 Task: Change  the formatting of the data to Which is Greater than 10.In conditional formating, put the option 'Chart 5 colour.'In the sheet  Alpha Sales log book
Action: Mouse pressed left at (42, 51)
Screenshot: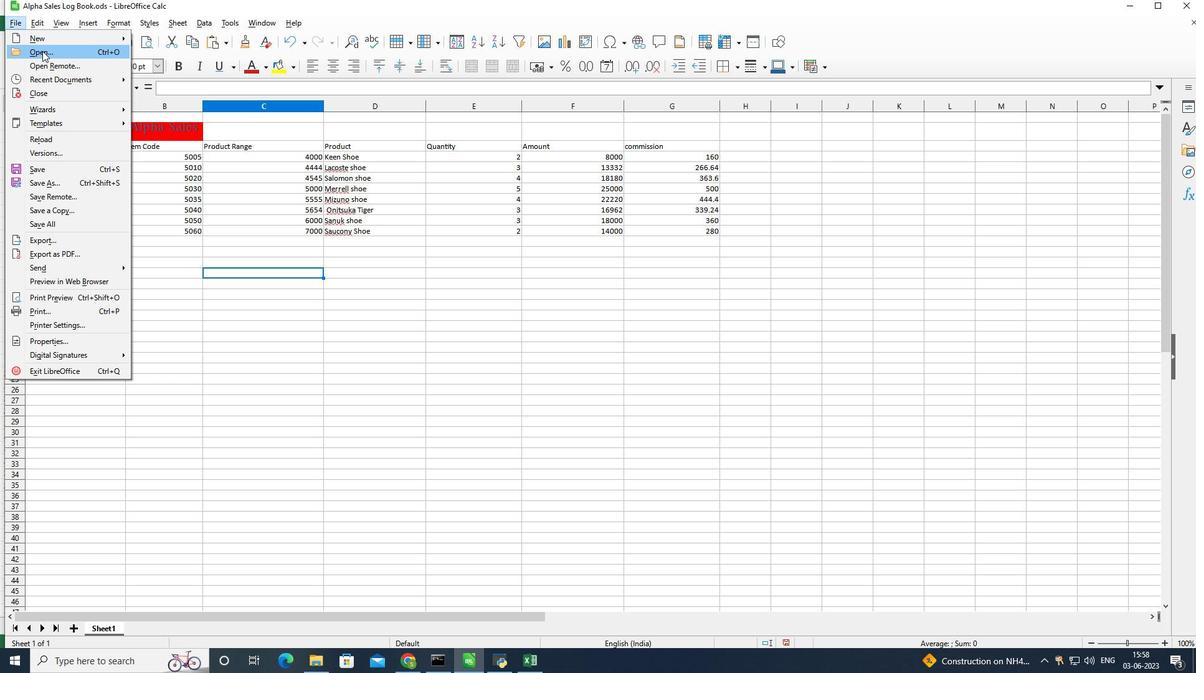 
Action: Mouse moved to (213, 253)
Screenshot: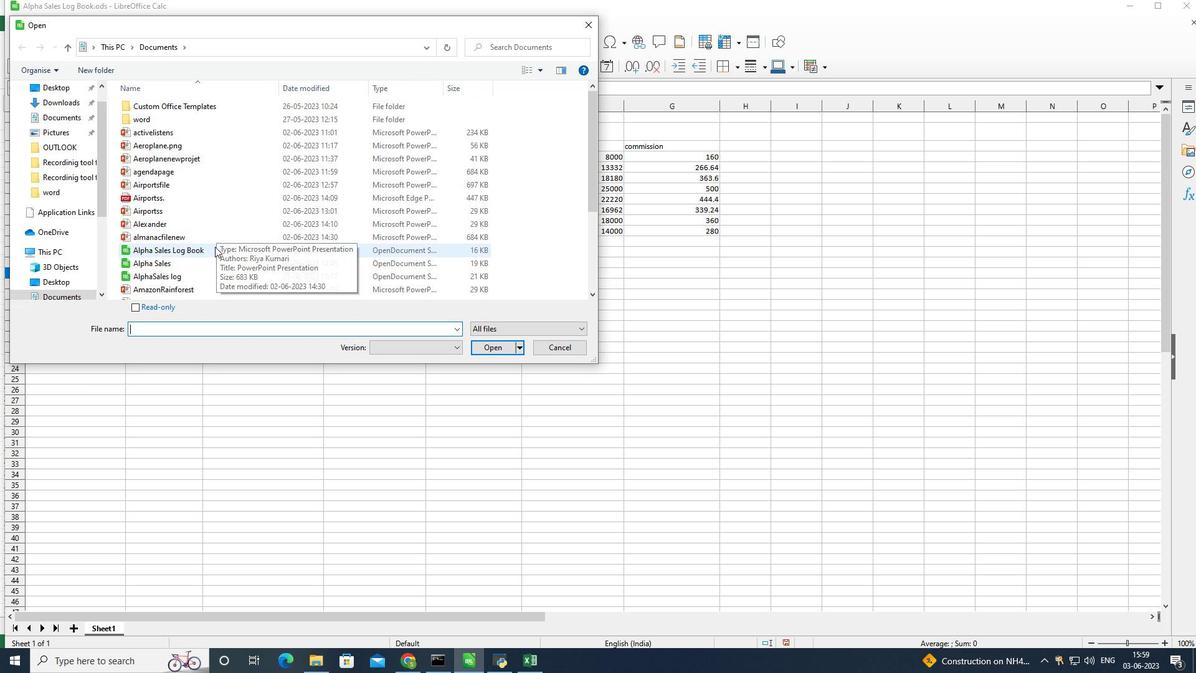 
Action: Mouse pressed left at (213, 253)
Screenshot: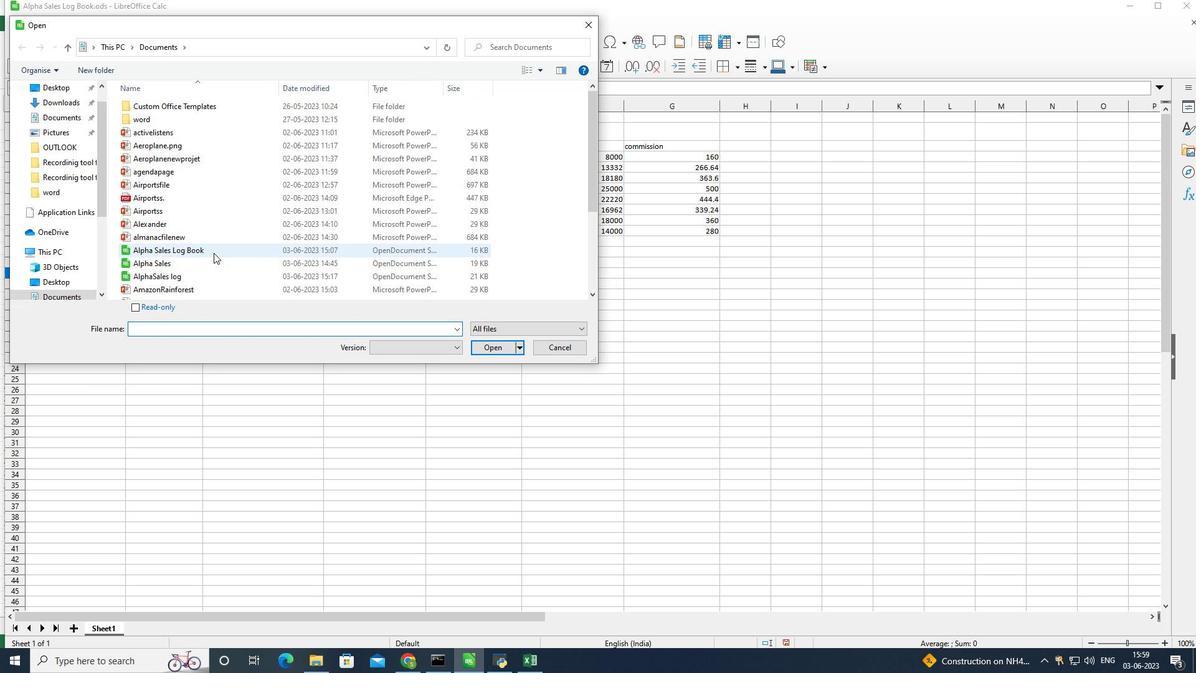 
Action: Mouse moved to (489, 345)
Screenshot: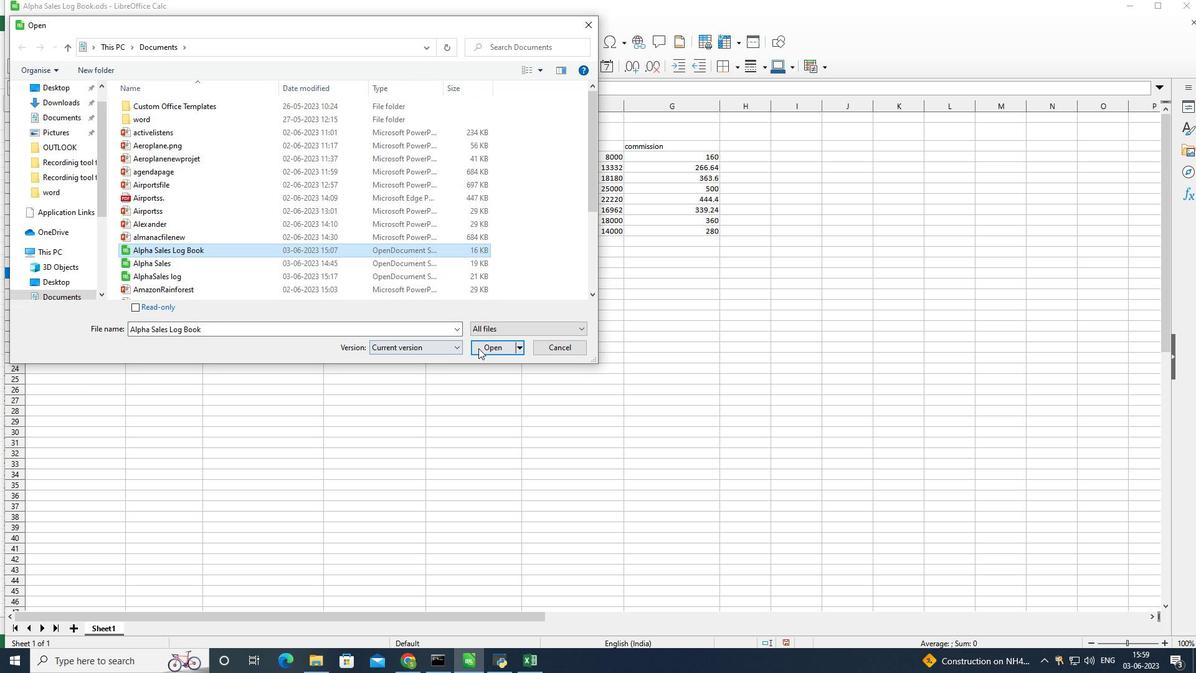 
Action: Mouse pressed left at (489, 345)
Screenshot: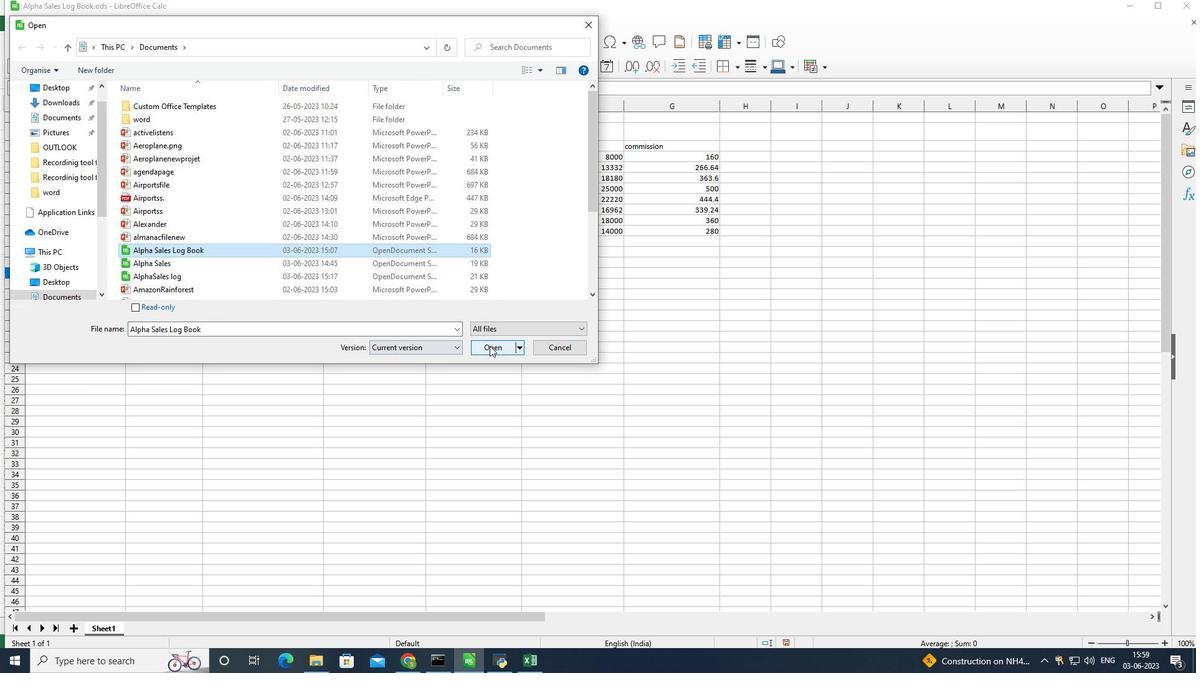
Action: Mouse moved to (29, 143)
Screenshot: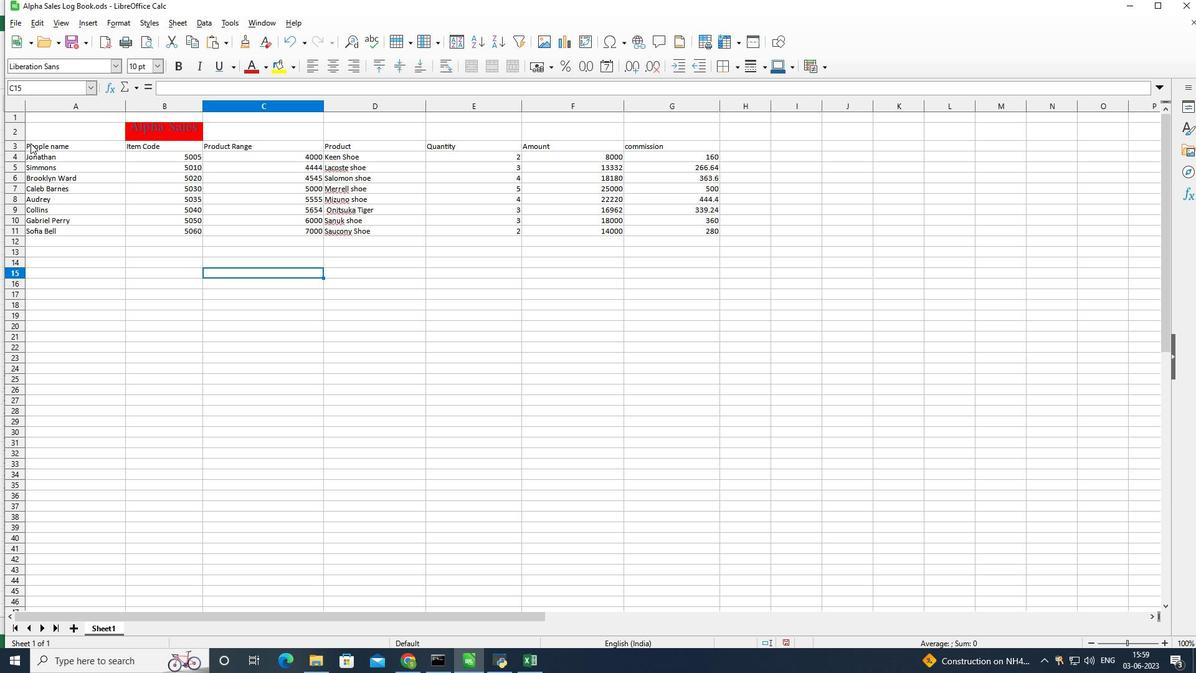 
Action: Mouse pressed left at (29, 143)
Screenshot: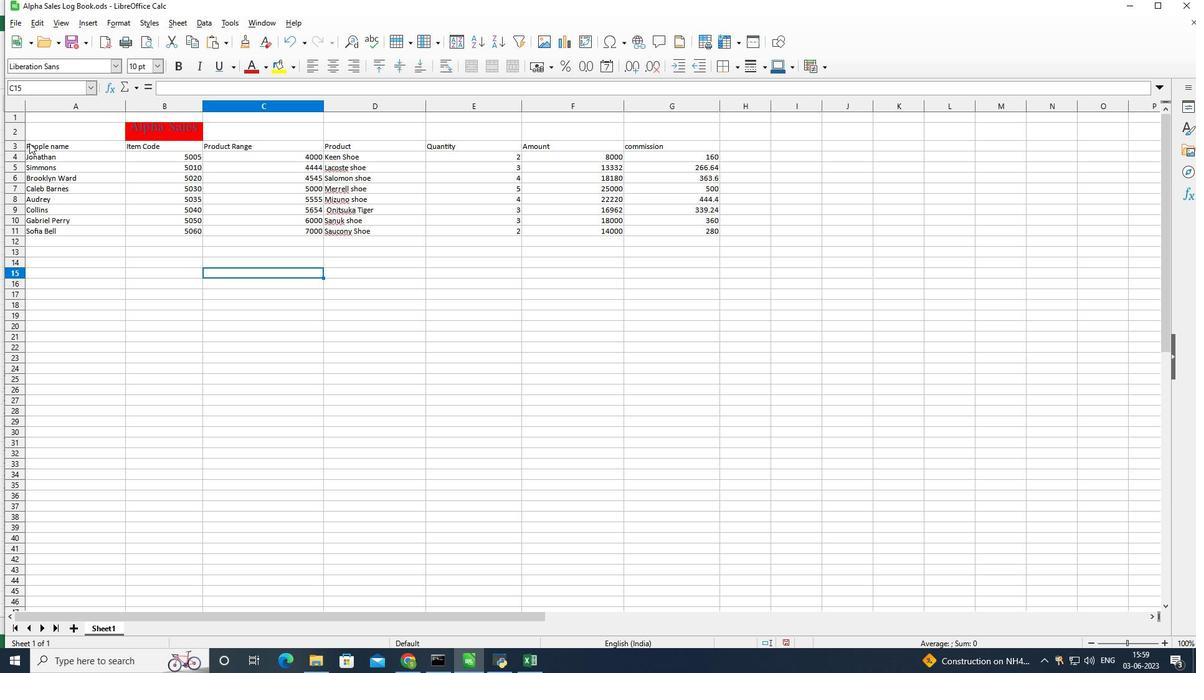 
Action: Mouse moved to (125, 23)
Screenshot: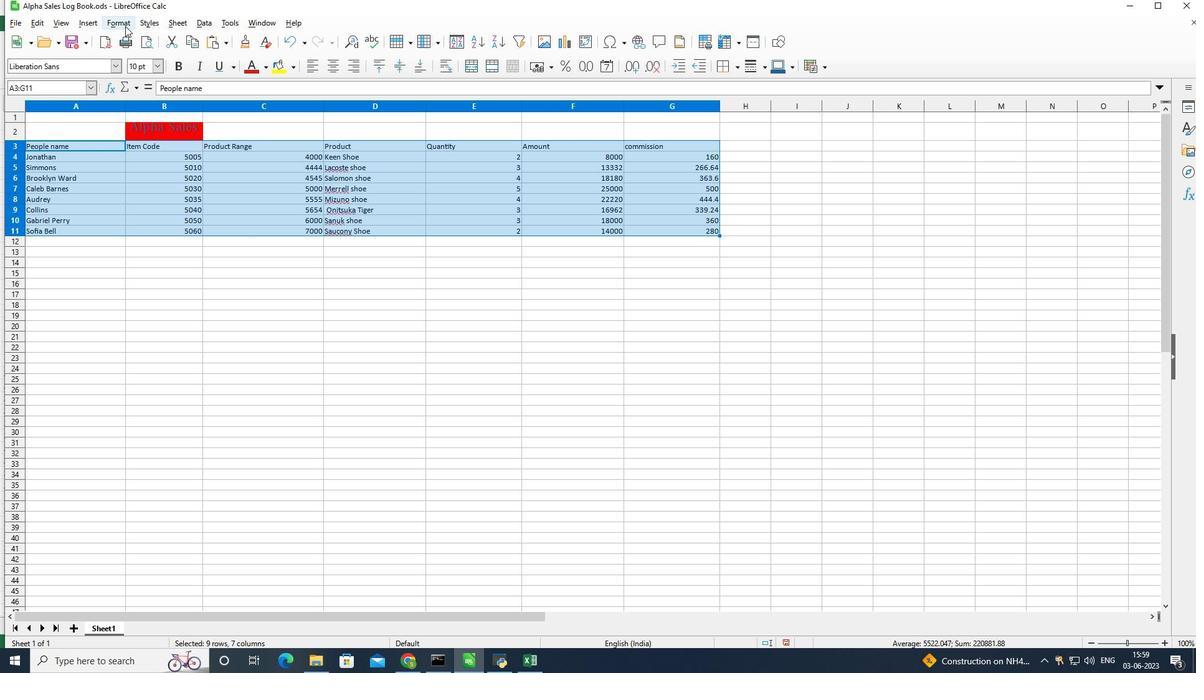 
Action: Mouse pressed left at (125, 23)
Screenshot: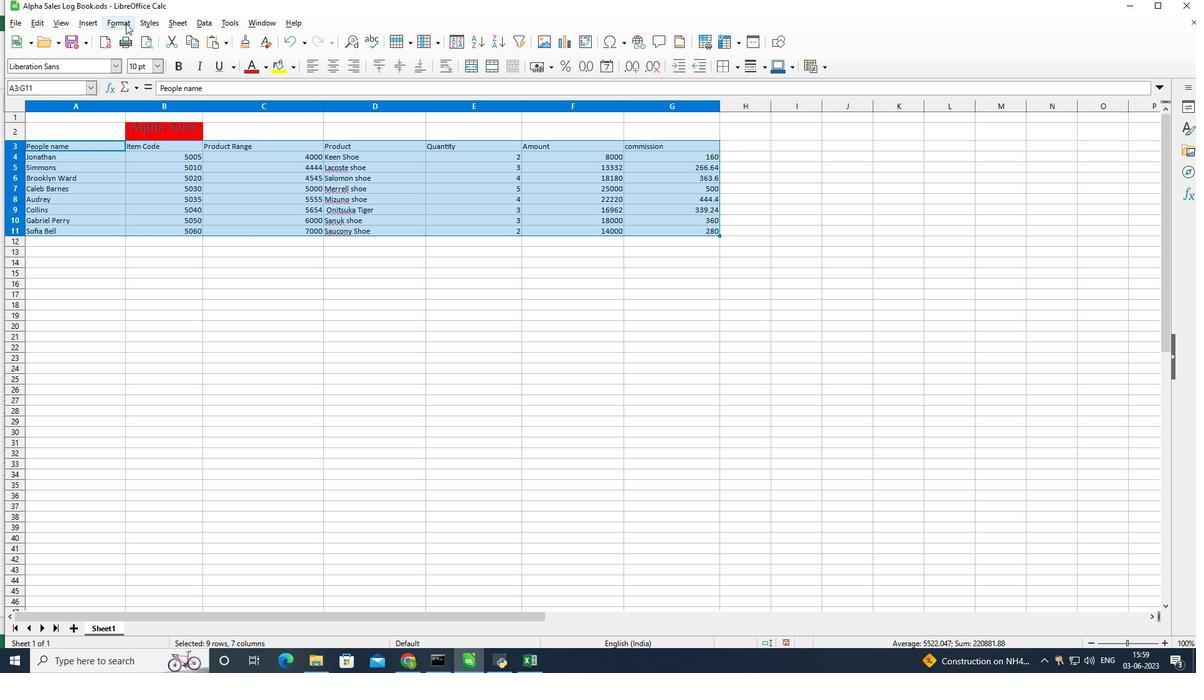 
Action: Mouse moved to (160, 223)
Screenshot: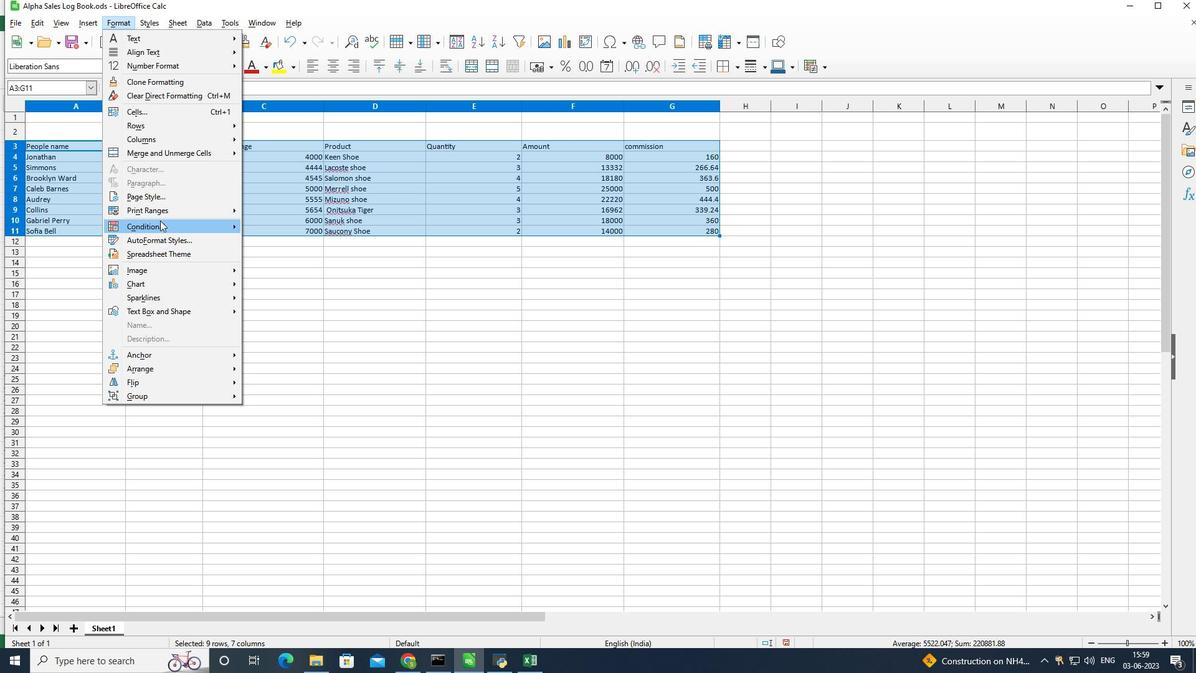 
Action: Mouse pressed left at (160, 223)
Screenshot: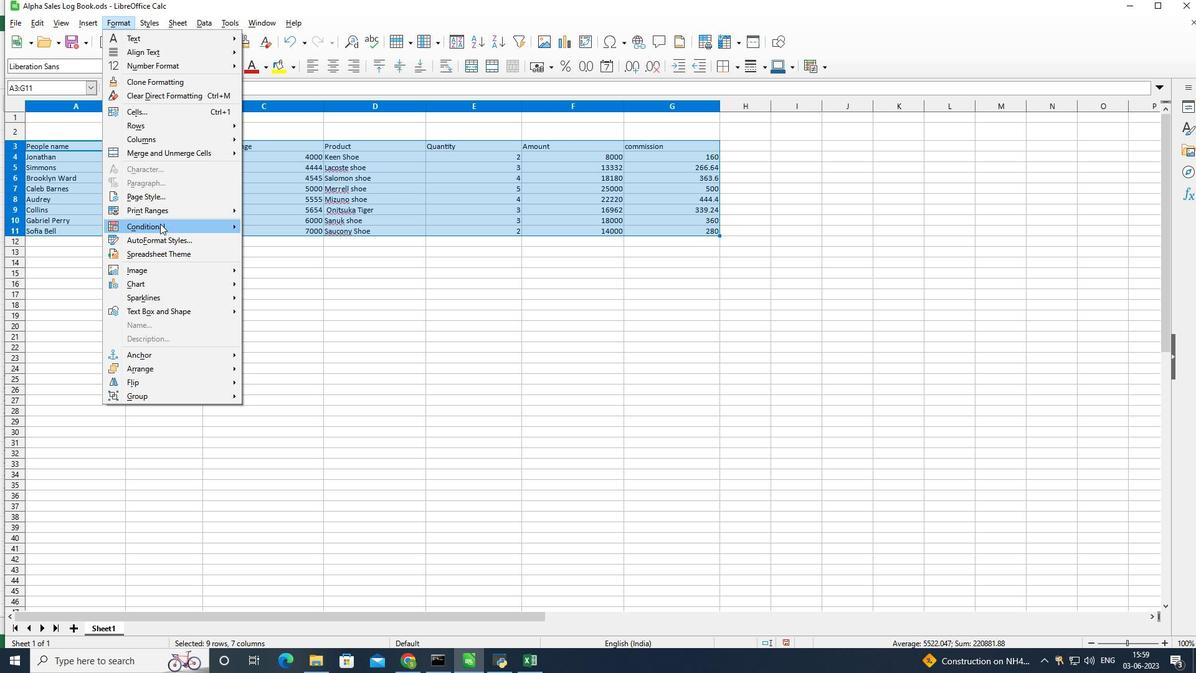 
Action: Mouse moved to (283, 224)
Screenshot: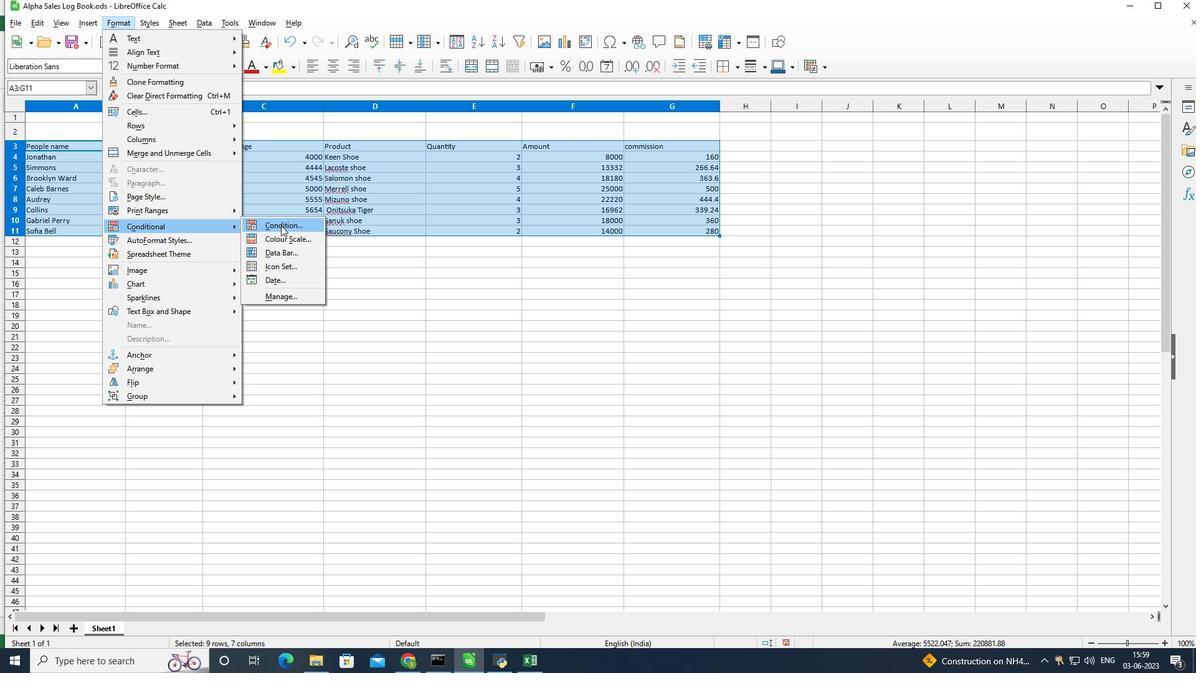 
Action: Mouse pressed left at (283, 224)
Screenshot: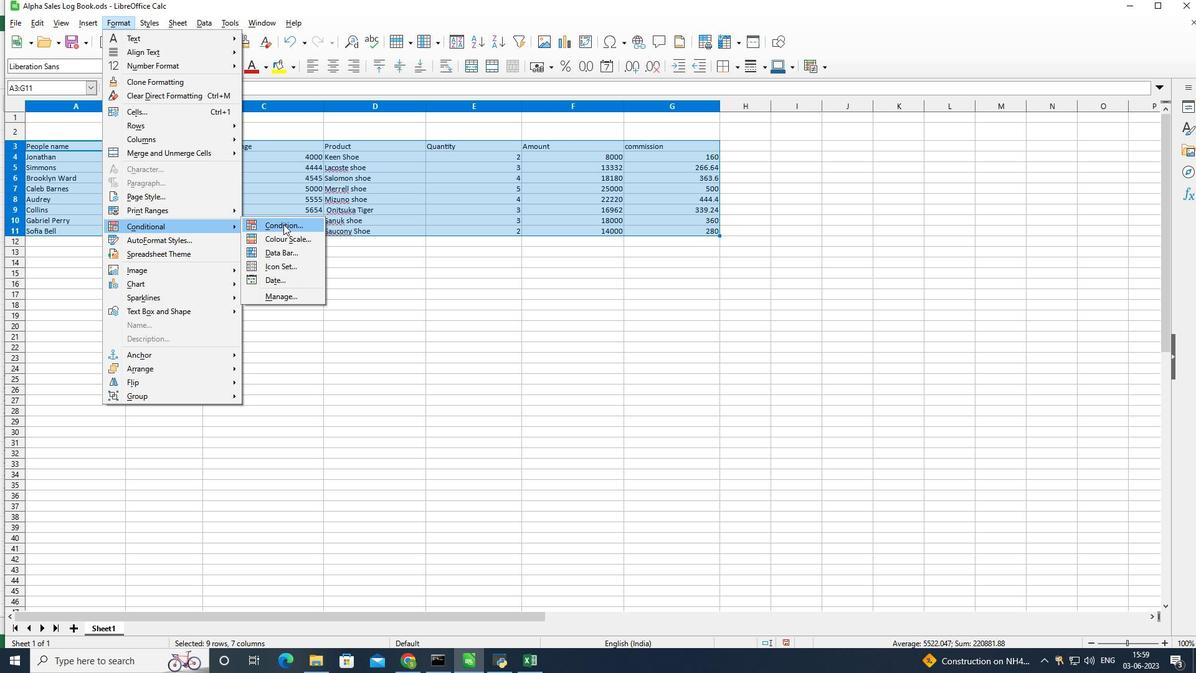 
Action: Mouse moved to (644, 200)
Screenshot: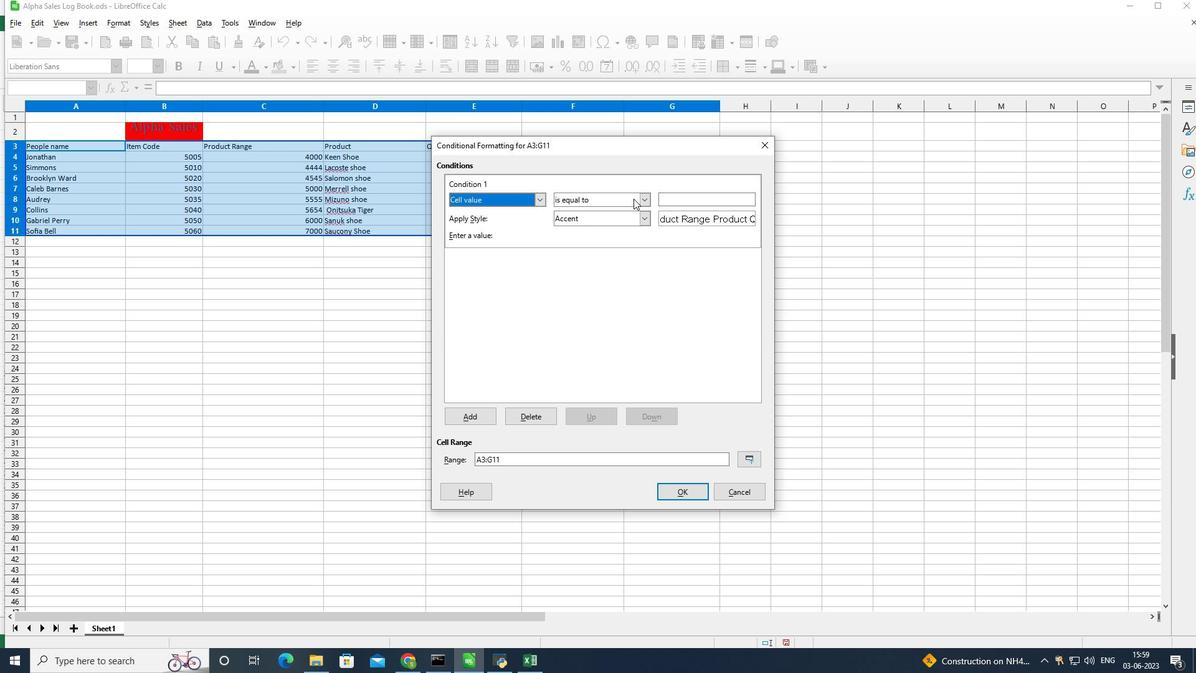 
Action: Mouse pressed left at (644, 200)
Screenshot: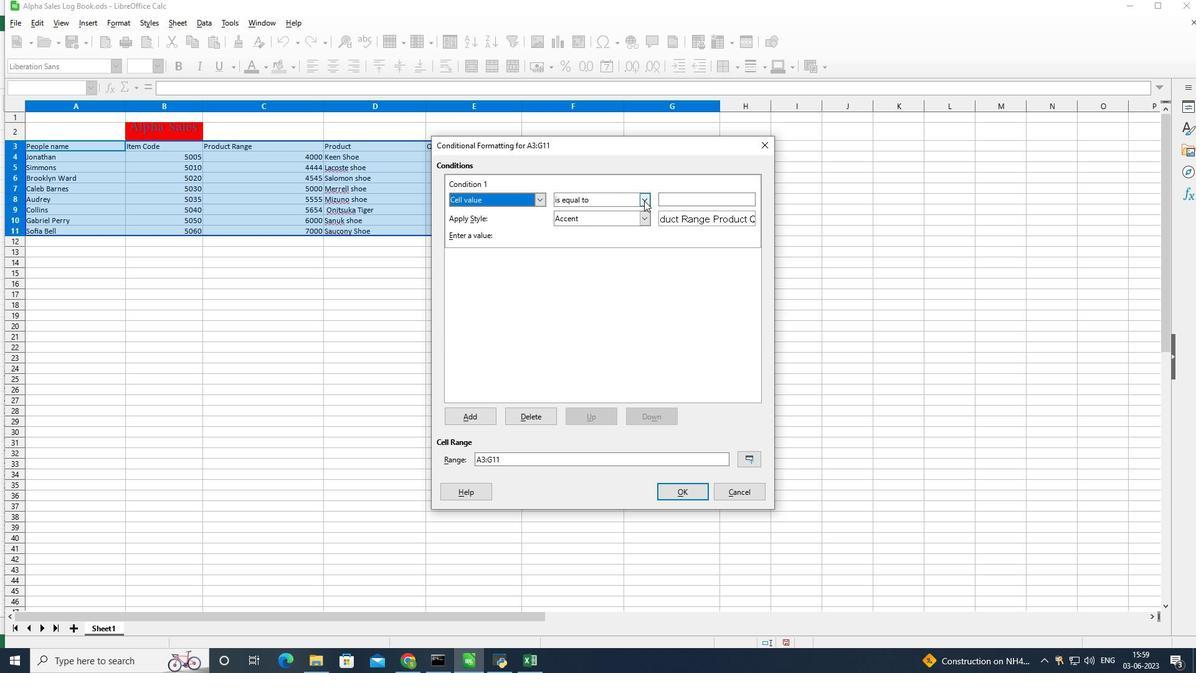 
Action: Mouse moved to (608, 230)
Screenshot: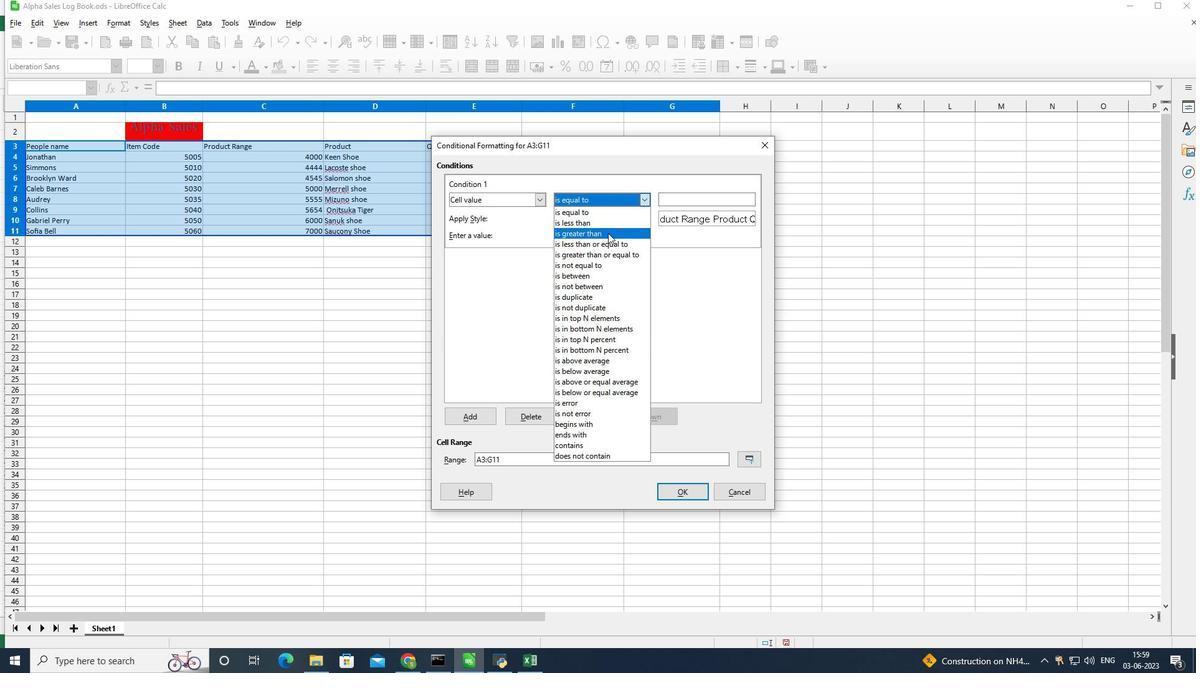 
Action: Mouse pressed left at (608, 230)
Screenshot: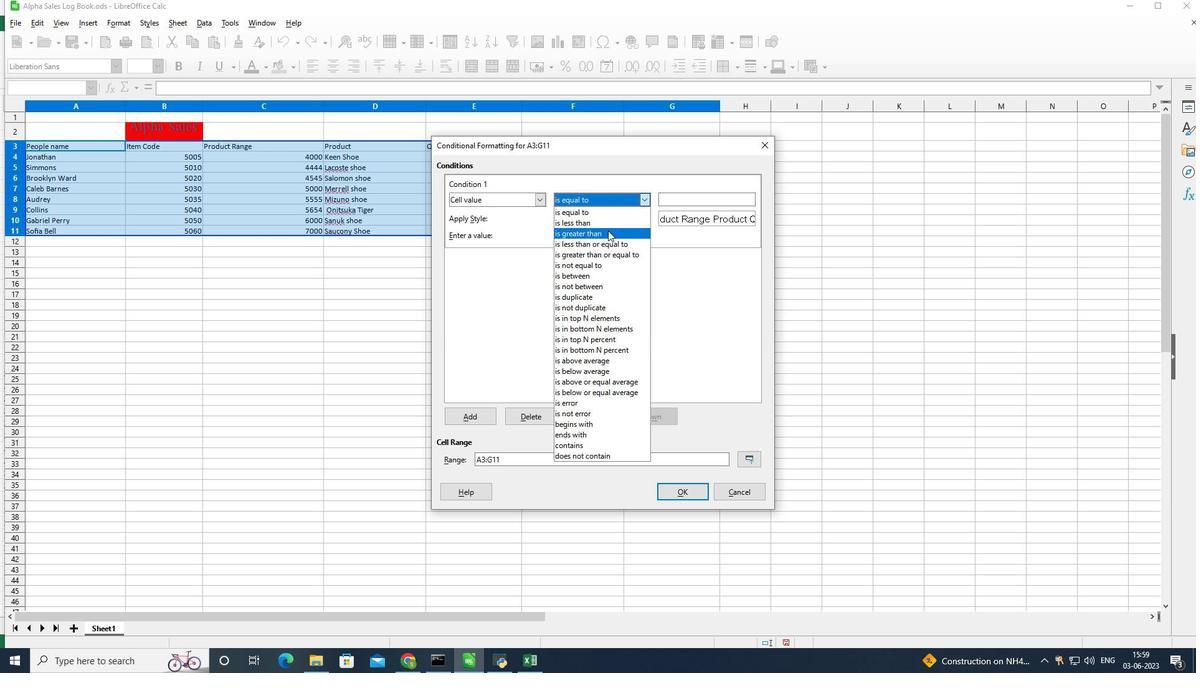 
Action: Mouse moved to (680, 196)
Screenshot: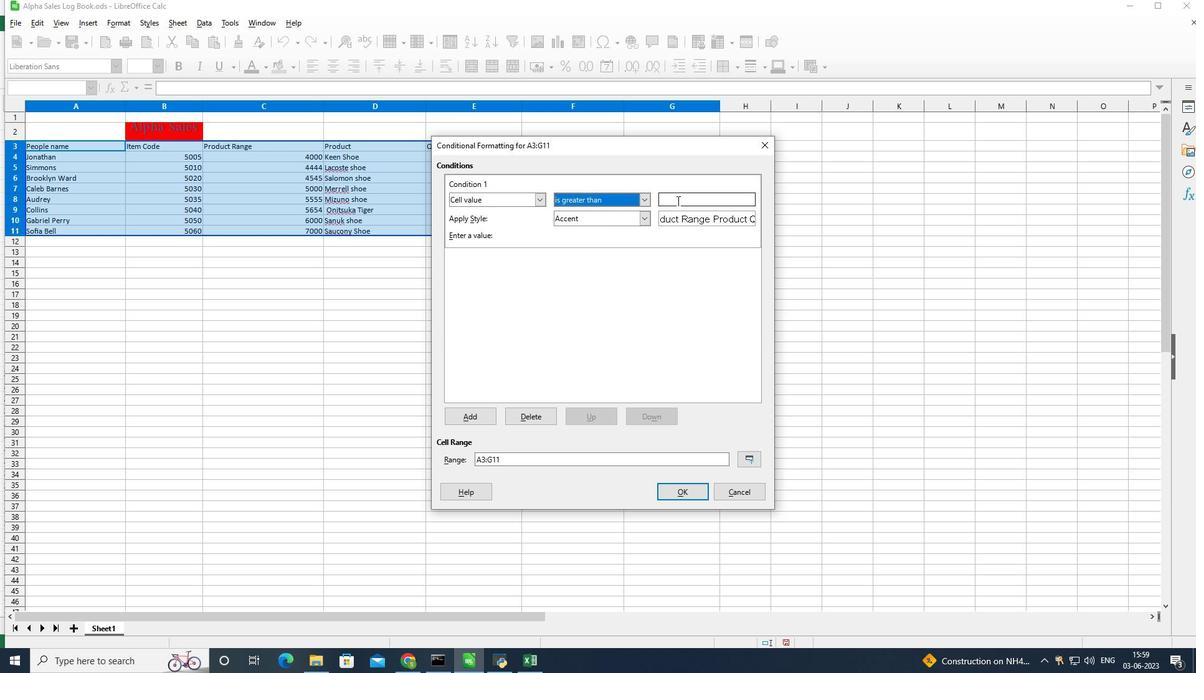 
Action: Mouse pressed left at (680, 196)
Screenshot: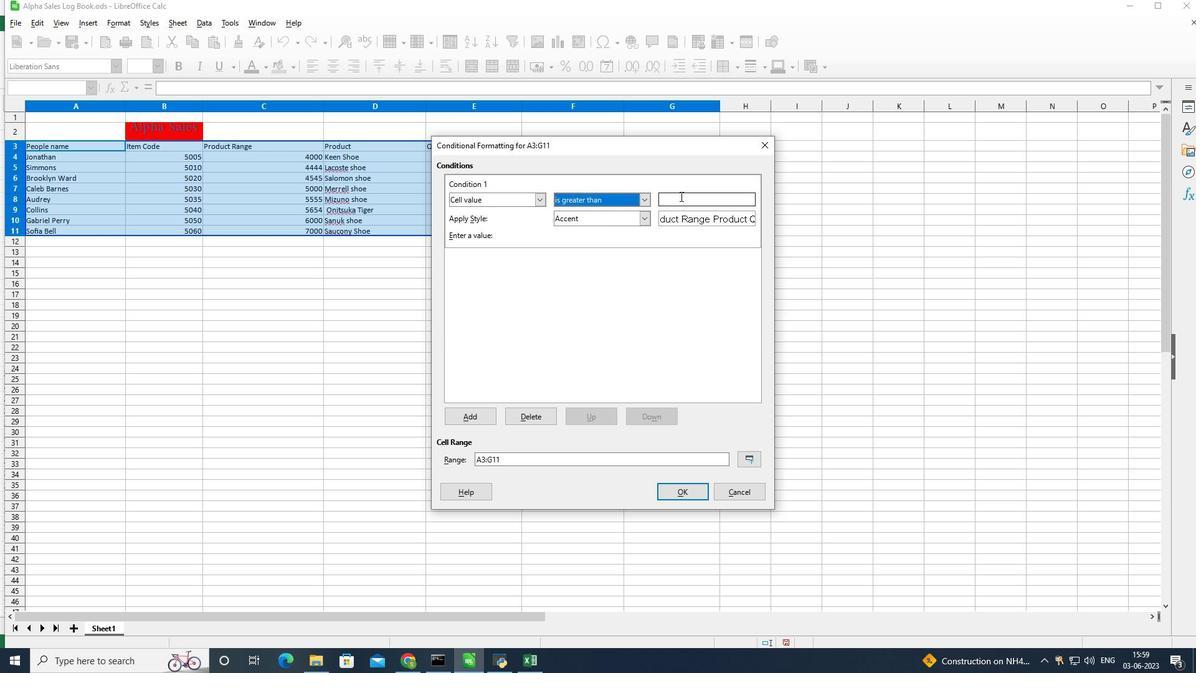 
Action: Mouse moved to (678, 196)
Screenshot: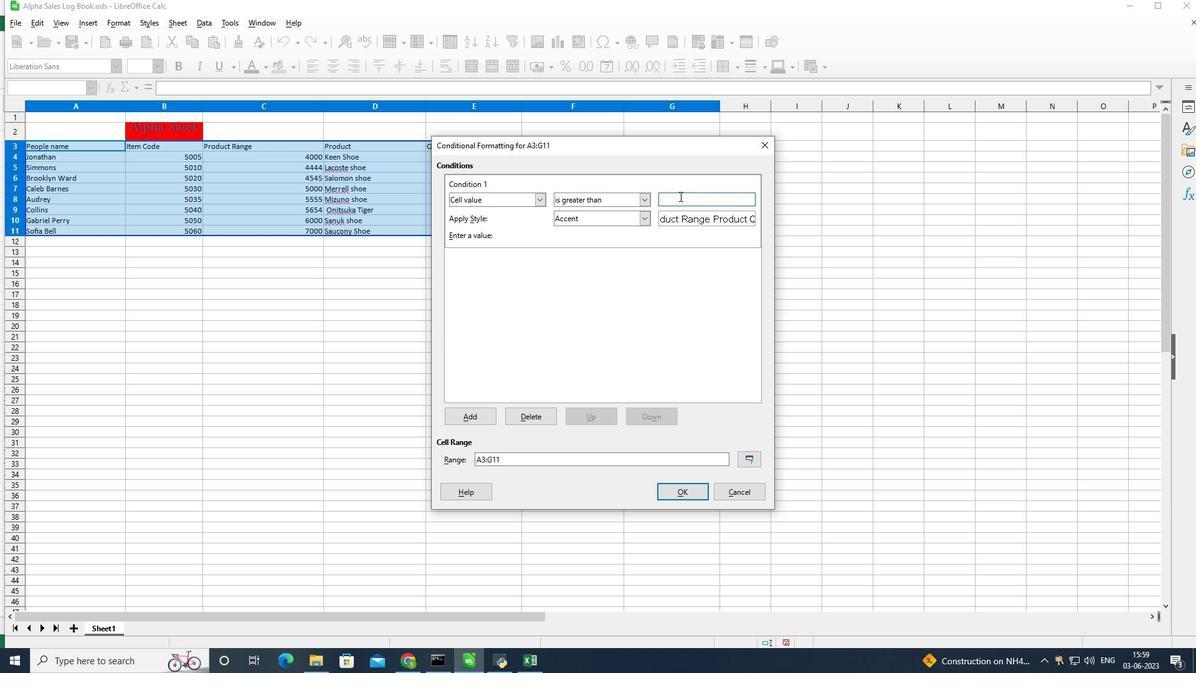 
Action: Key pressed 1
Screenshot: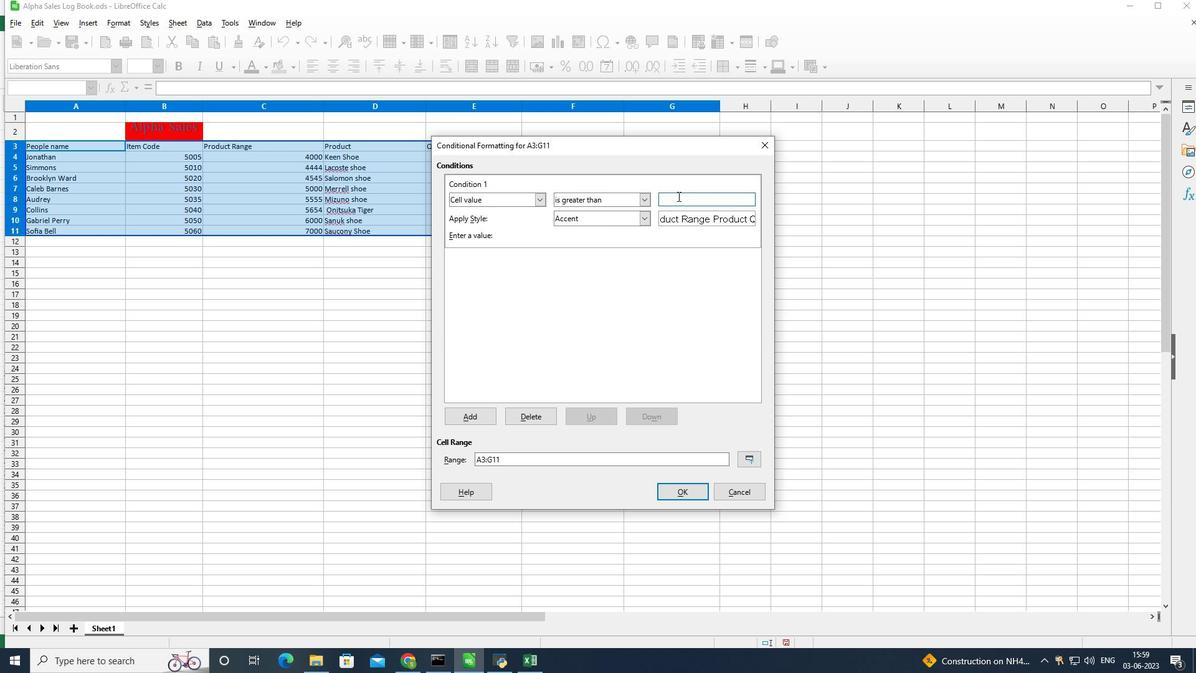 
Action: Mouse moved to (671, 199)
Screenshot: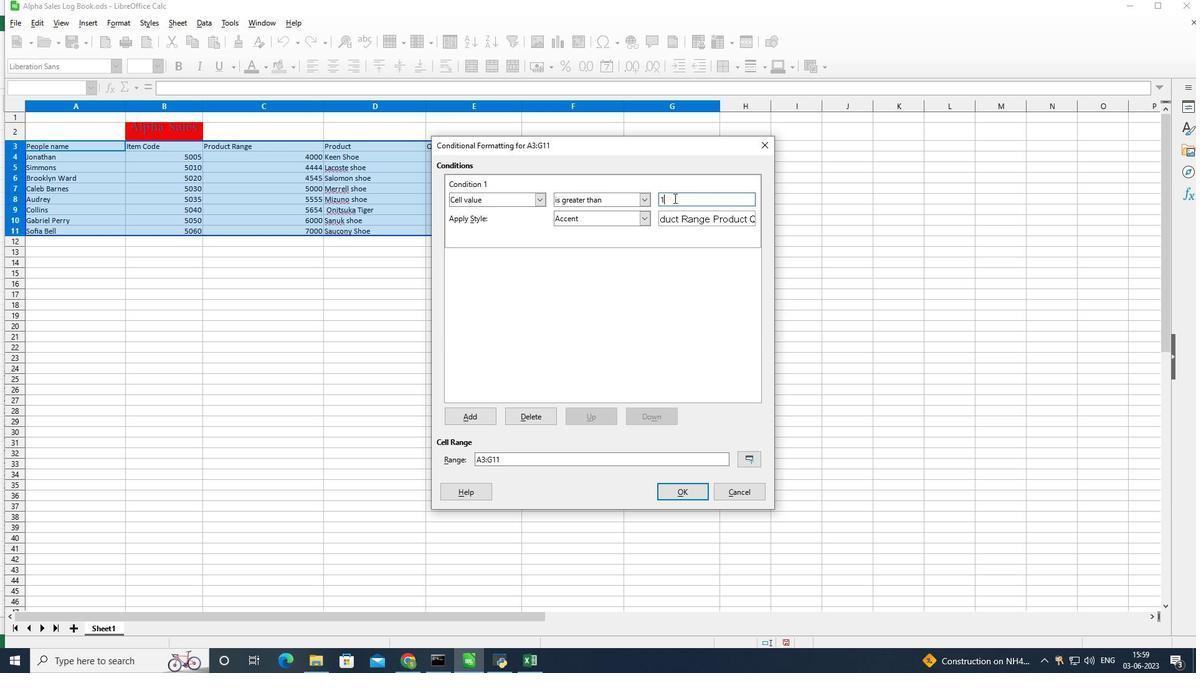 
Action: Key pressed 0
Screenshot: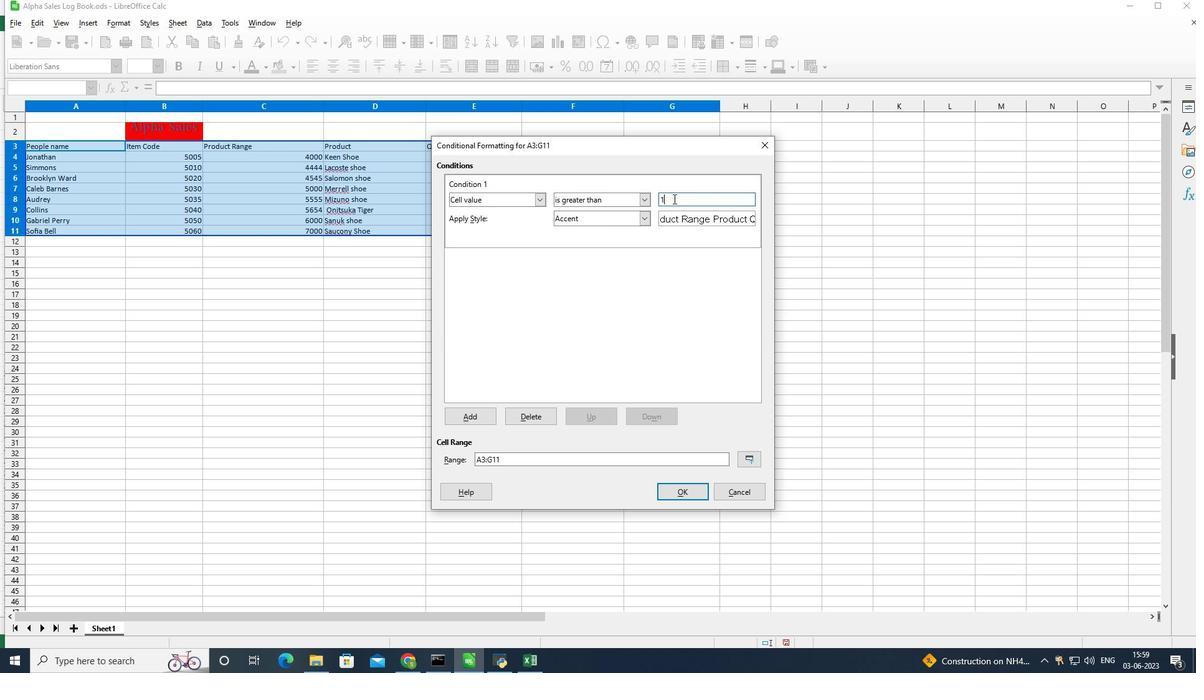 
Action: Mouse moved to (694, 493)
Screenshot: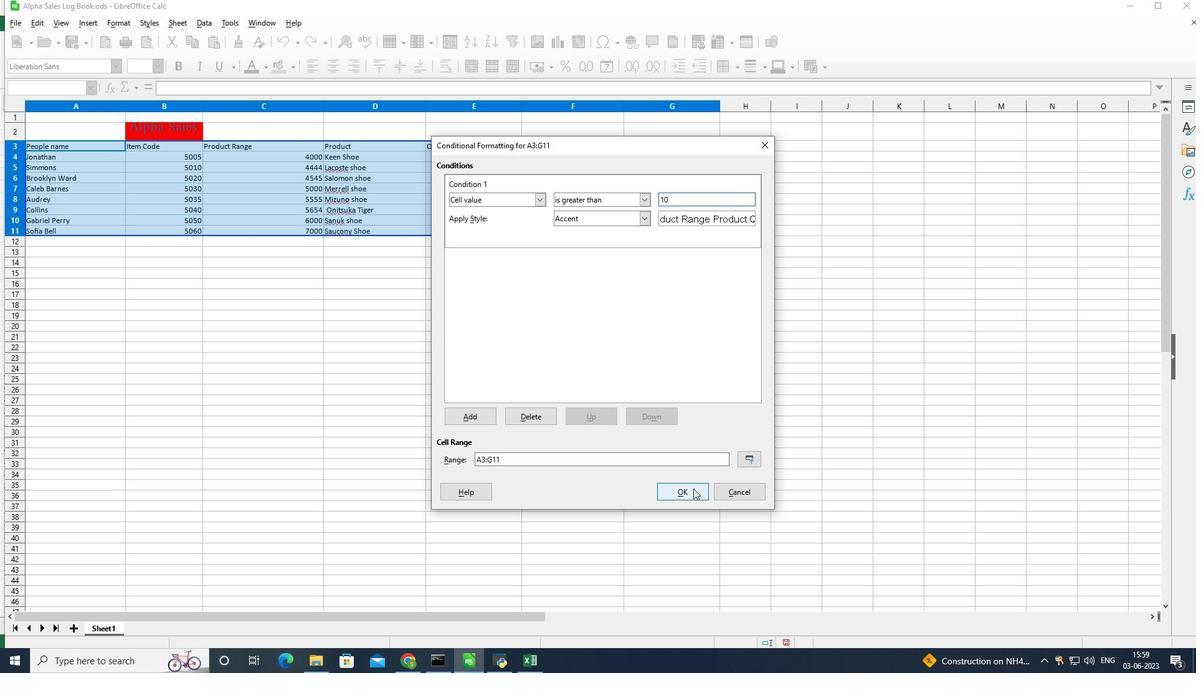 
Action: Mouse pressed left at (694, 493)
Screenshot: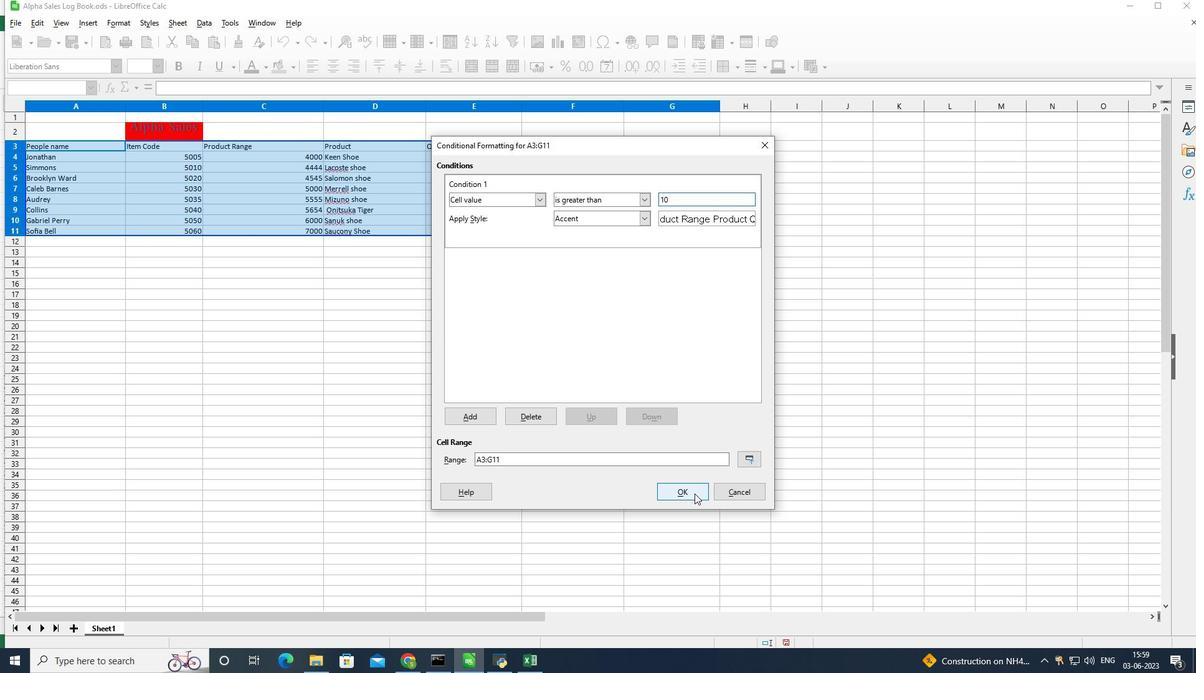 
Action: Mouse moved to (125, 24)
Screenshot: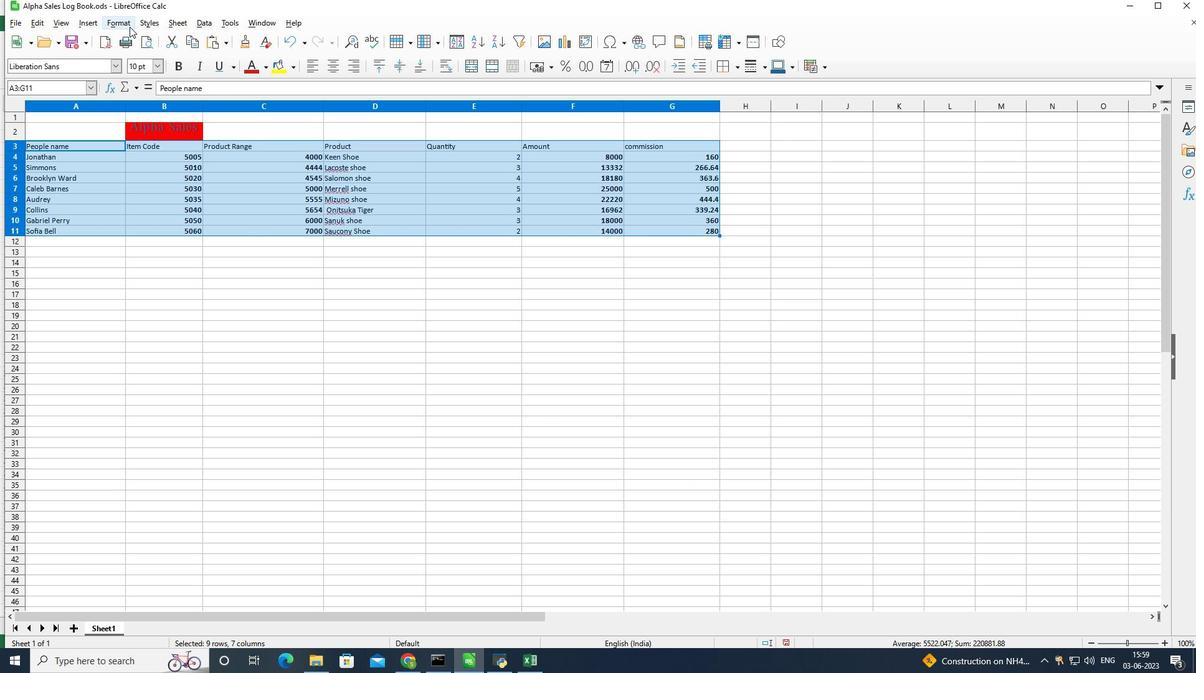 
Action: Mouse pressed left at (125, 24)
Screenshot: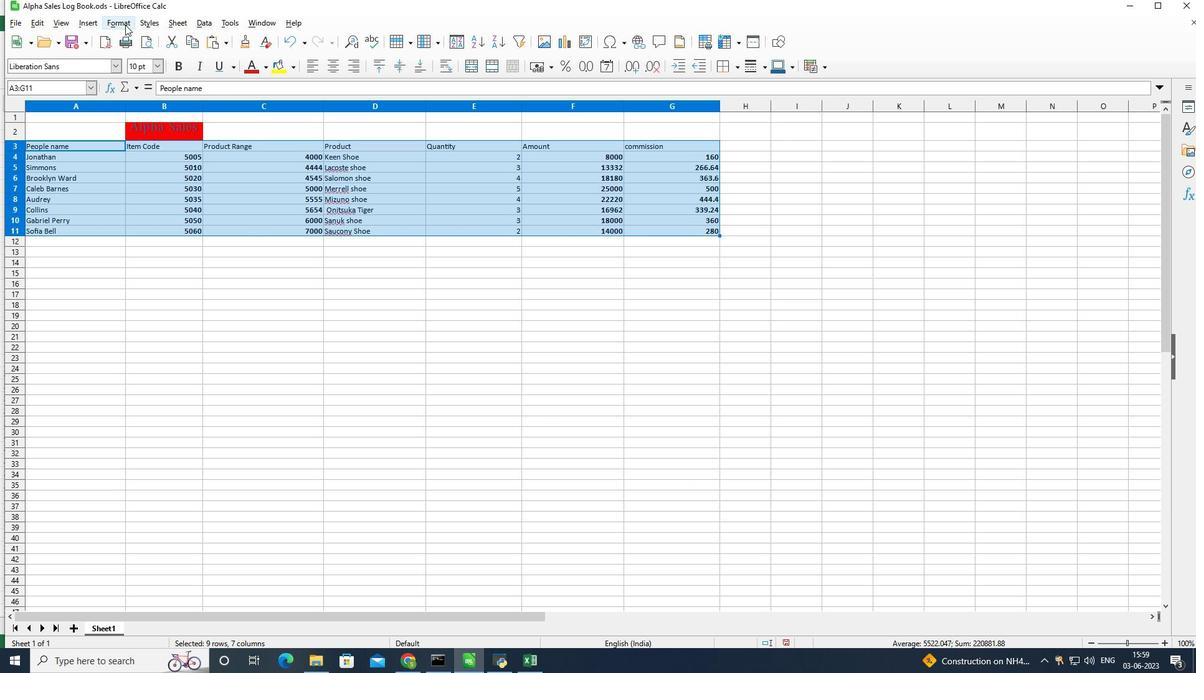 
Action: Mouse moved to (138, 224)
Screenshot: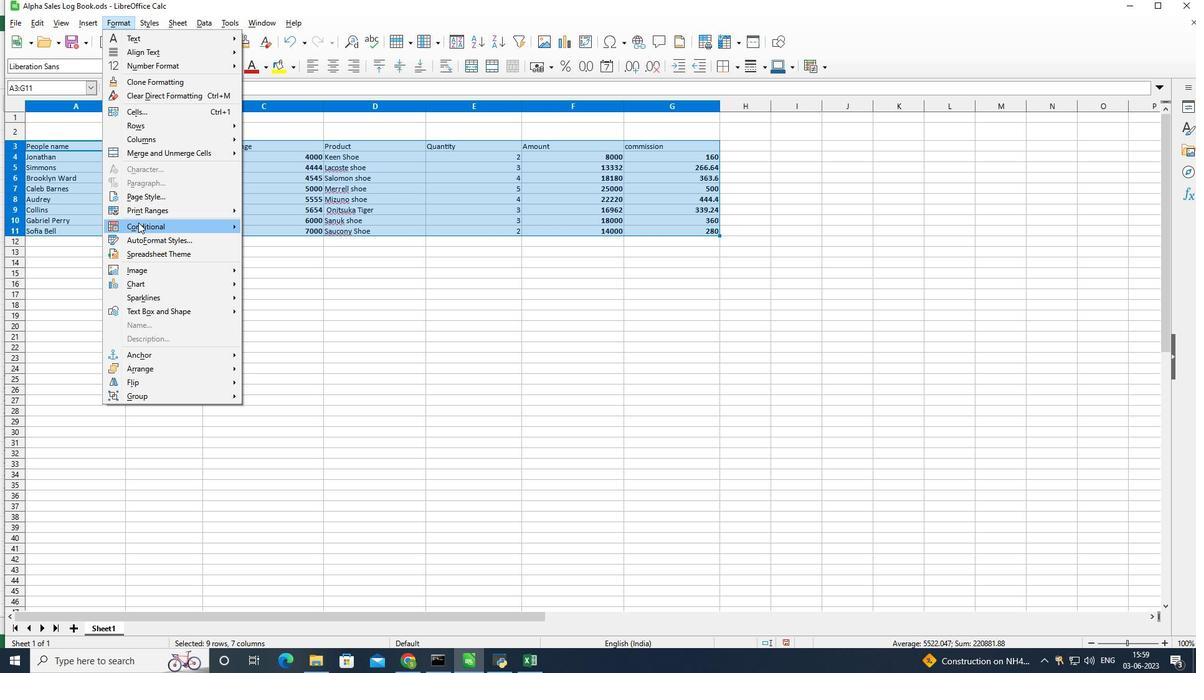 
Action: Mouse pressed left at (138, 224)
Screenshot: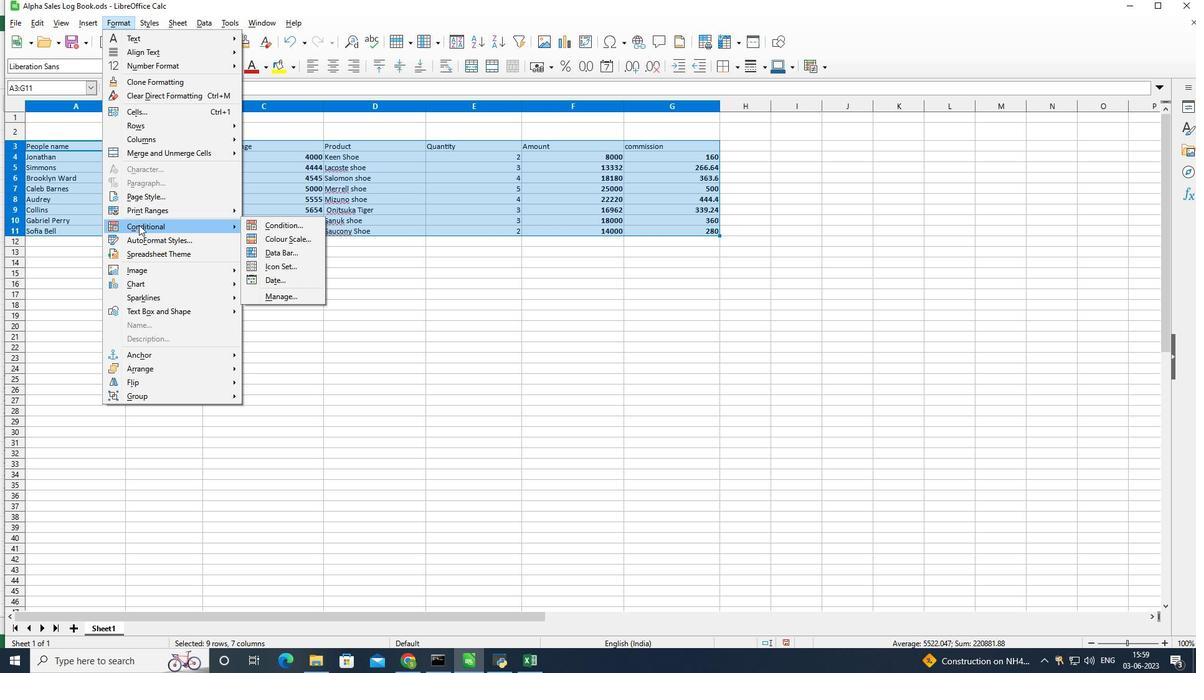 
Action: Mouse moved to (285, 239)
Screenshot: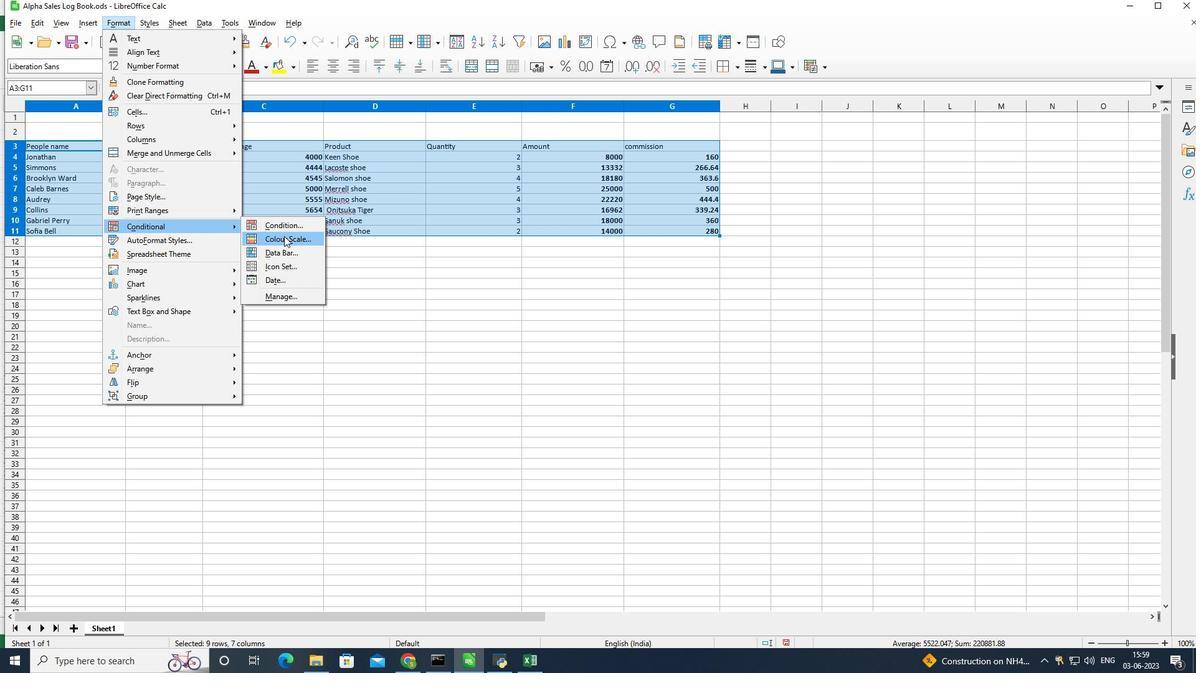 
Action: Mouse pressed left at (285, 239)
Screenshot: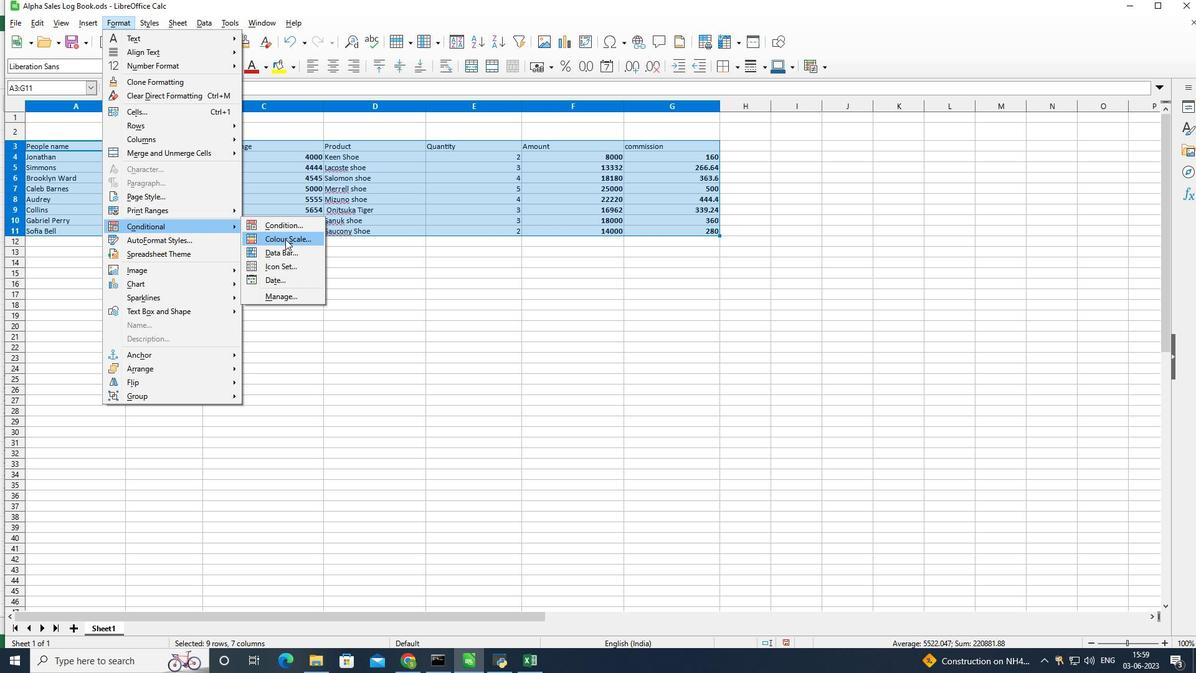 
Action: Mouse moved to (768, 144)
Screenshot: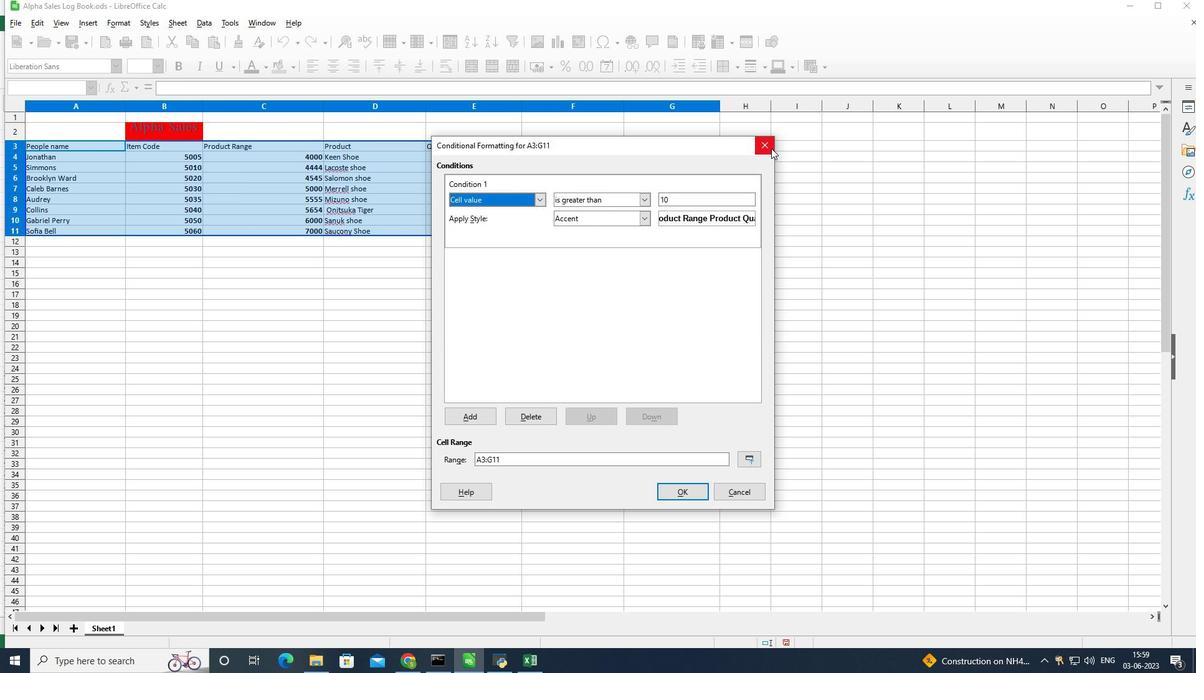 
Action: Mouse pressed left at (768, 144)
Screenshot: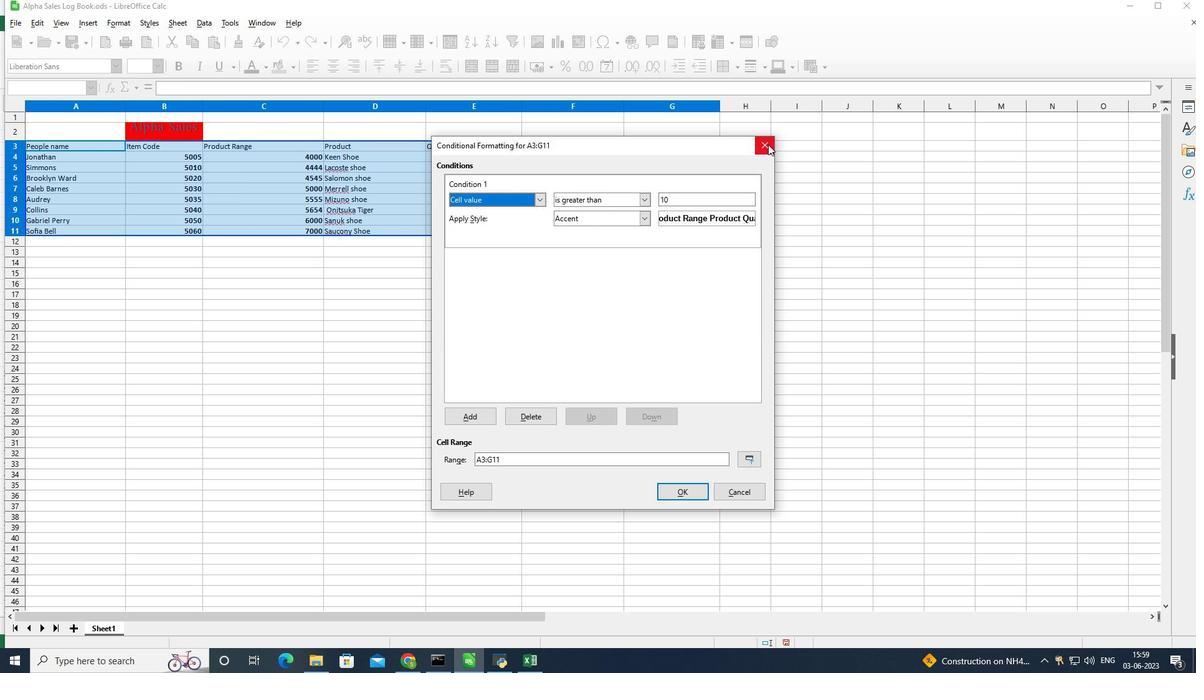 
Action: Mouse moved to (119, 24)
Screenshot: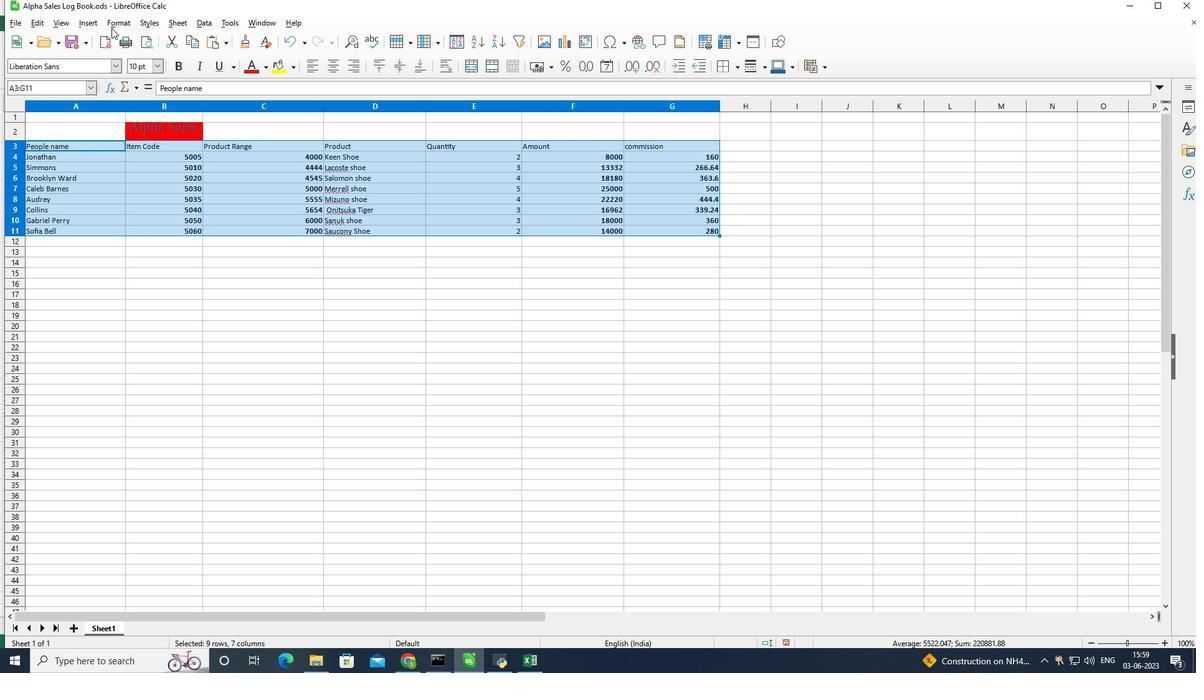 
Action: Mouse pressed left at (119, 24)
Screenshot: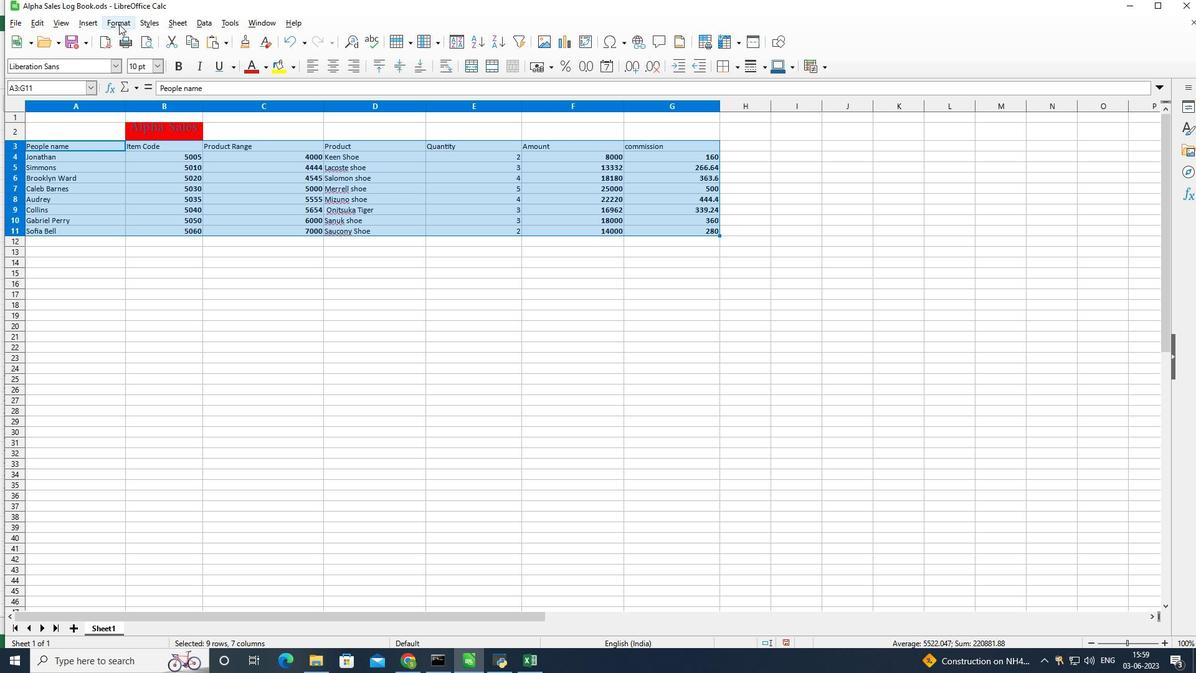 
Action: Mouse moved to (158, 223)
Screenshot: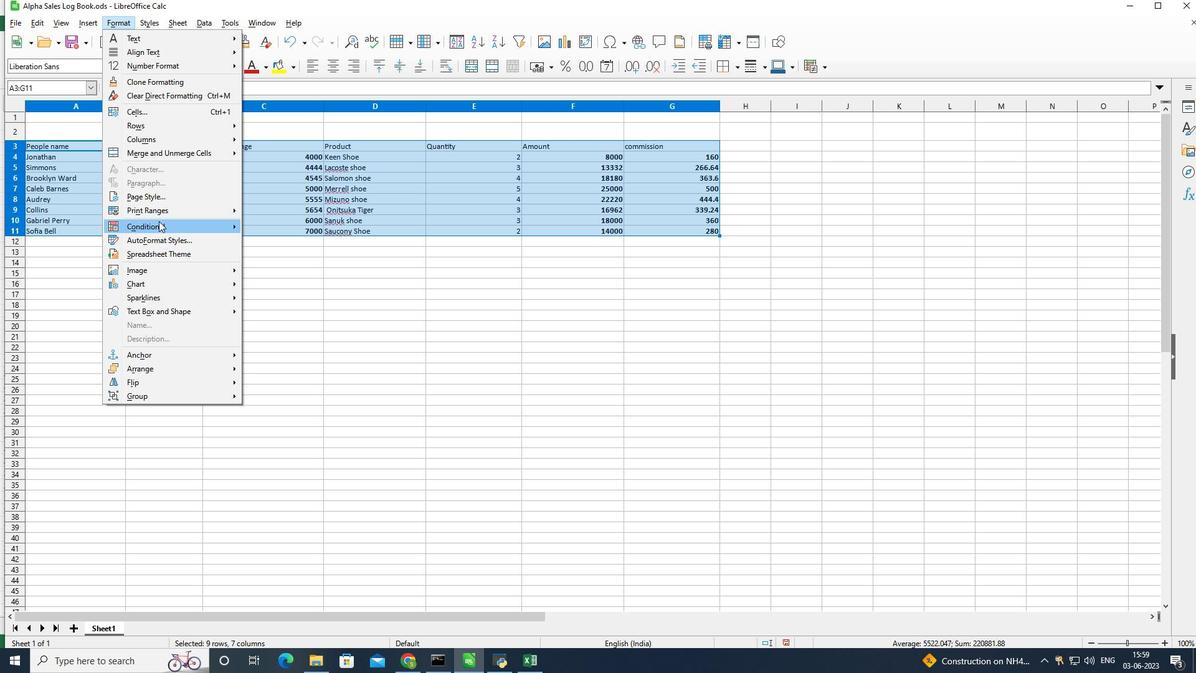 
Action: Mouse pressed left at (158, 223)
Screenshot: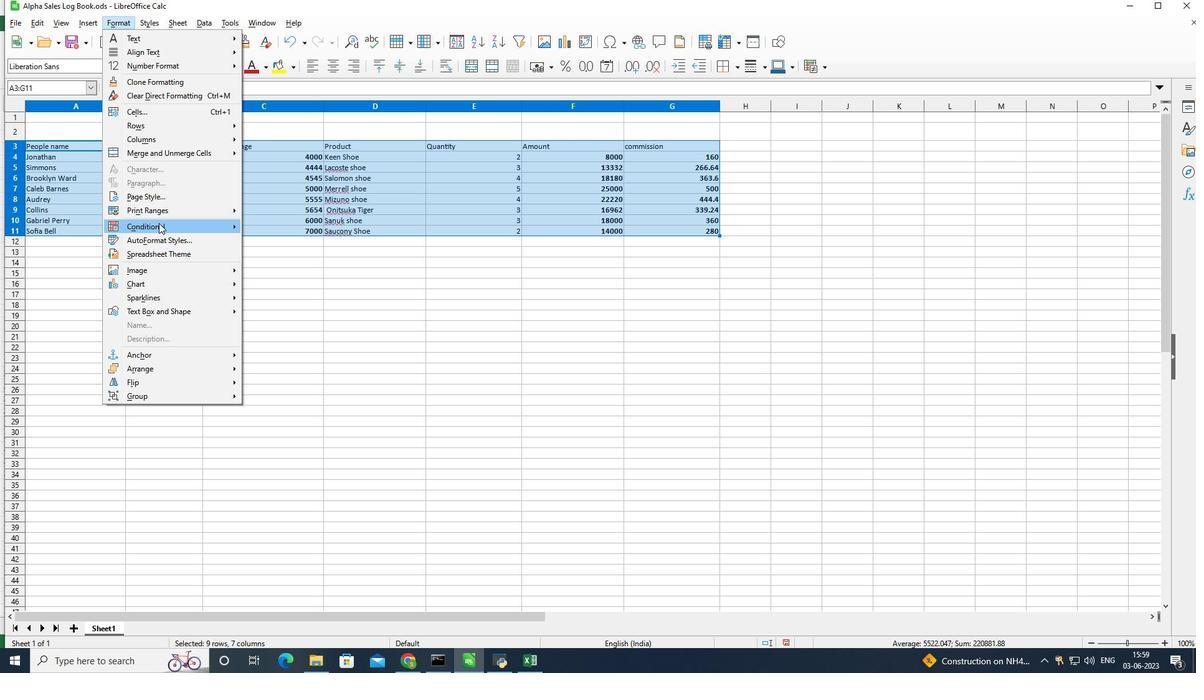 
Action: Mouse moved to (291, 236)
Screenshot: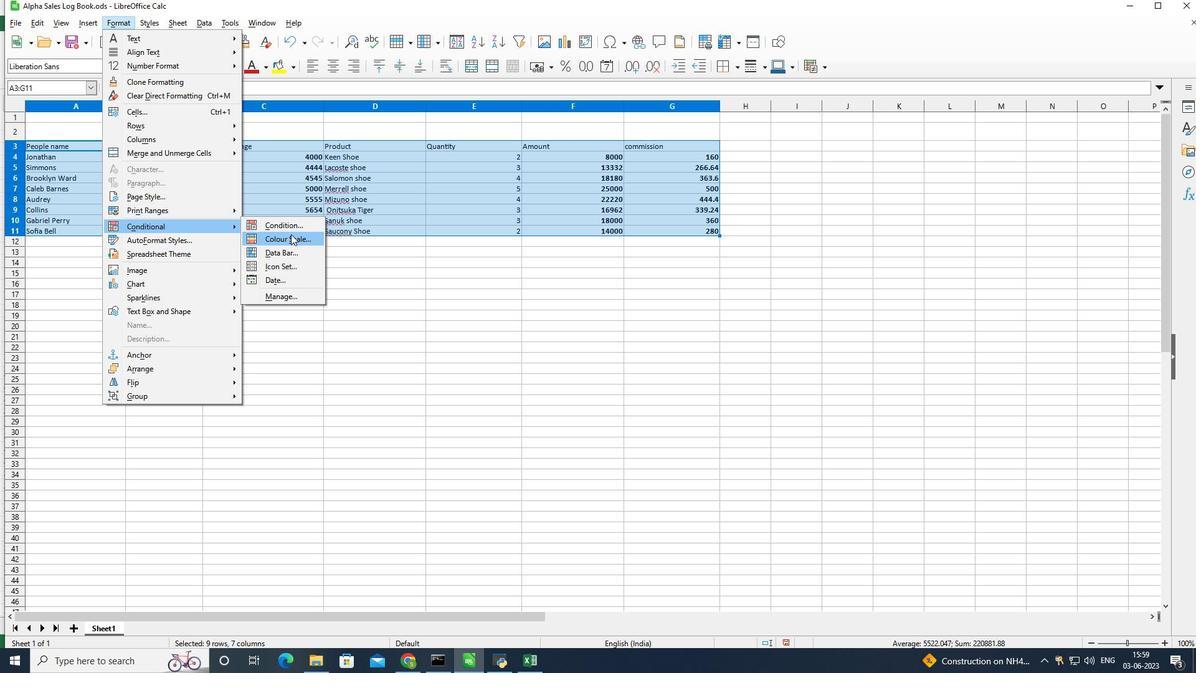 
Action: Mouse pressed left at (291, 236)
Screenshot: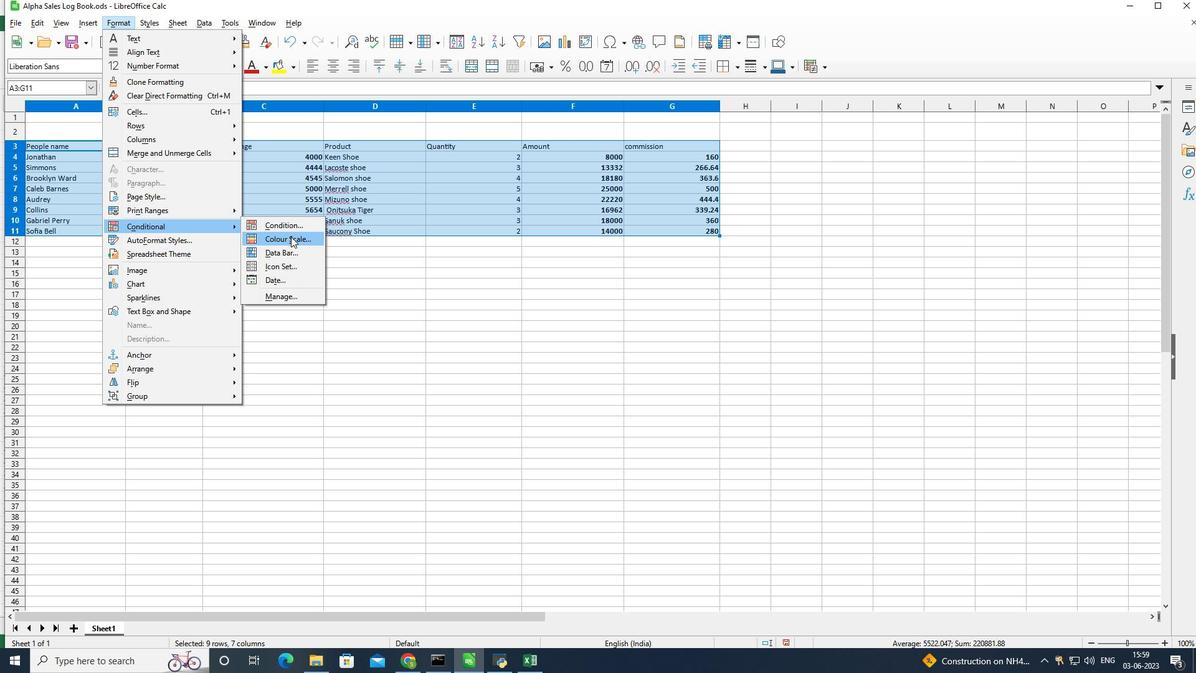 
Action: Mouse moved to (378, 273)
Screenshot: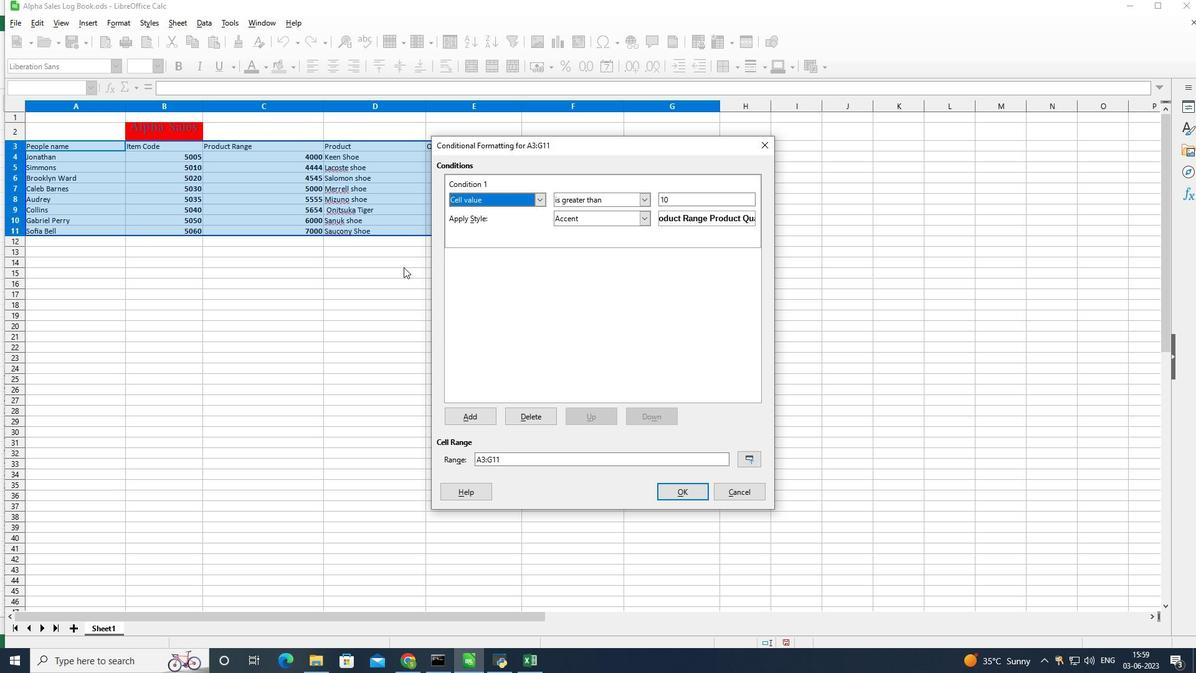 
Action: Mouse pressed left at (378, 273)
Screenshot: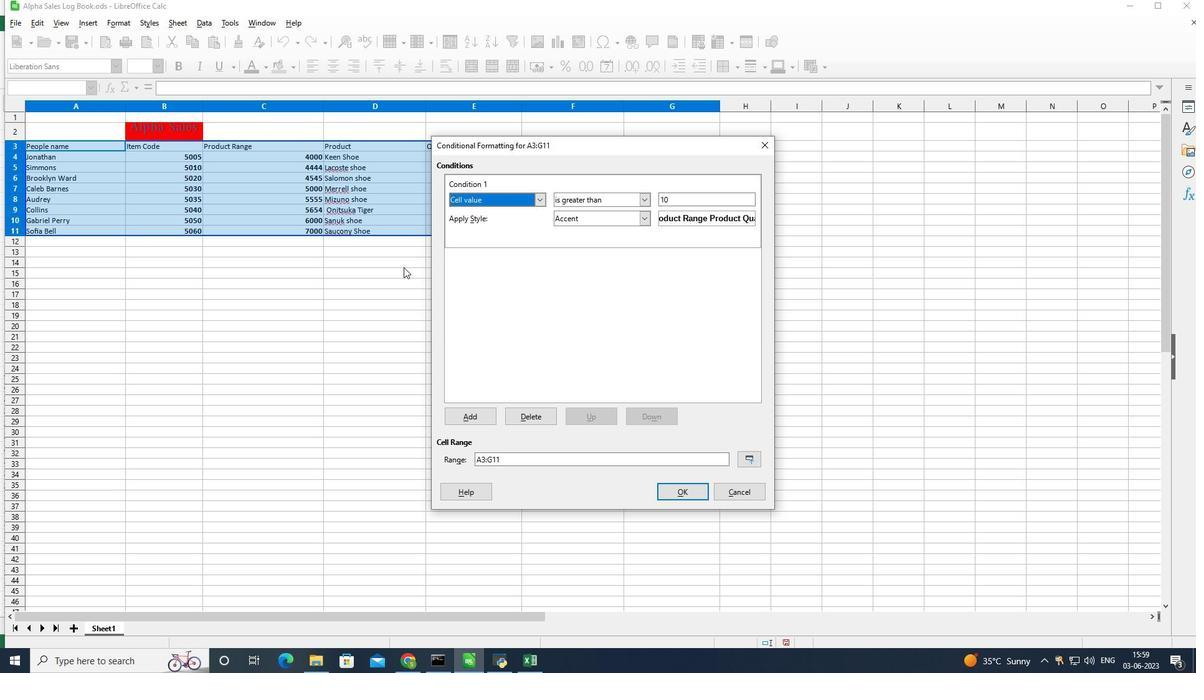 
Action: Mouse moved to (347, 245)
Screenshot: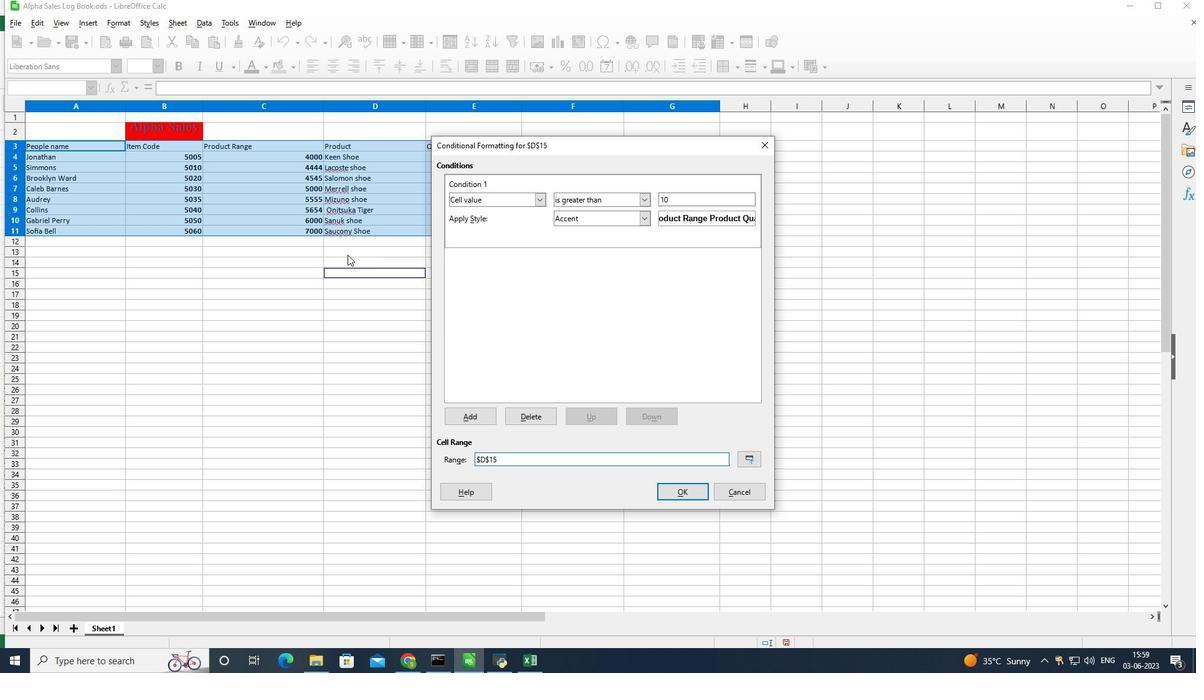
Action: Mouse pressed left at (347, 245)
Screenshot: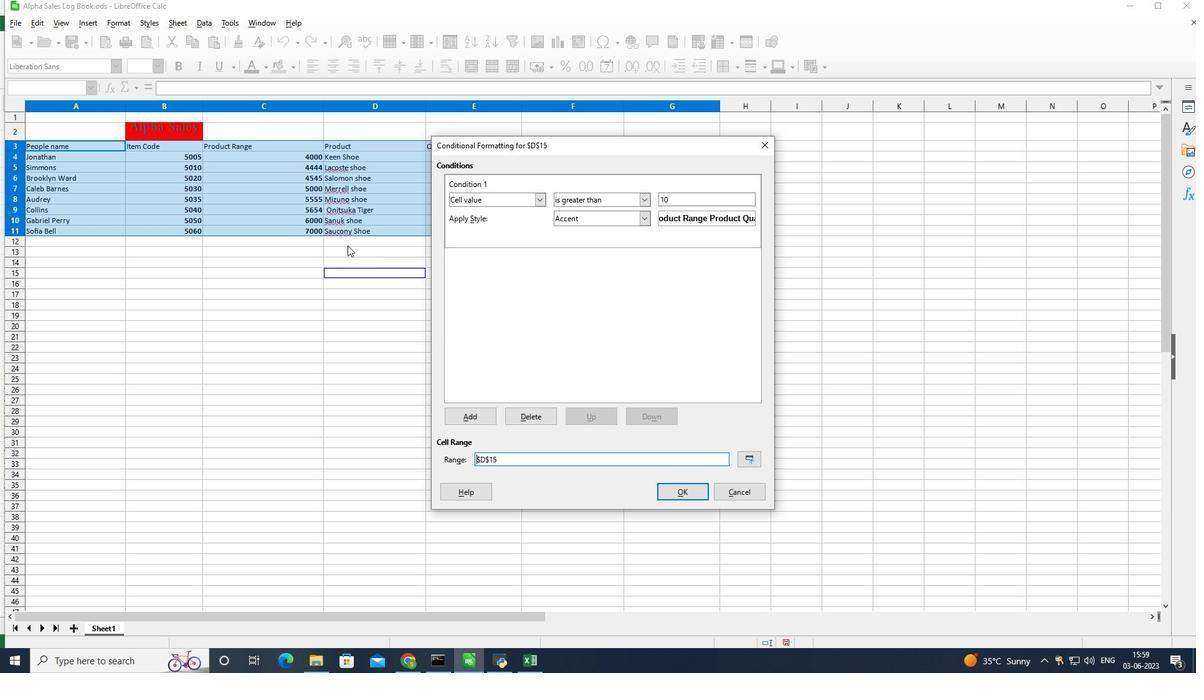 
Action: Mouse moved to (768, 142)
Screenshot: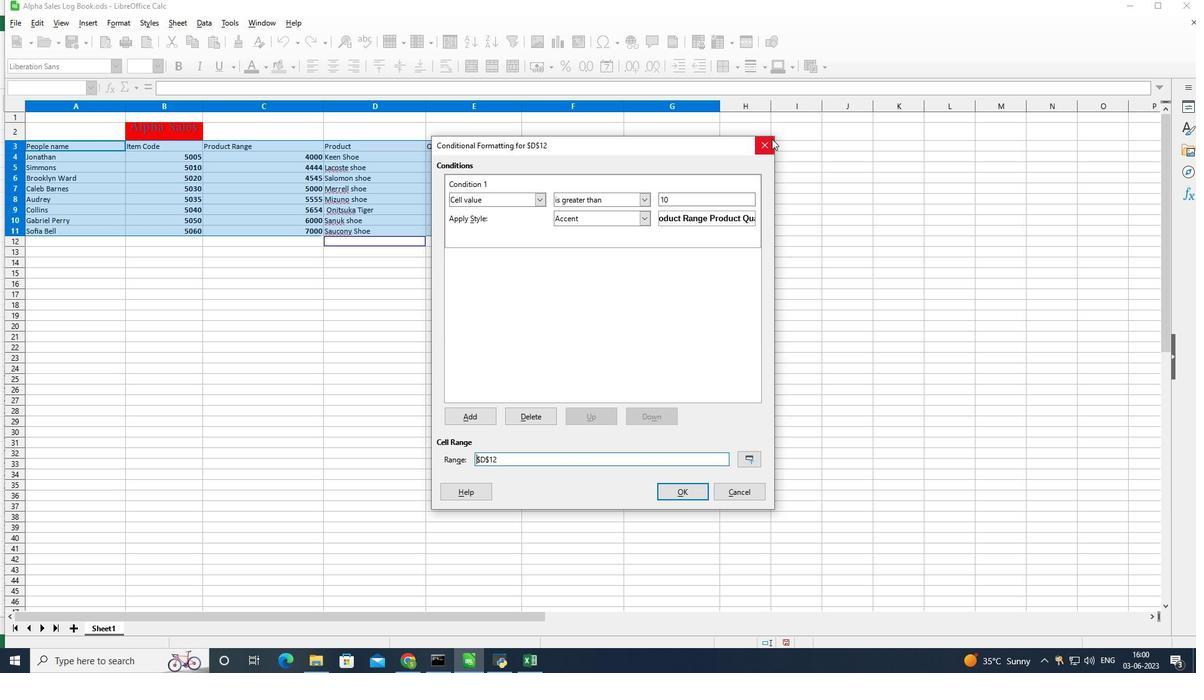 
Action: Mouse pressed left at (768, 142)
Screenshot: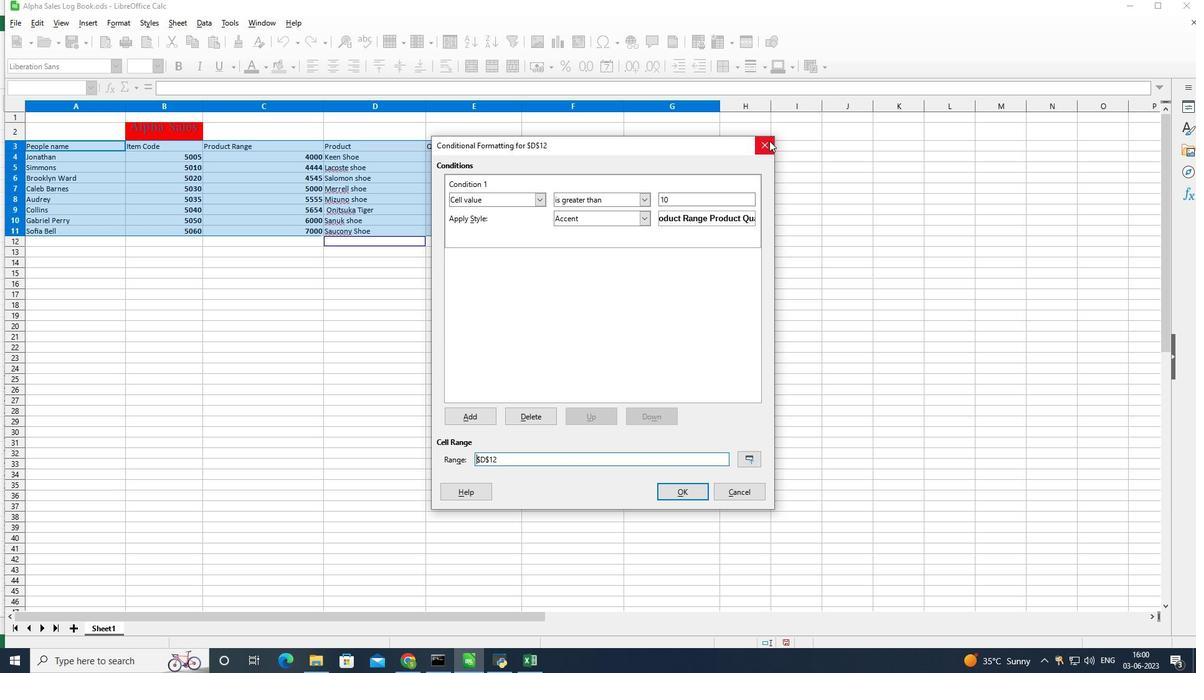 
Action: Mouse moved to (423, 287)
Screenshot: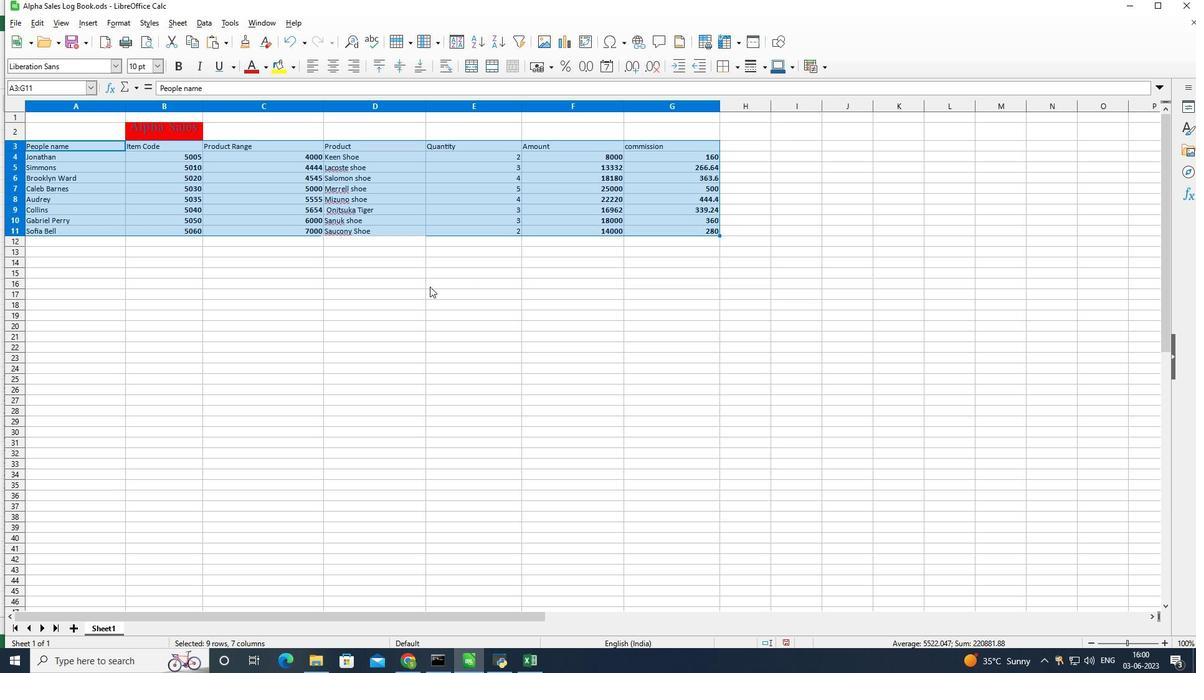
Action: Mouse pressed left at (423, 287)
Screenshot: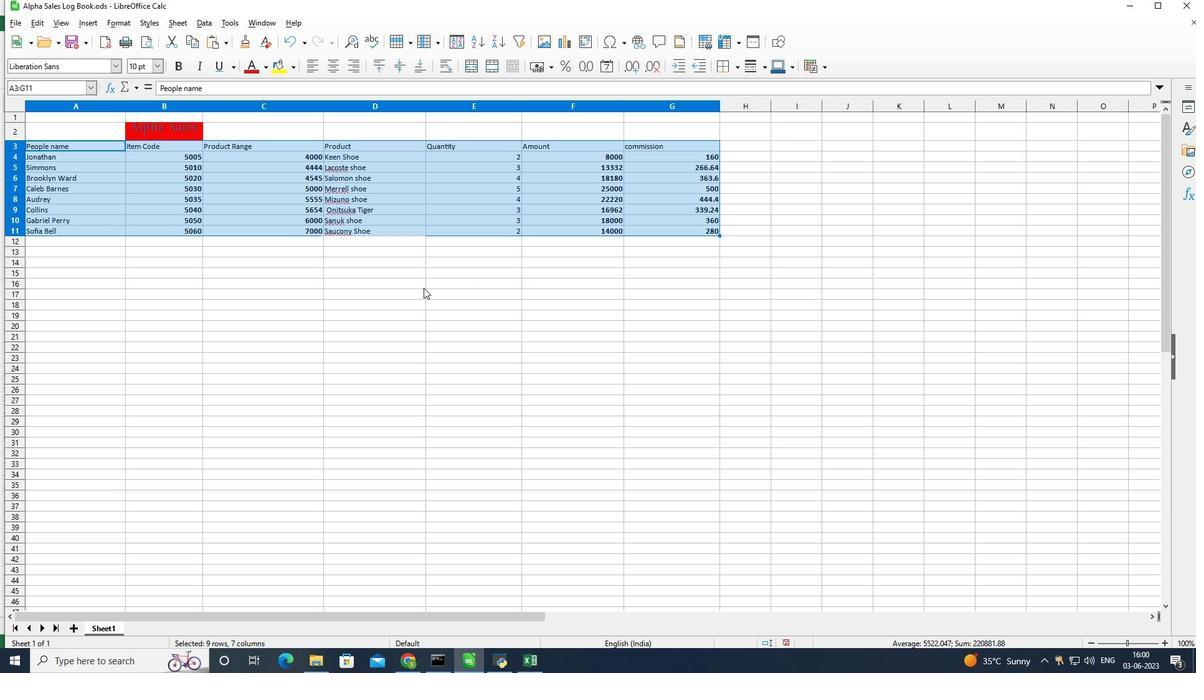 
Action: Mouse moved to (593, 145)
Screenshot: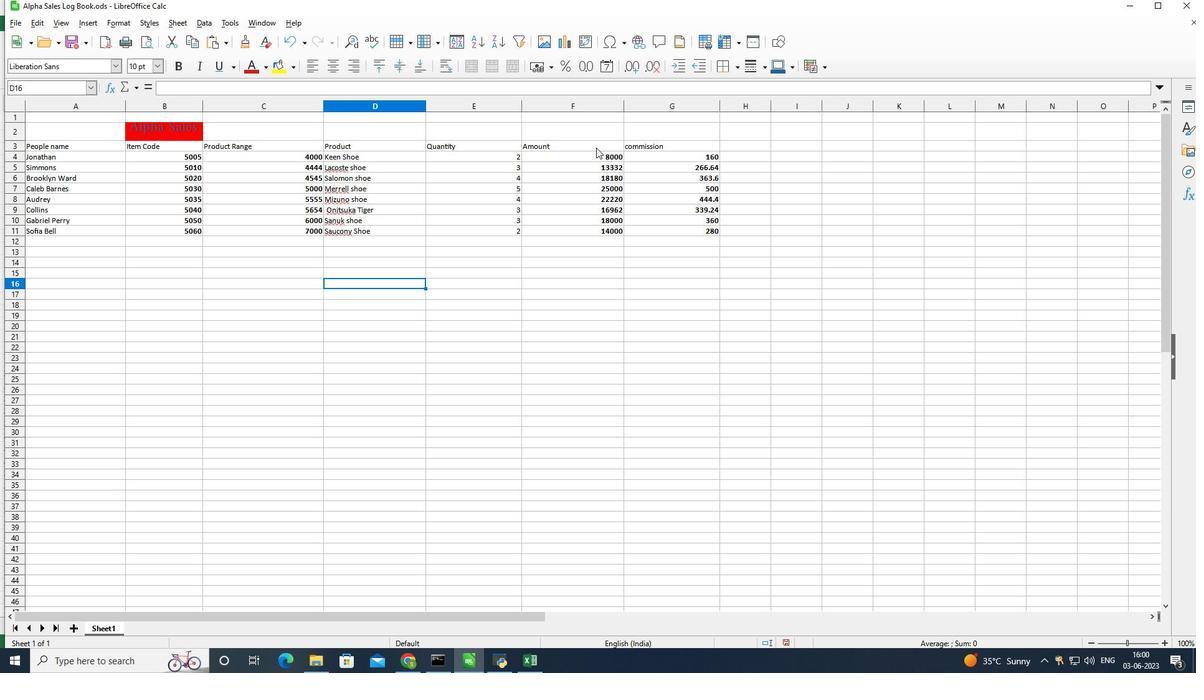 
Action: Mouse pressed left at (593, 145)
Screenshot: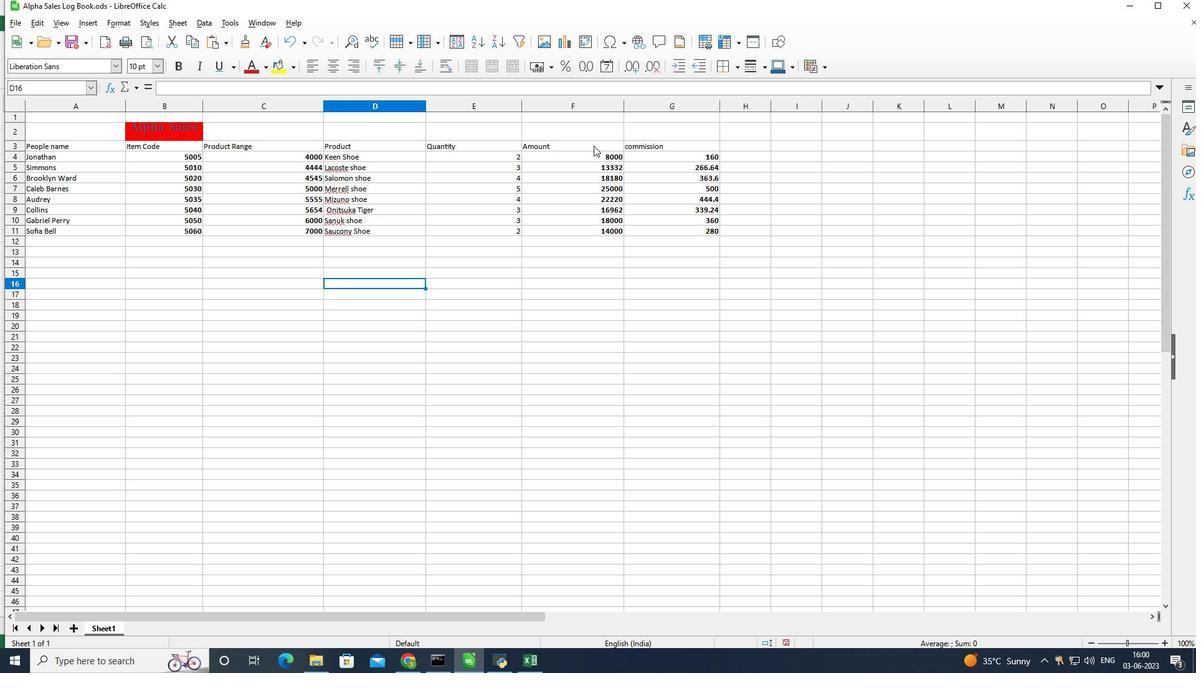 
Action: Mouse moved to (597, 147)
Screenshot: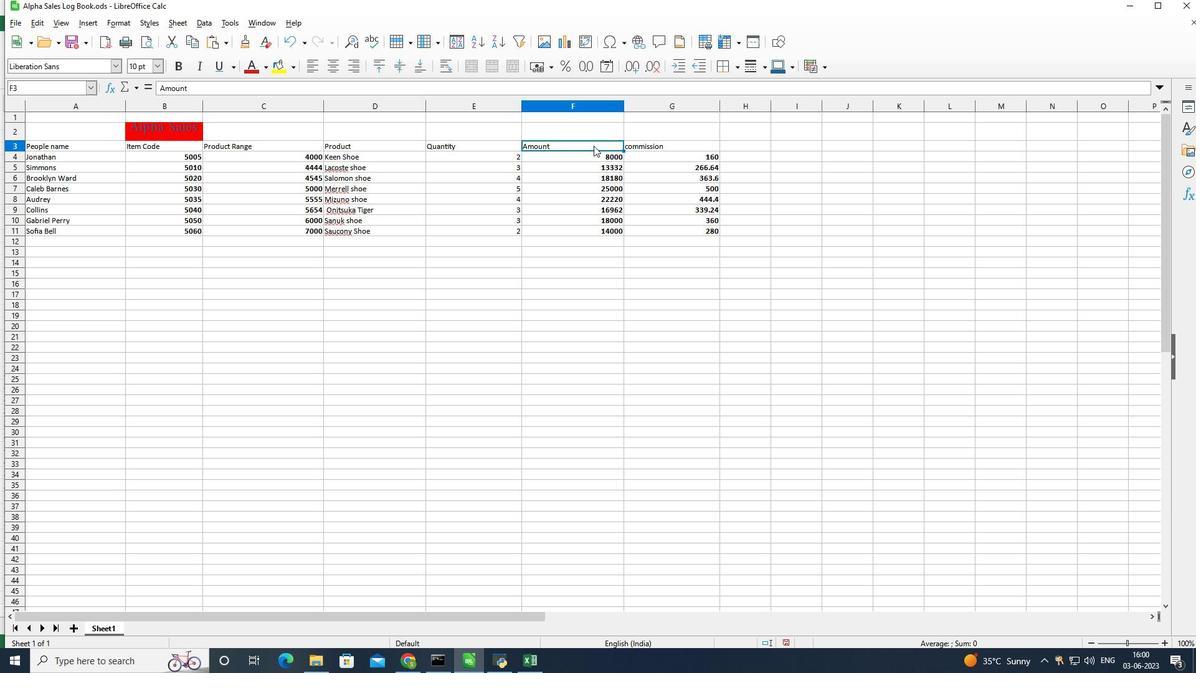 
Action: Mouse pressed left at (597, 147)
Screenshot: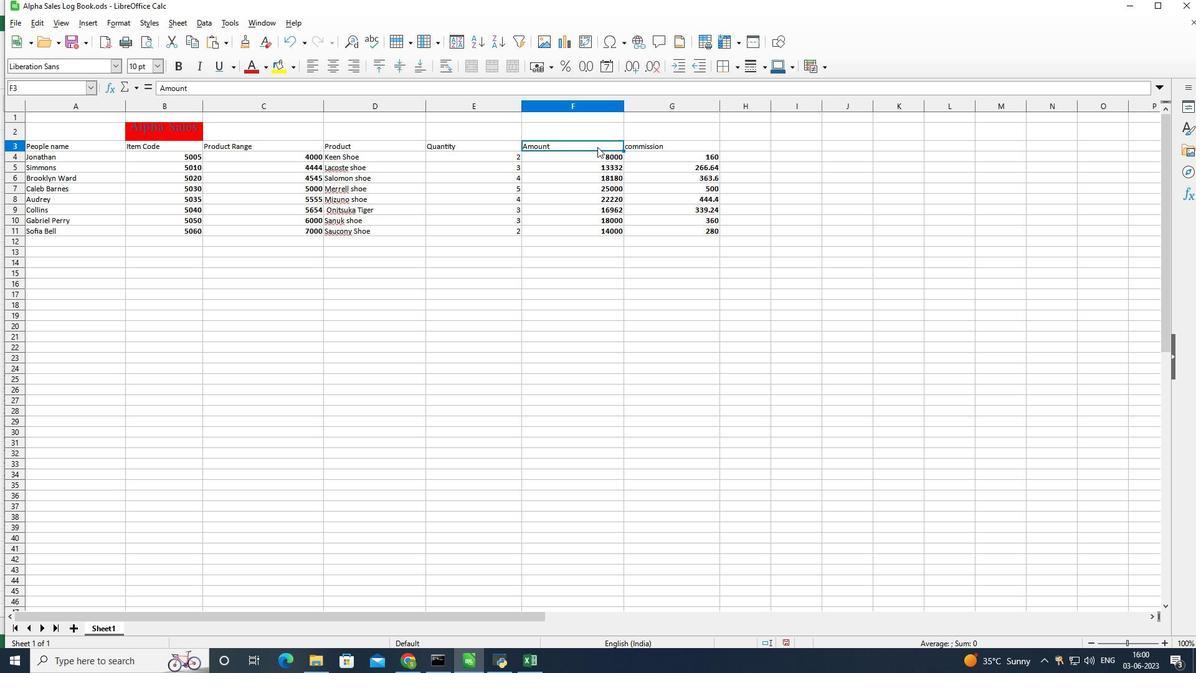 
Action: Mouse moved to (122, 17)
Screenshot: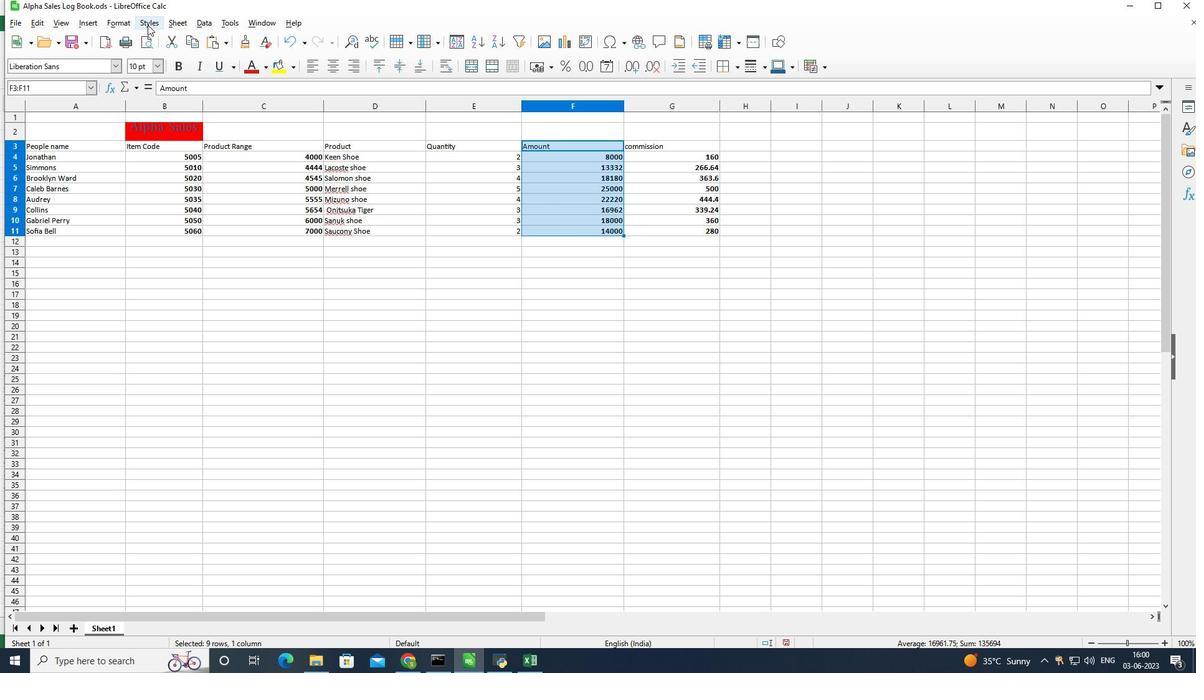 
Action: Mouse pressed left at (122, 17)
Screenshot: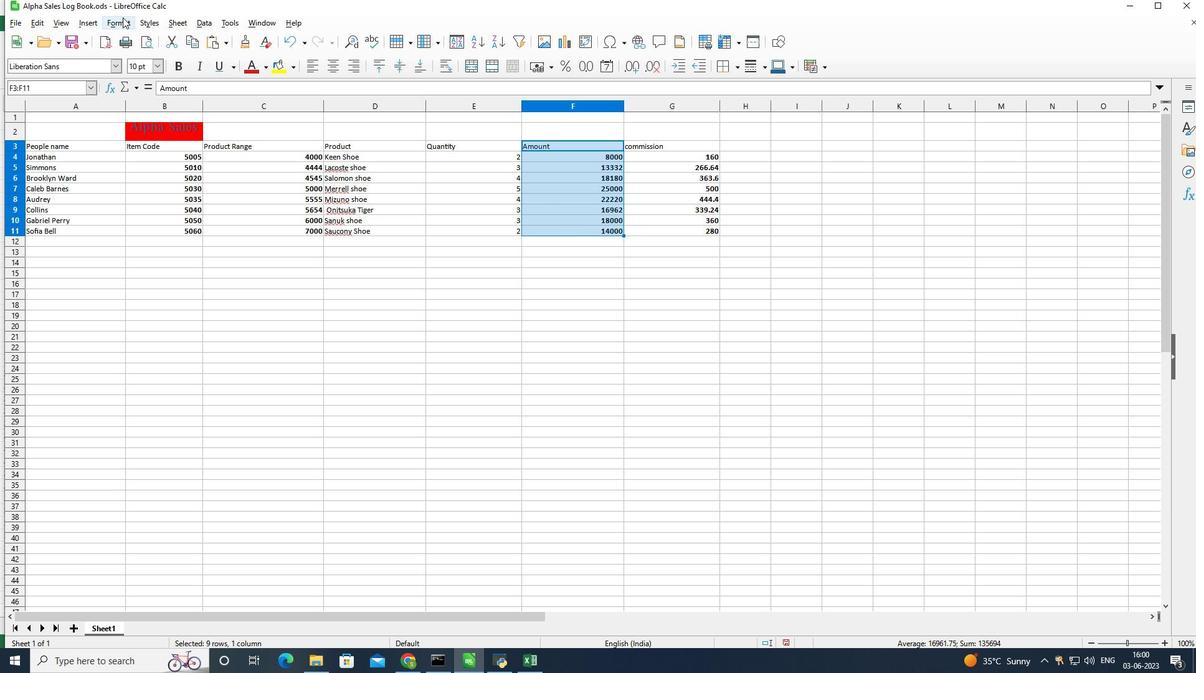 
Action: Mouse moved to (147, 225)
Screenshot: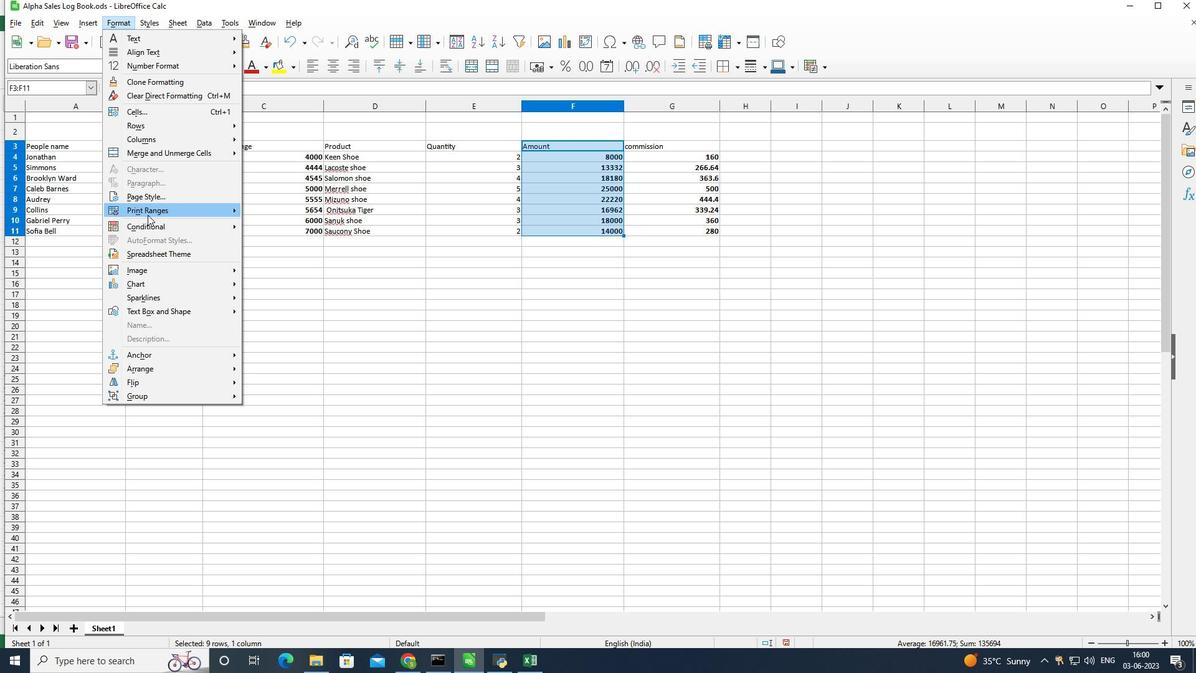 
Action: Mouse pressed left at (147, 225)
Screenshot: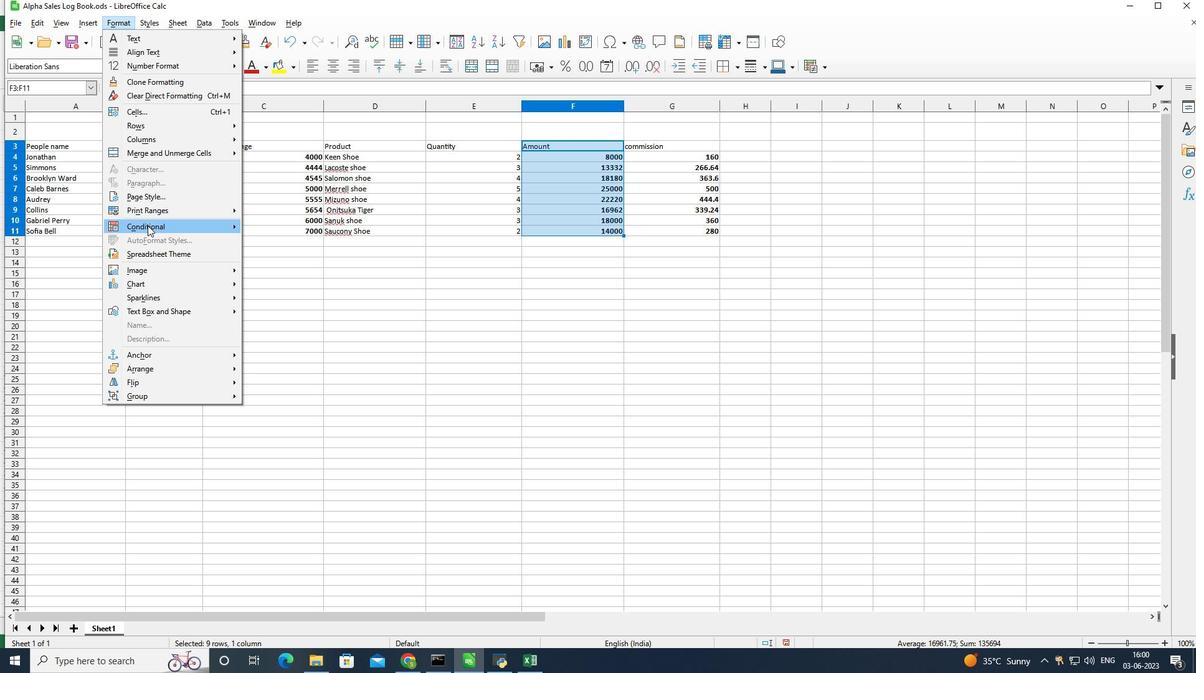 
Action: Mouse moved to (294, 239)
Screenshot: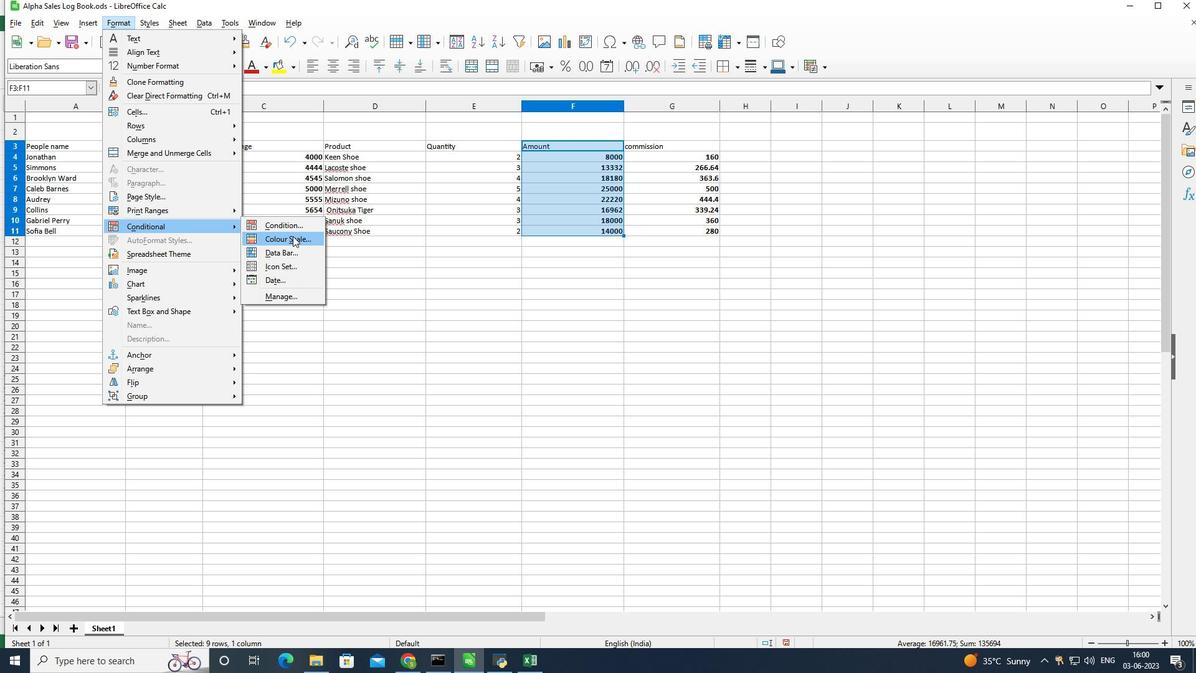 
Action: Mouse pressed left at (294, 239)
Screenshot: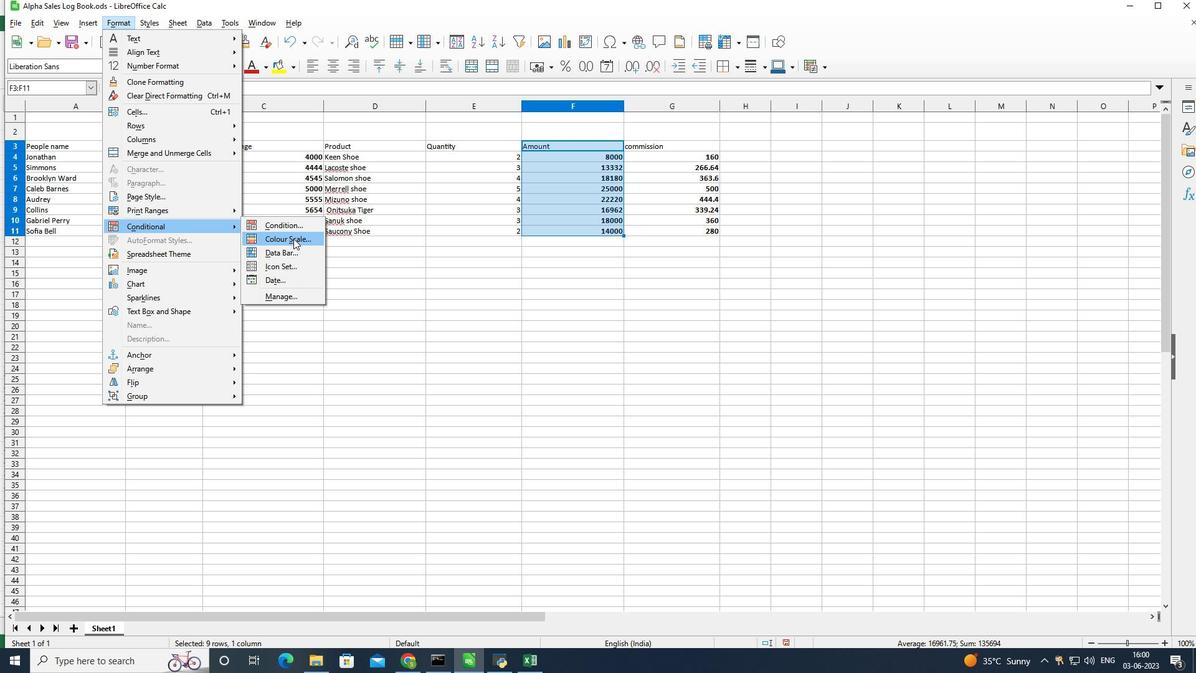 
Action: Mouse moved to (739, 276)
Screenshot: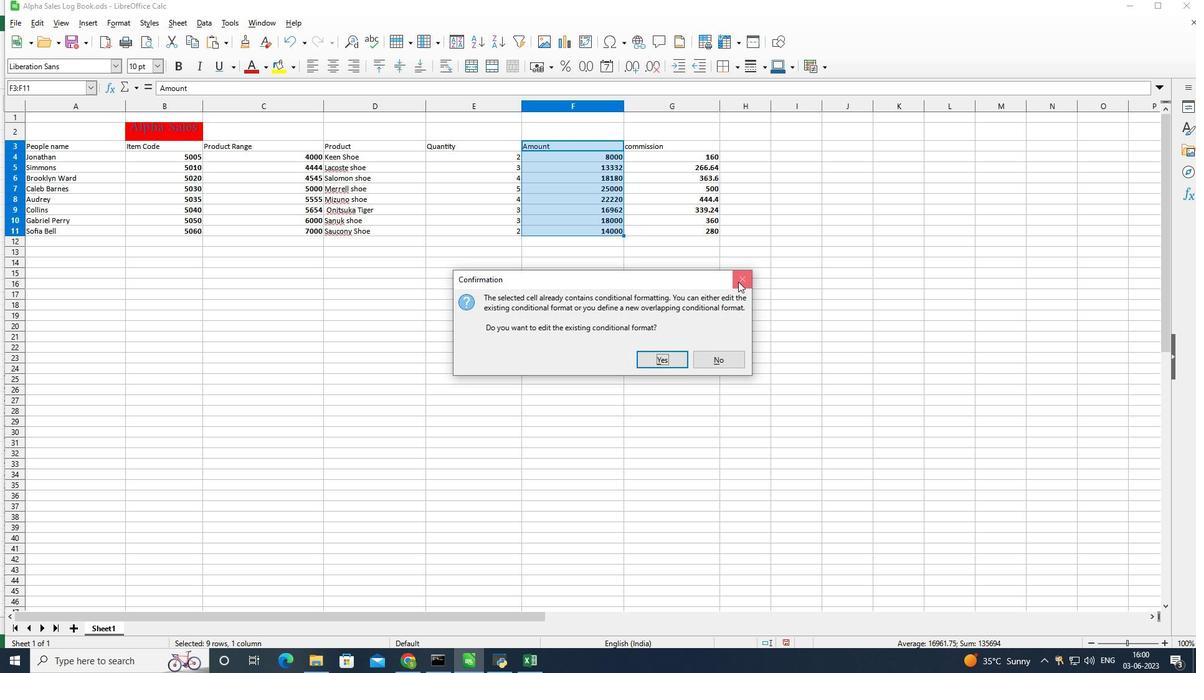 
Action: Mouse pressed left at (739, 276)
Screenshot: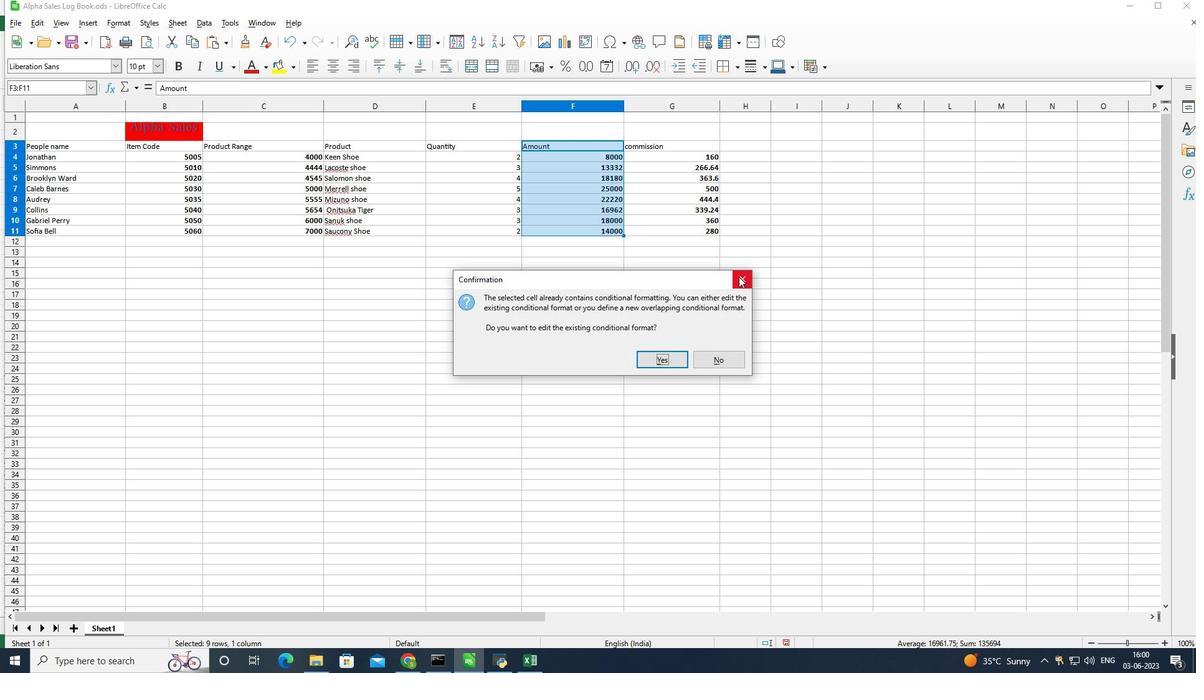 
Action: Mouse moved to (532, 268)
Screenshot: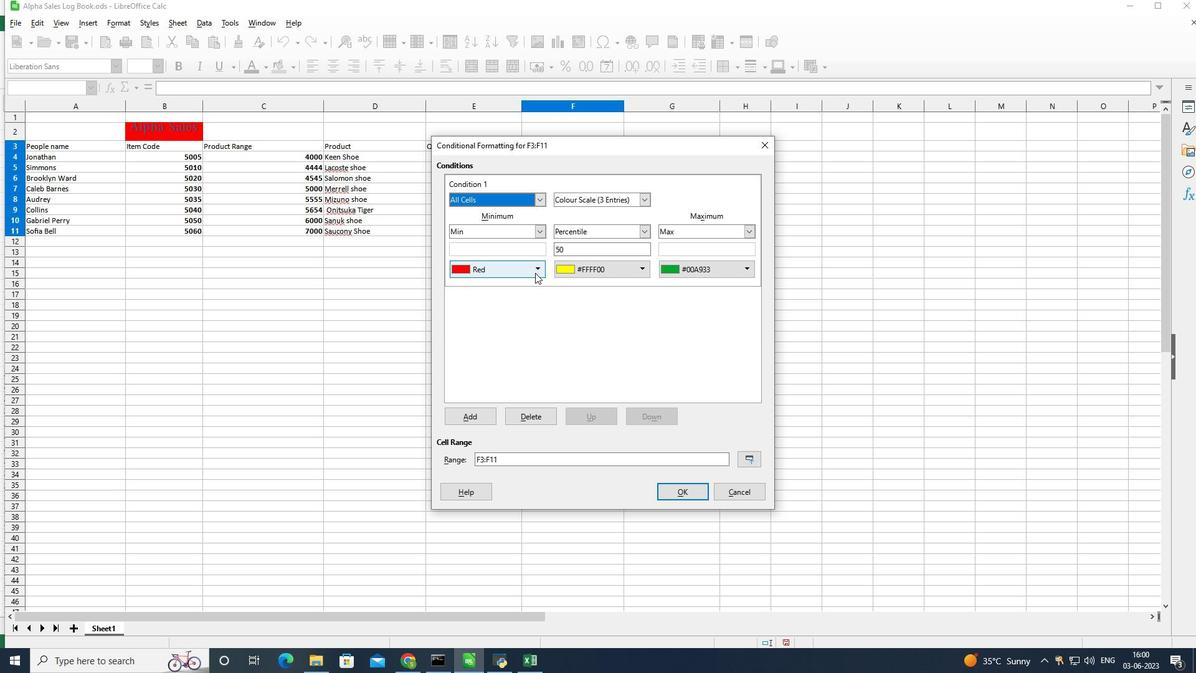 
Action: Mouse pressed left at (532, 268)
Screenshot: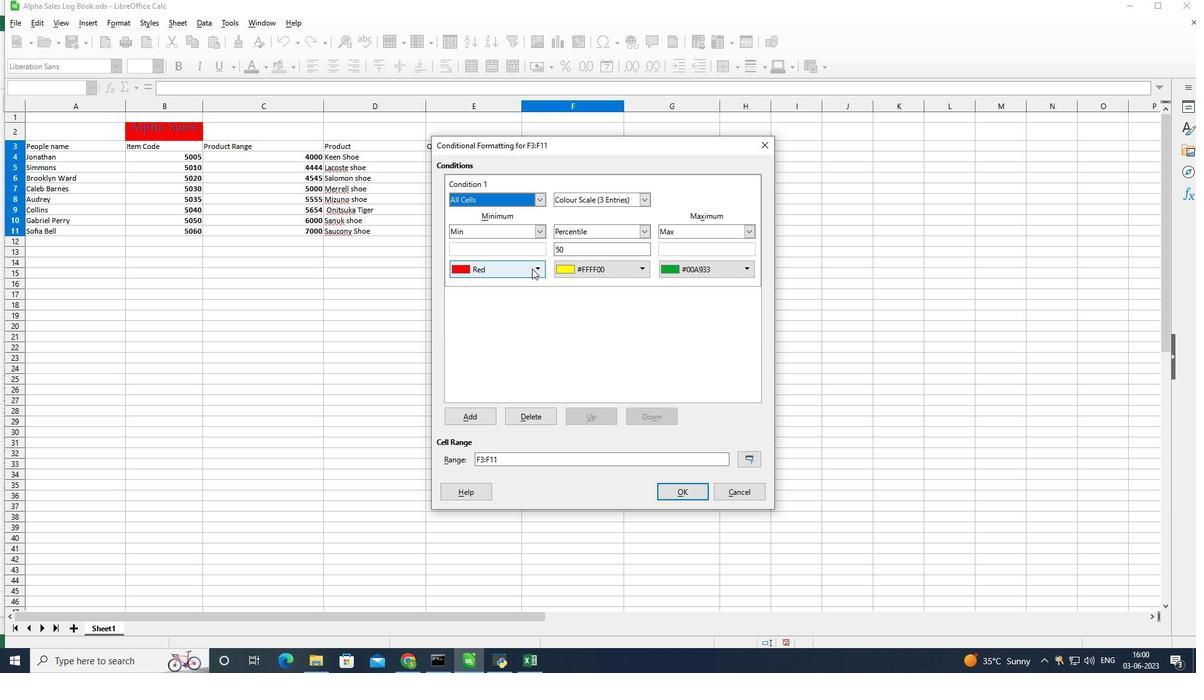 
Action: Mouse moved to (499, 302)
Screenshot: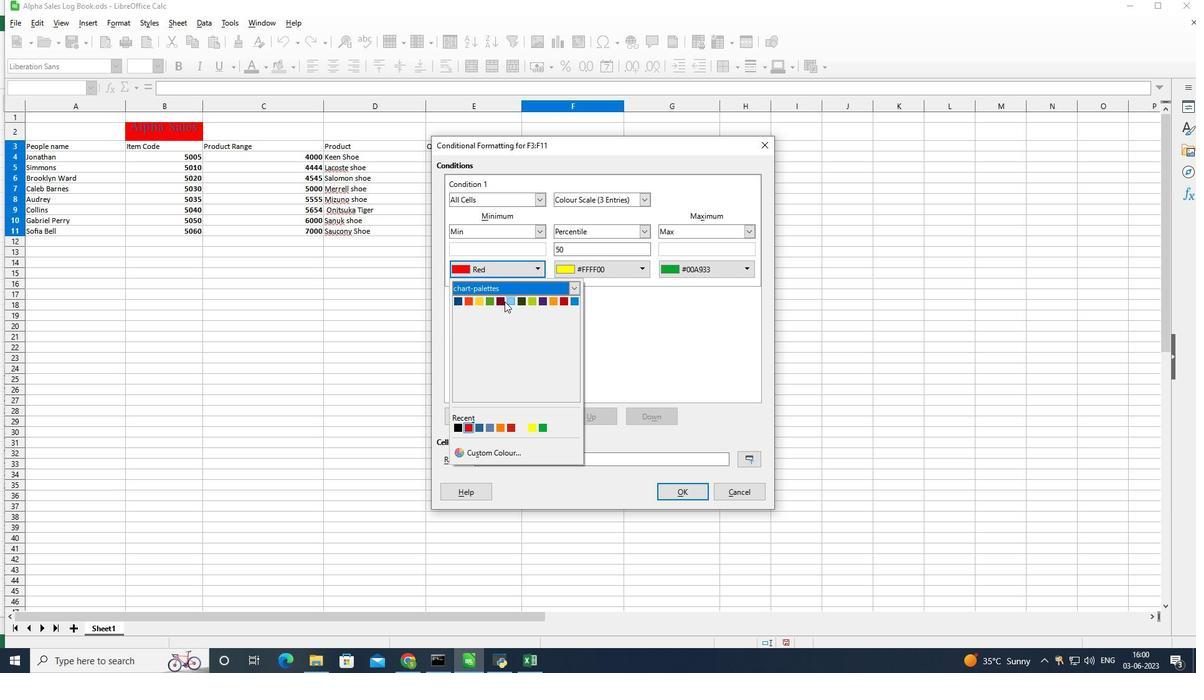 
Action: Mouse pressed left at (499, 302)
Screenshot: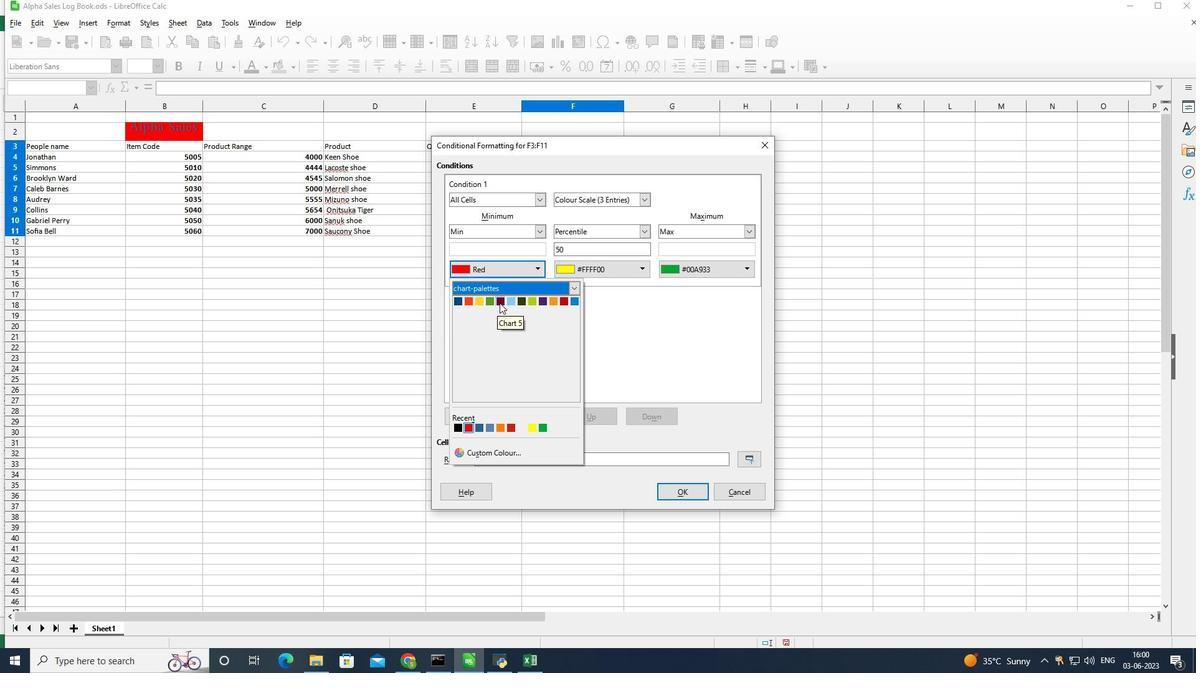 
Action: Mouse moved to (693, 491)
Screenshot: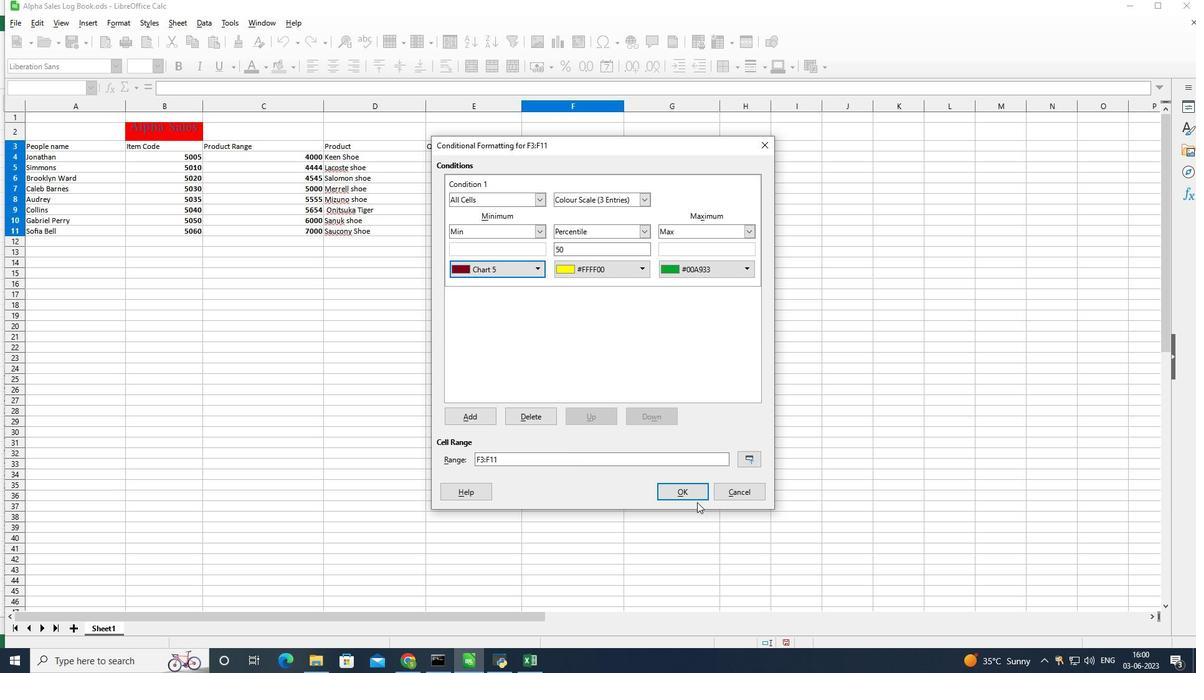 
Action: Mouse pressed left at (693, 491)
Screenshot: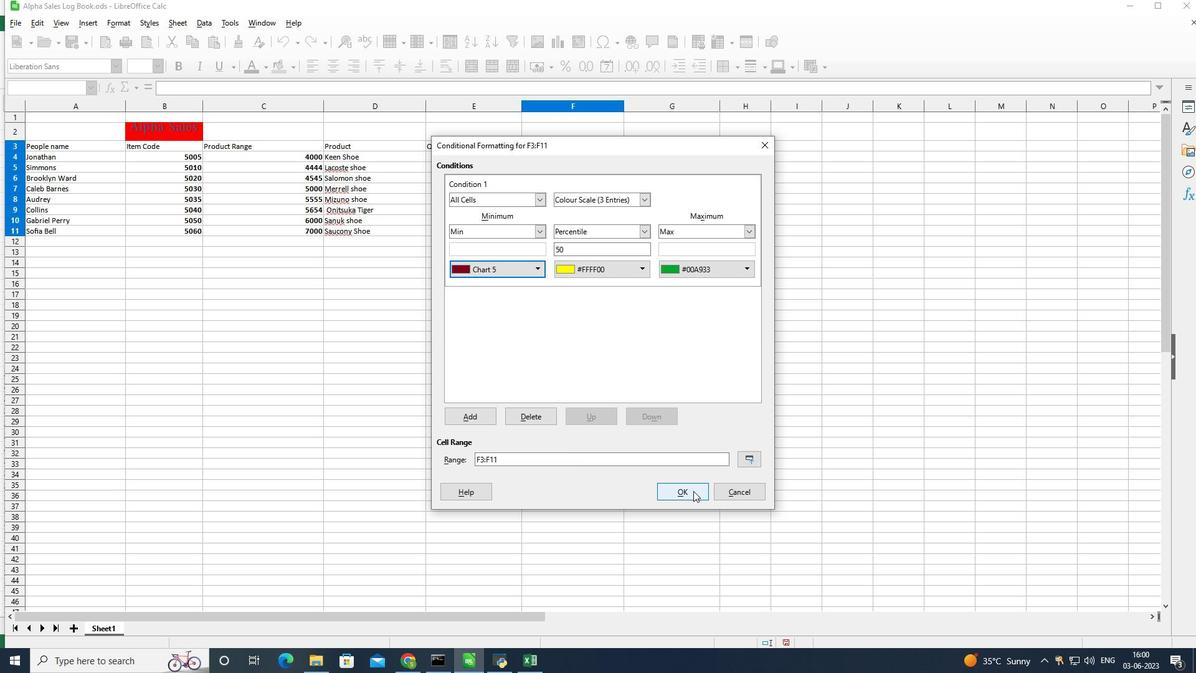 
Action: Mouse moved to (592, 236)
Screenshot: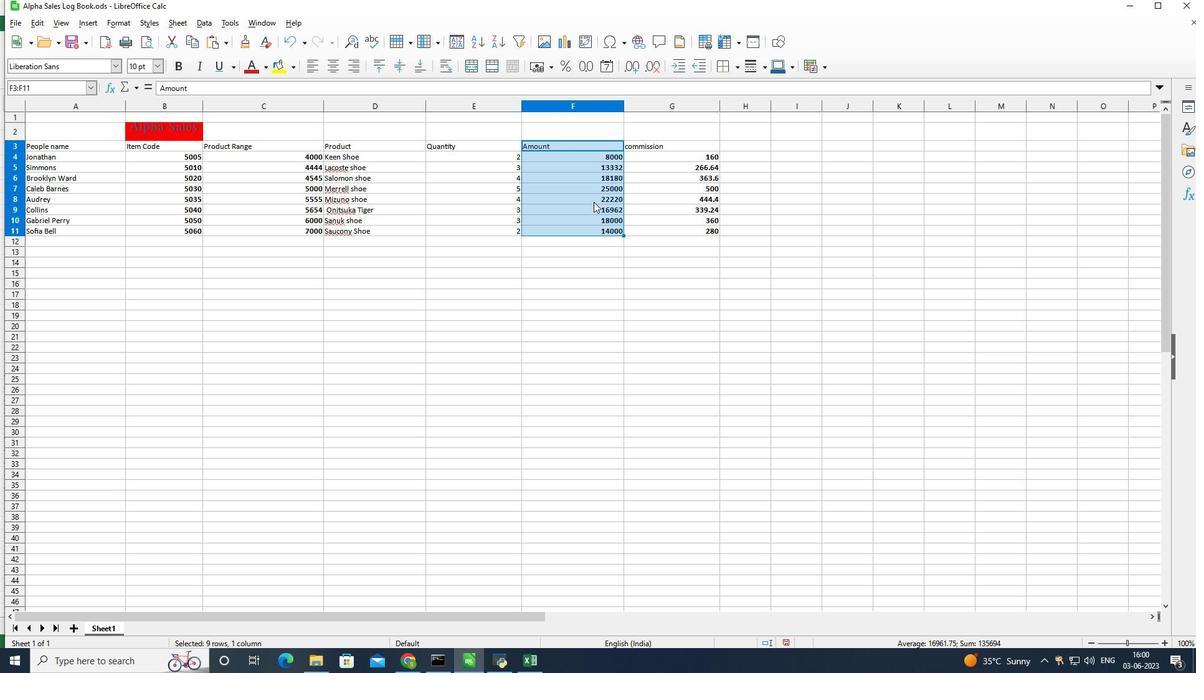 
Action: Mouse pressed left at (592, 236)
Screenshot: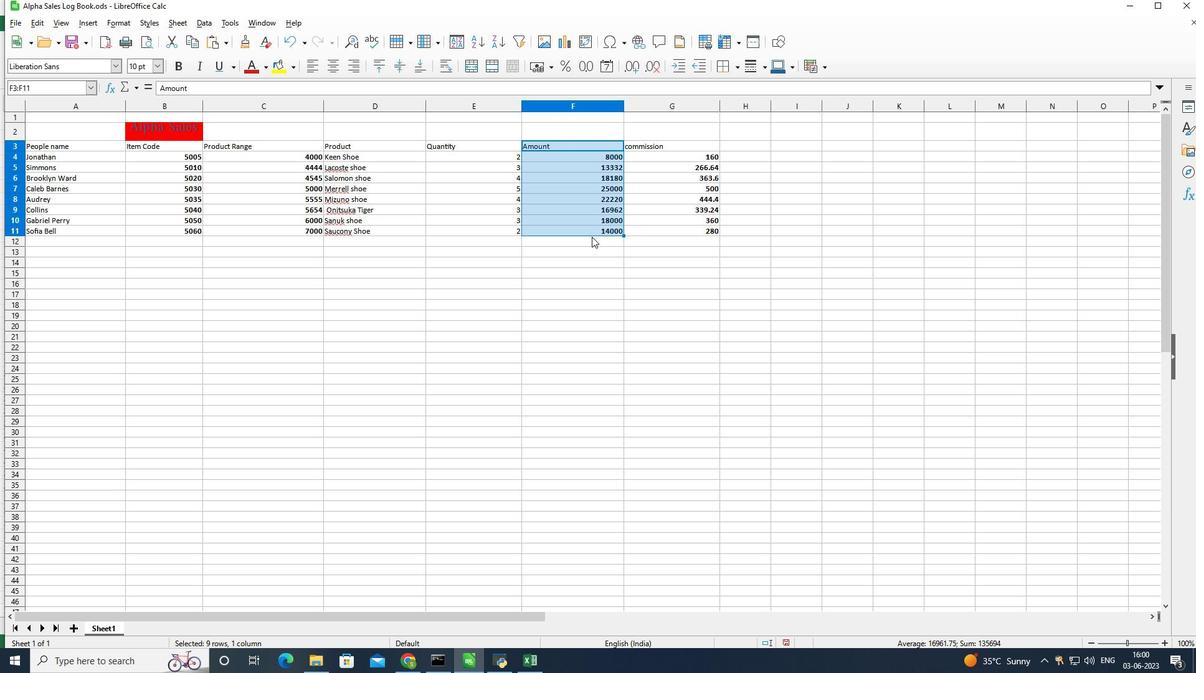 
Action: Mouse moved to (564, 145)
Screenshot: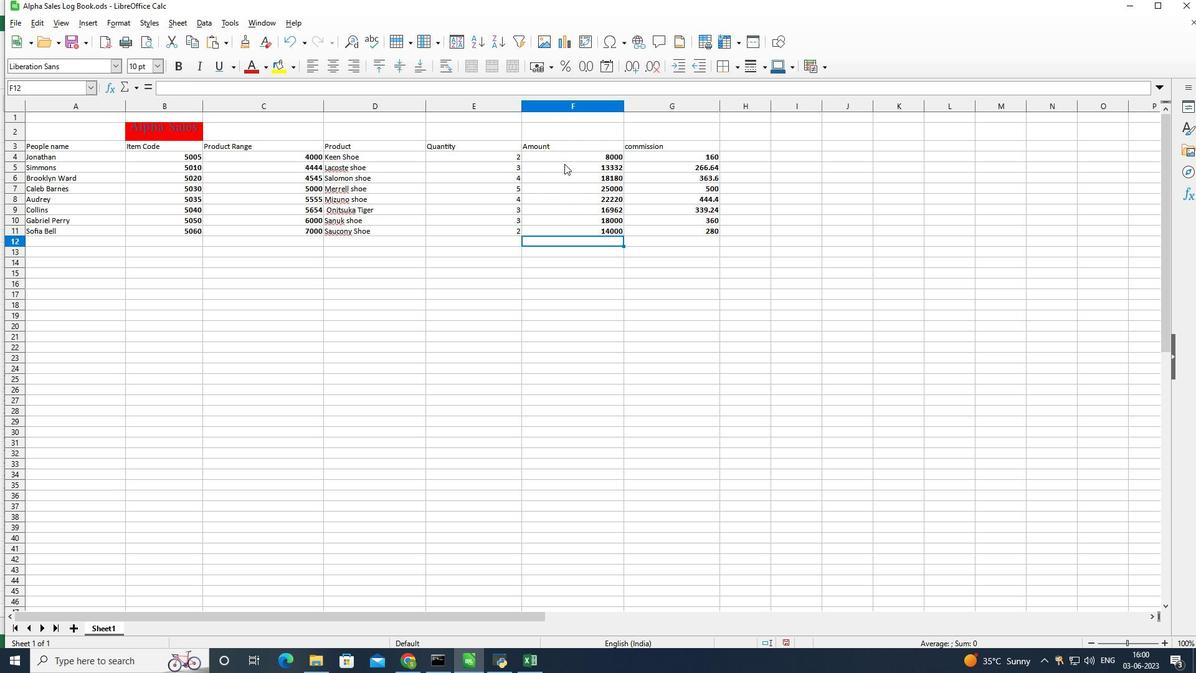 
Action: Mouse pressed left at (564, 145)
Screenshot: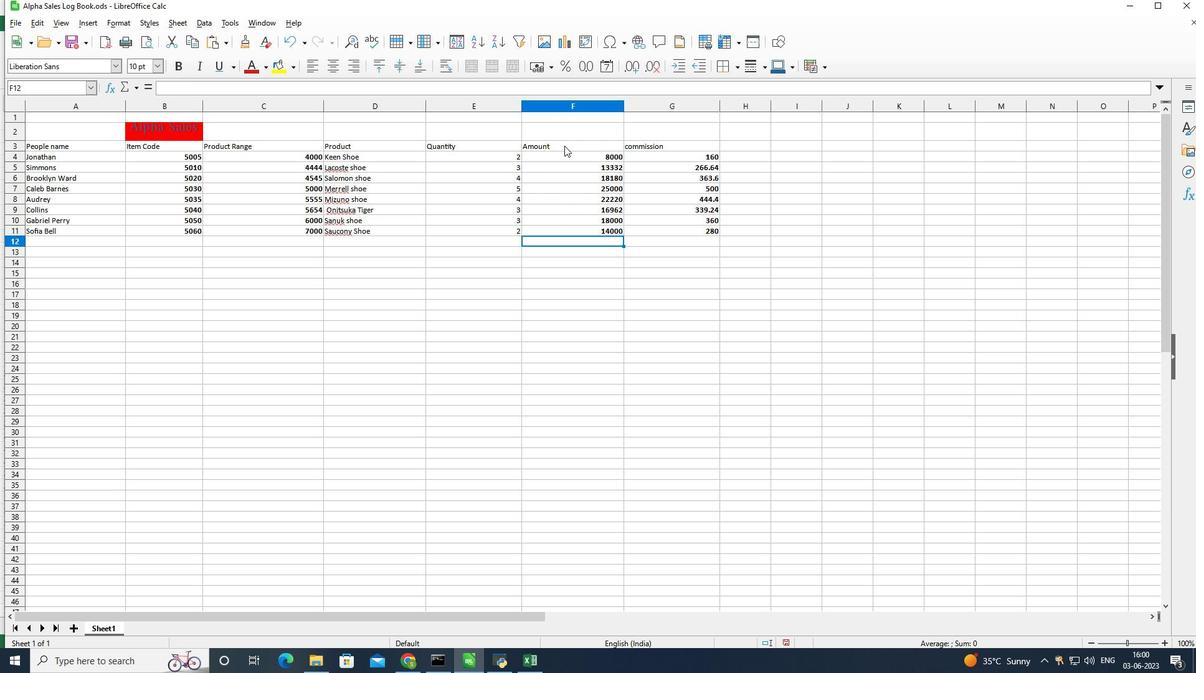 
Action: Mouse moved to (577, 147)
Screenshot: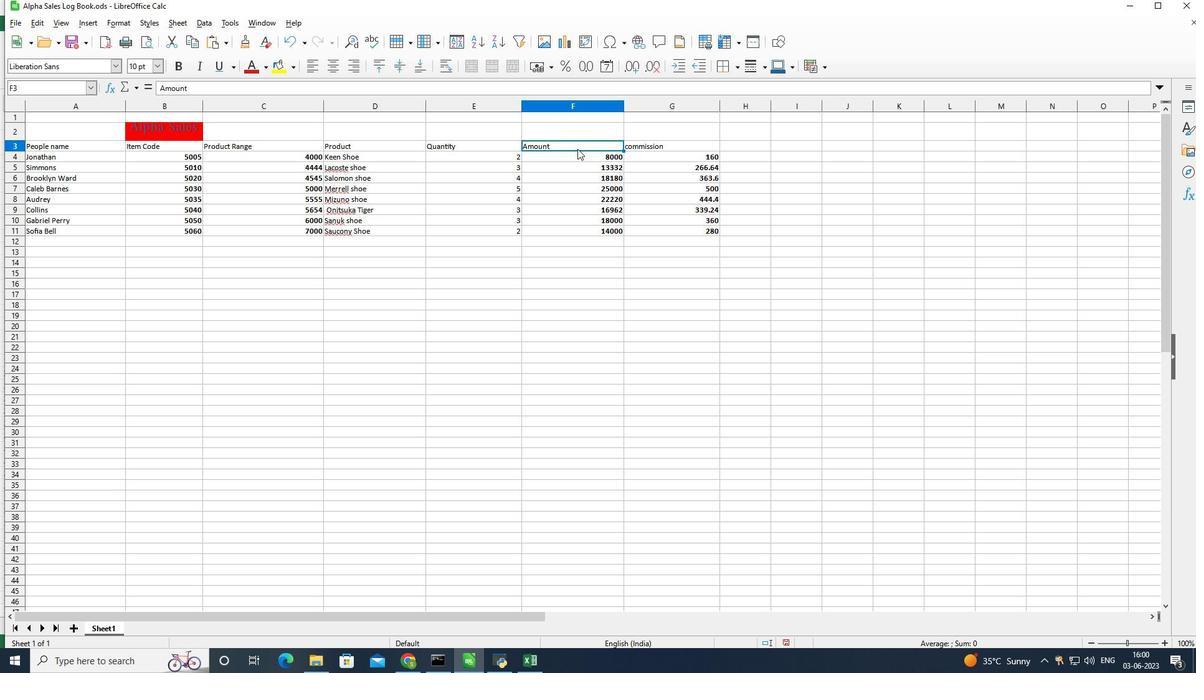 
Action: Mouse pressed left at (577, 147)
Screenshot: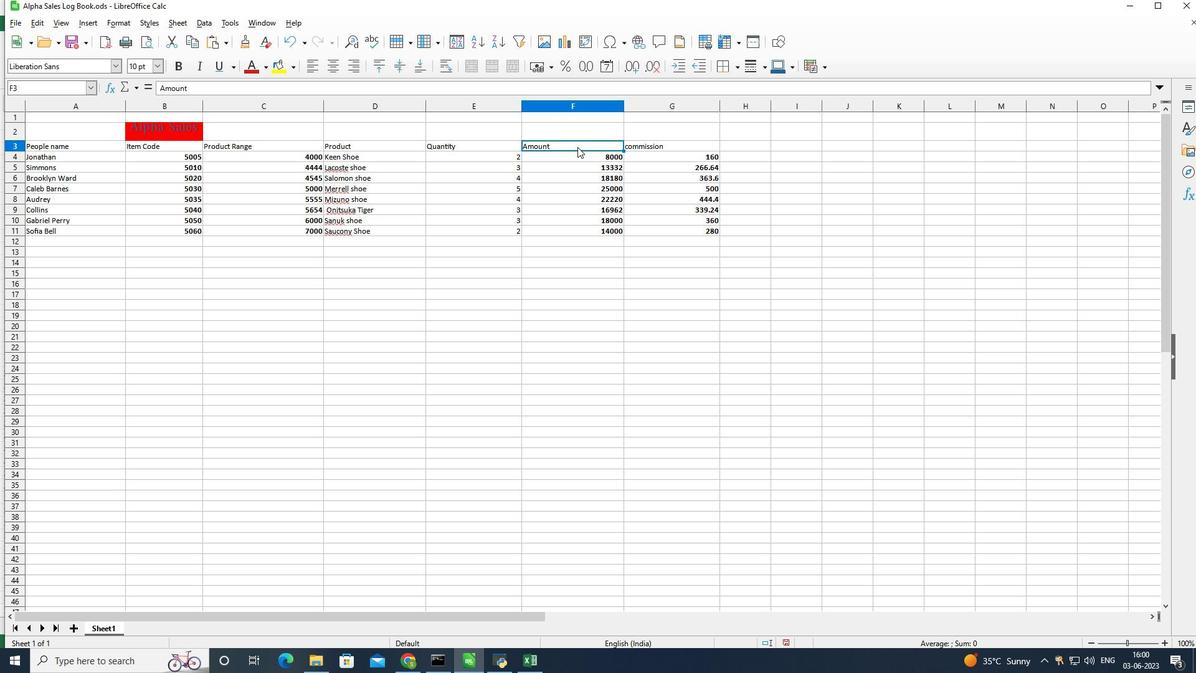 
Action: Mouse moved to (123, 26)
Screenshot: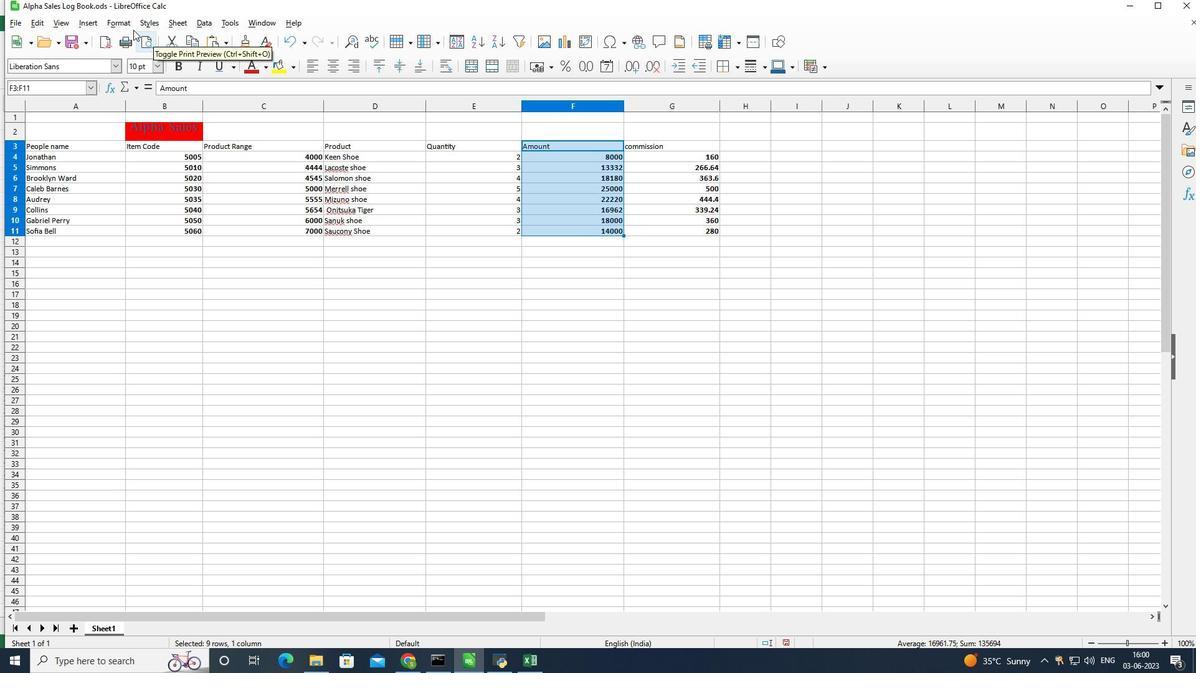 
Action: Mouse pressed left at (123, 26)
Screenshot: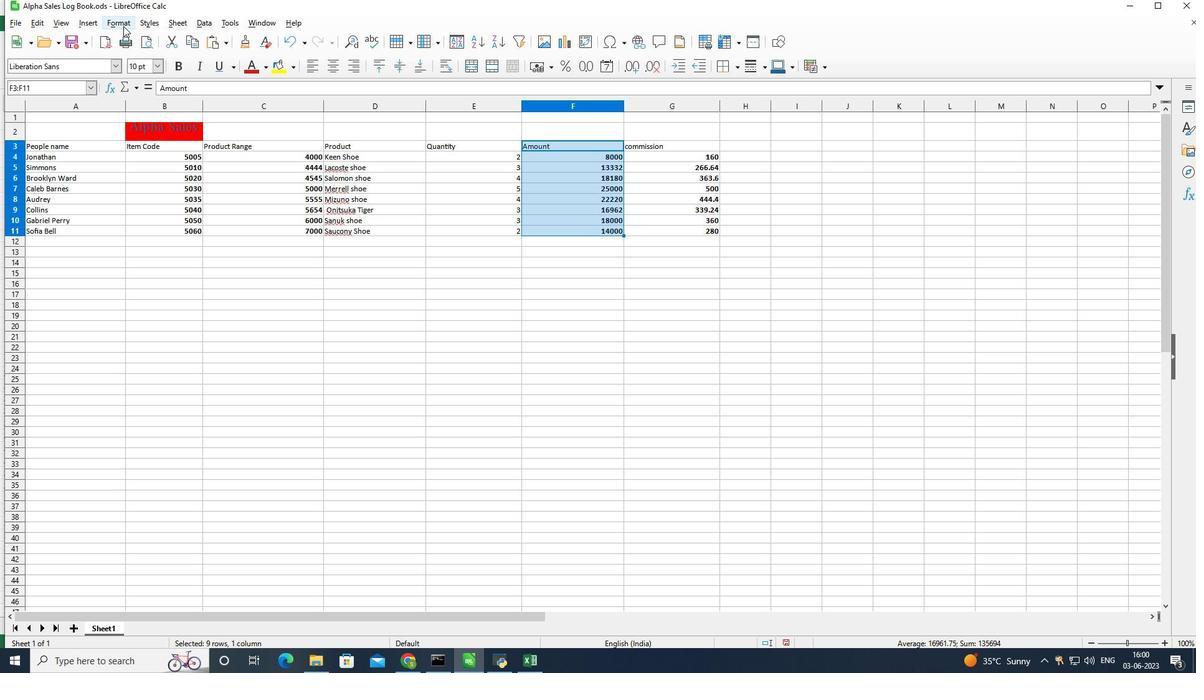 
Action: Mouse moved to (179, 225)
Screenshot: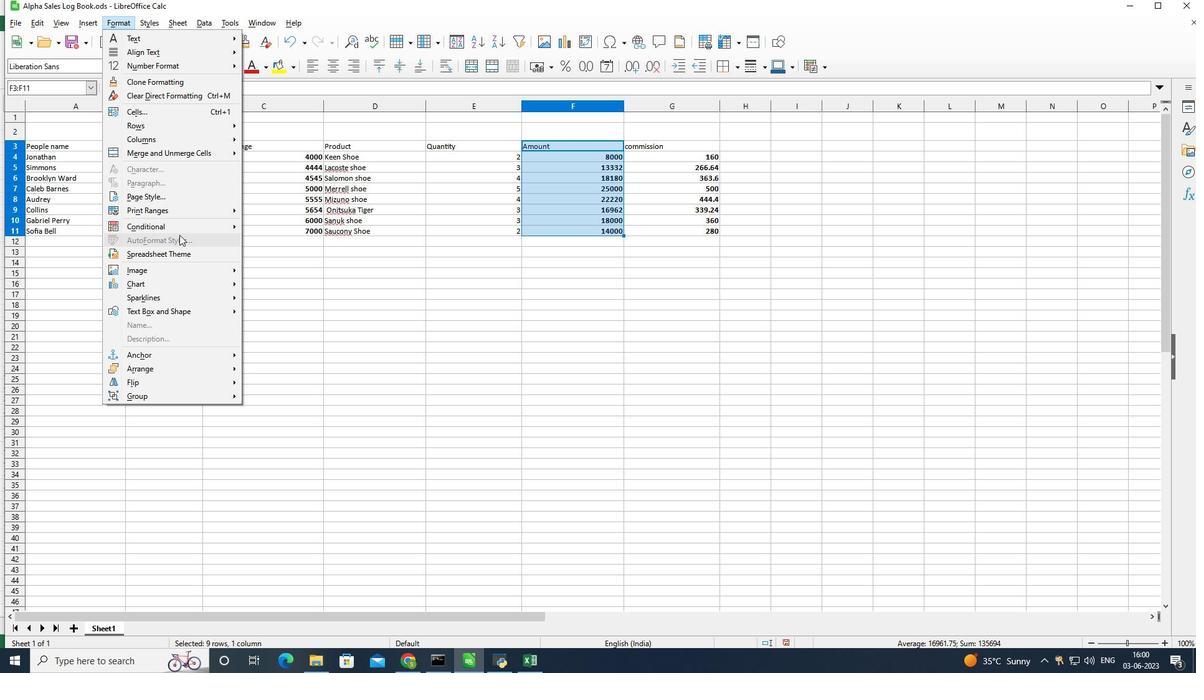 
Action: Mouse pressed left at (179, 225)
Screenshot: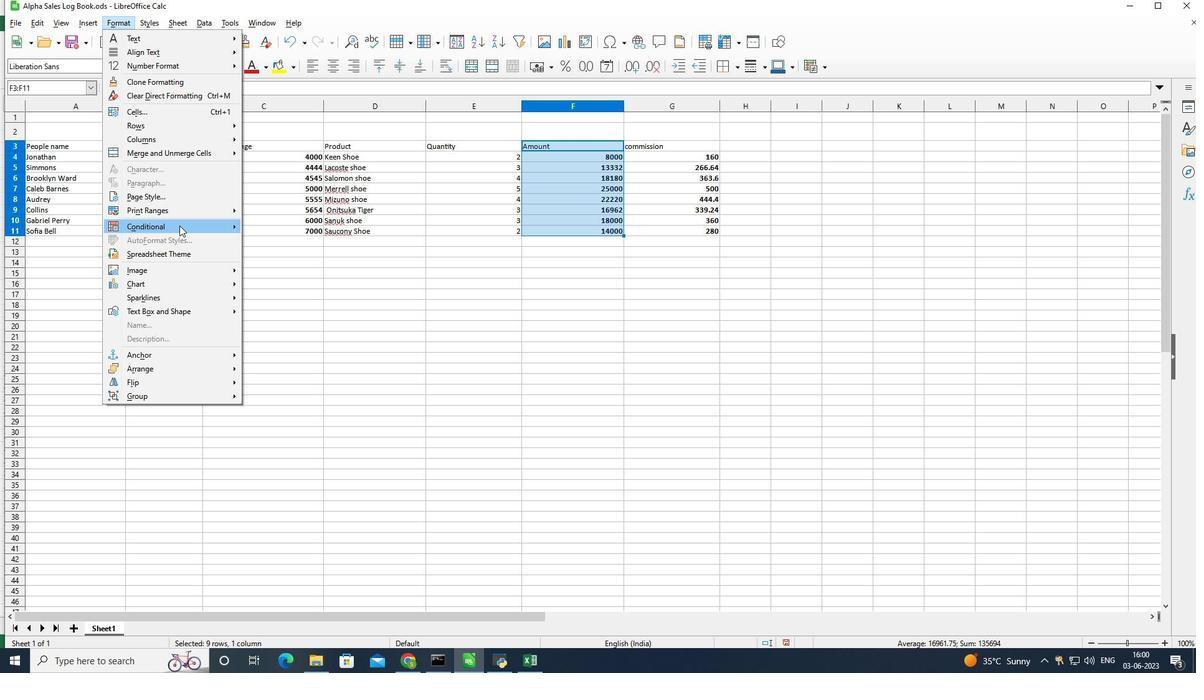 
Action: Mouse moved to (279, 236)
Screenshot: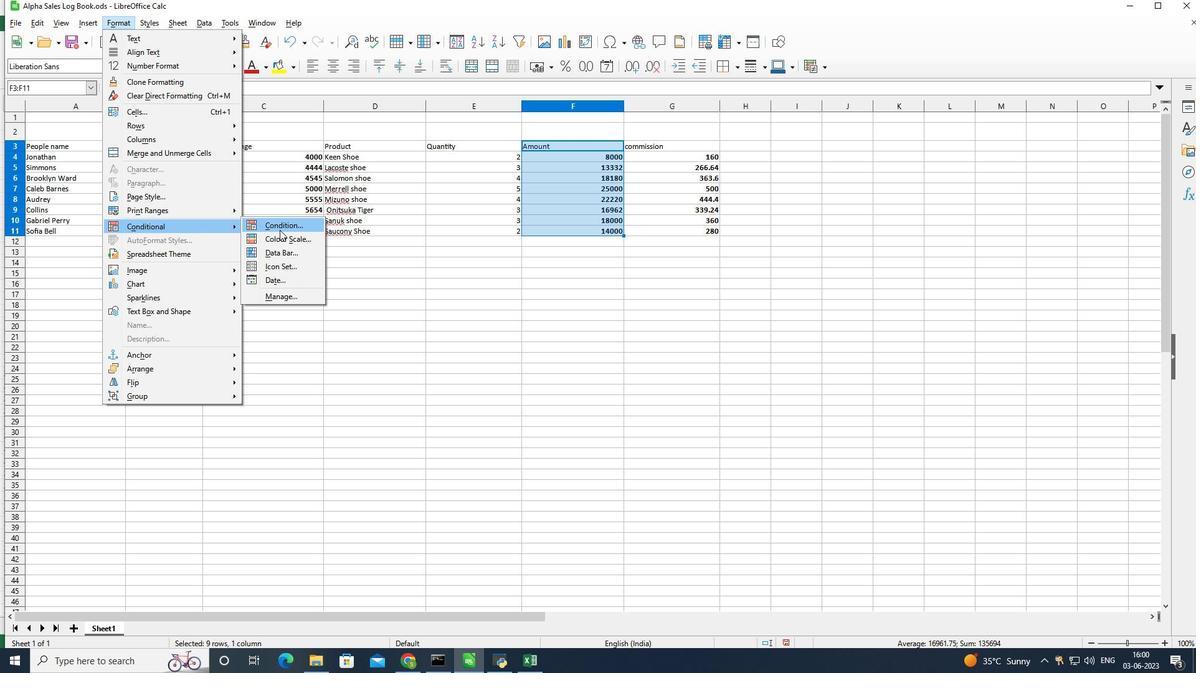 
Action: Mouse pressed left at (279, 236)
Screenshot: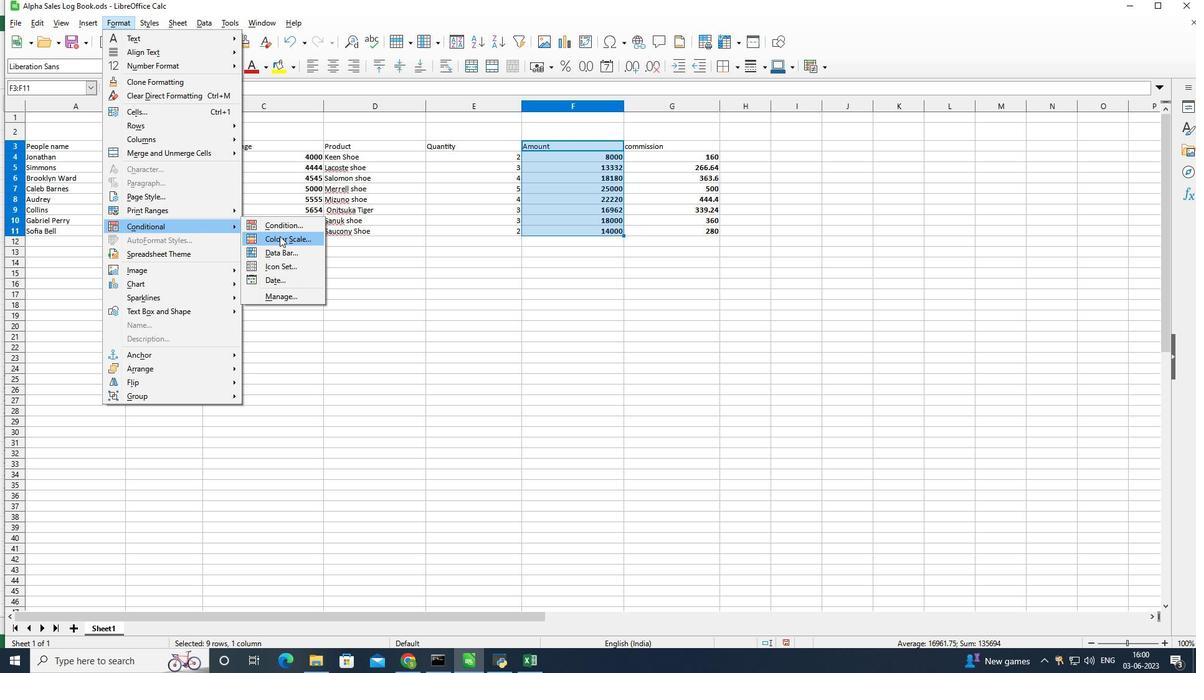
Action: Mouse moved to (484, 413)
Screenshot: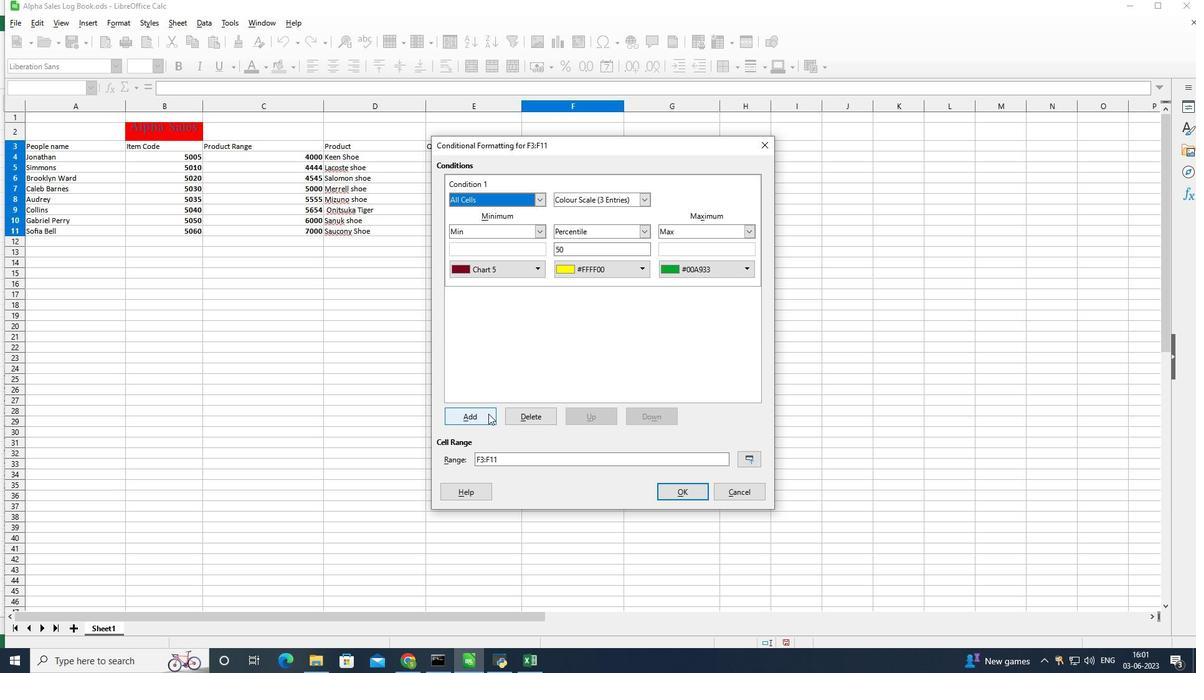 
Action: Mouse pressed left at (484, 413)
Screenshot: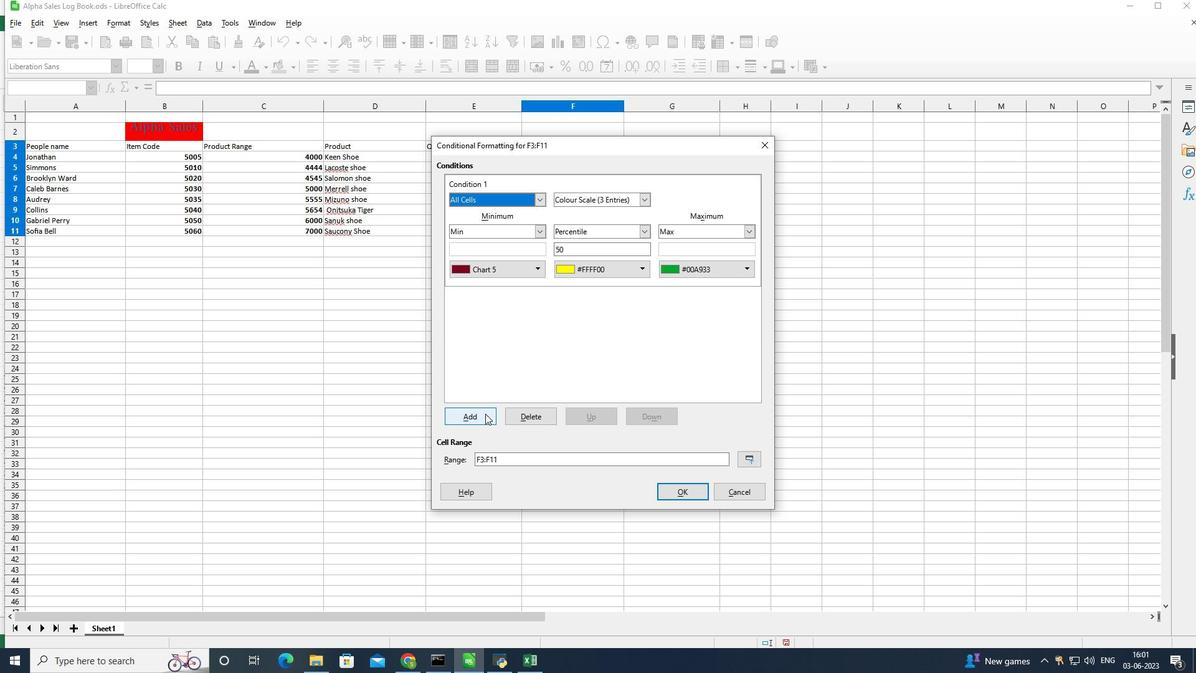 
Action: Mouse moved to (642, 238)
Screenshot: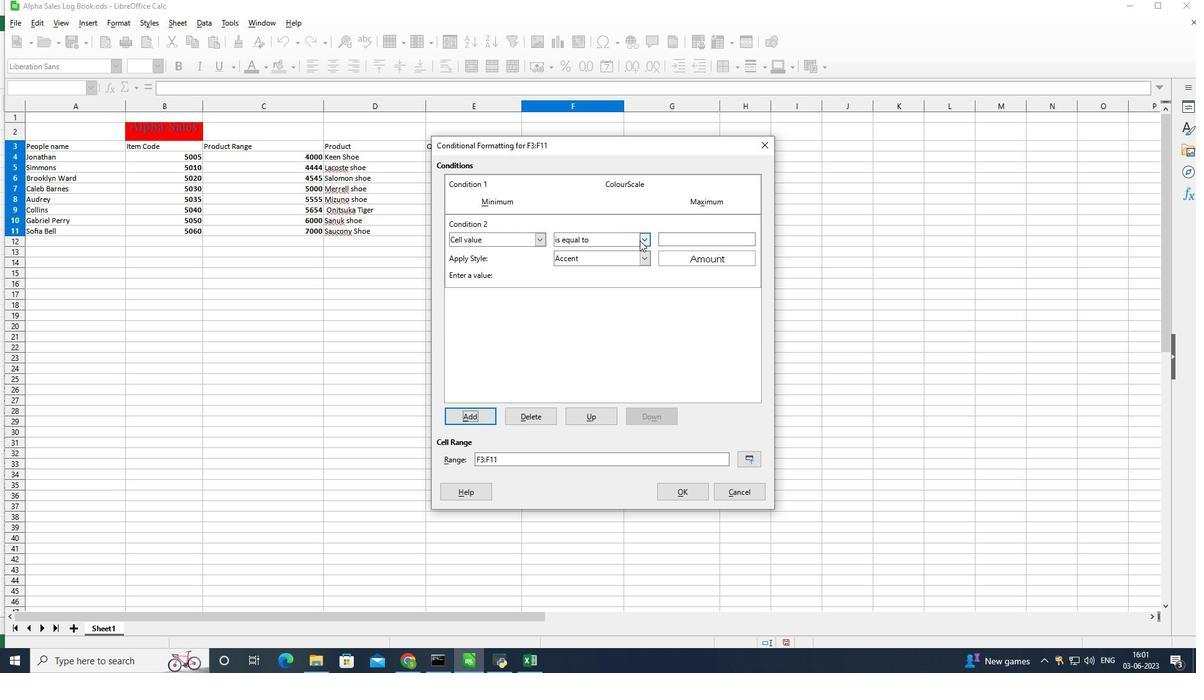 
Action: Mouse pressed left at (642, 238)
Screenshot: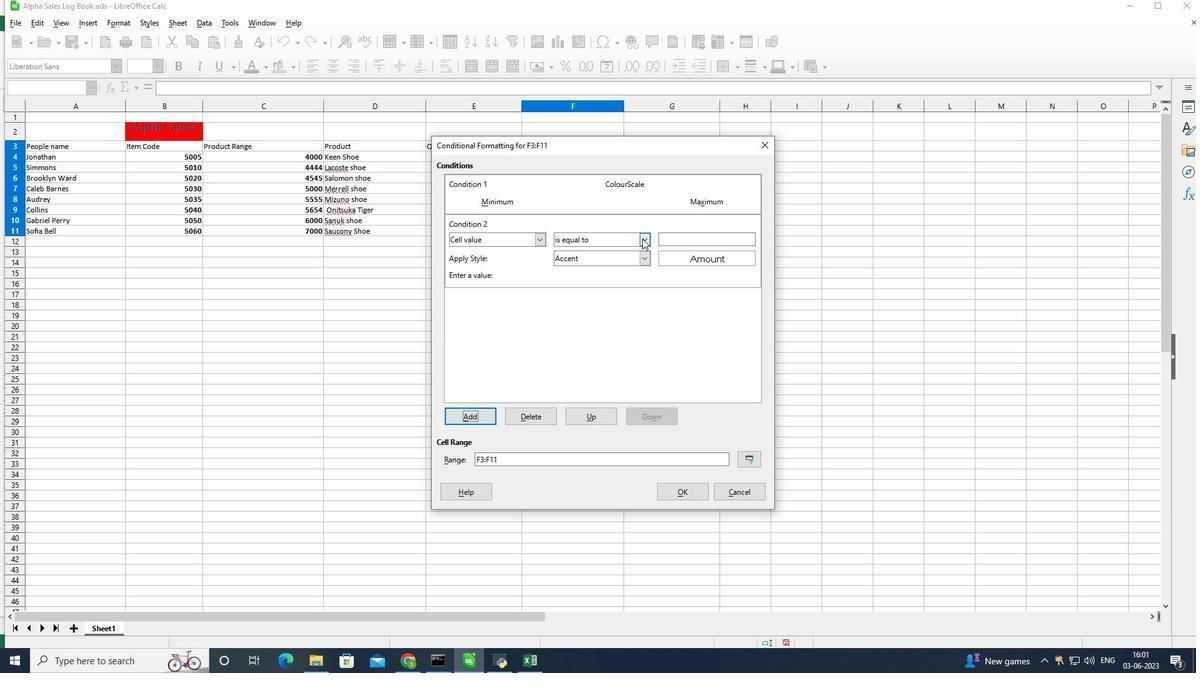 
Action: Mouse moved to (606, 271)
Screenshot: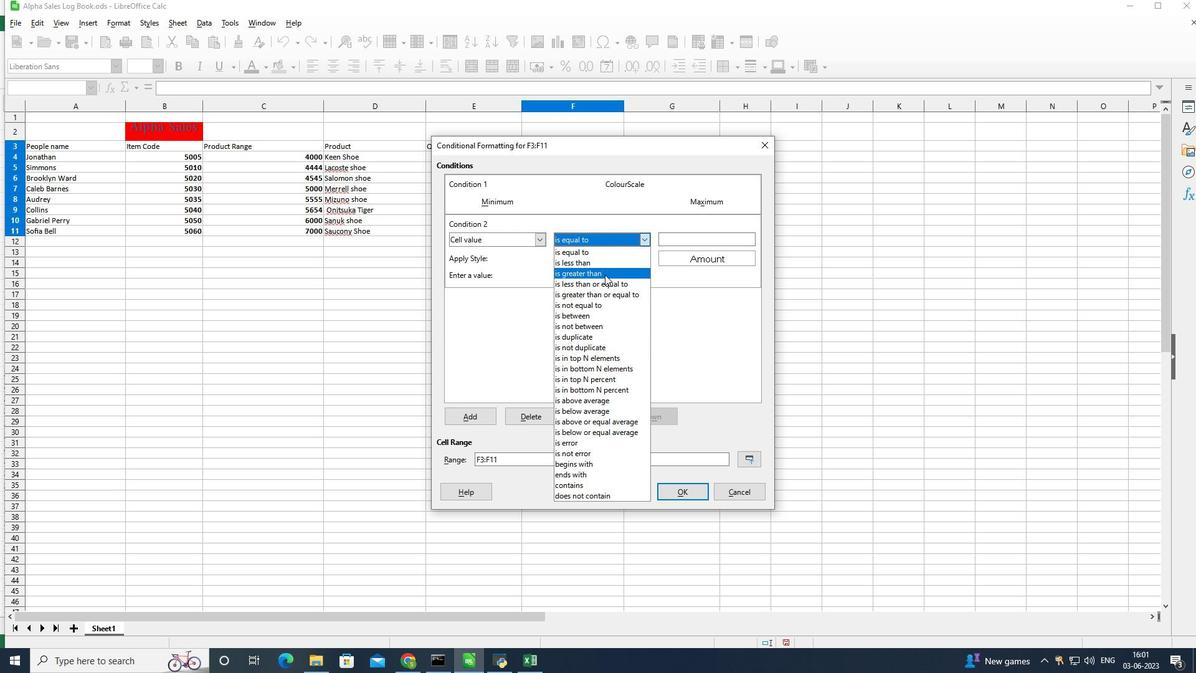 
Action: Mouse pressed left at (606, 271)
Screenshot: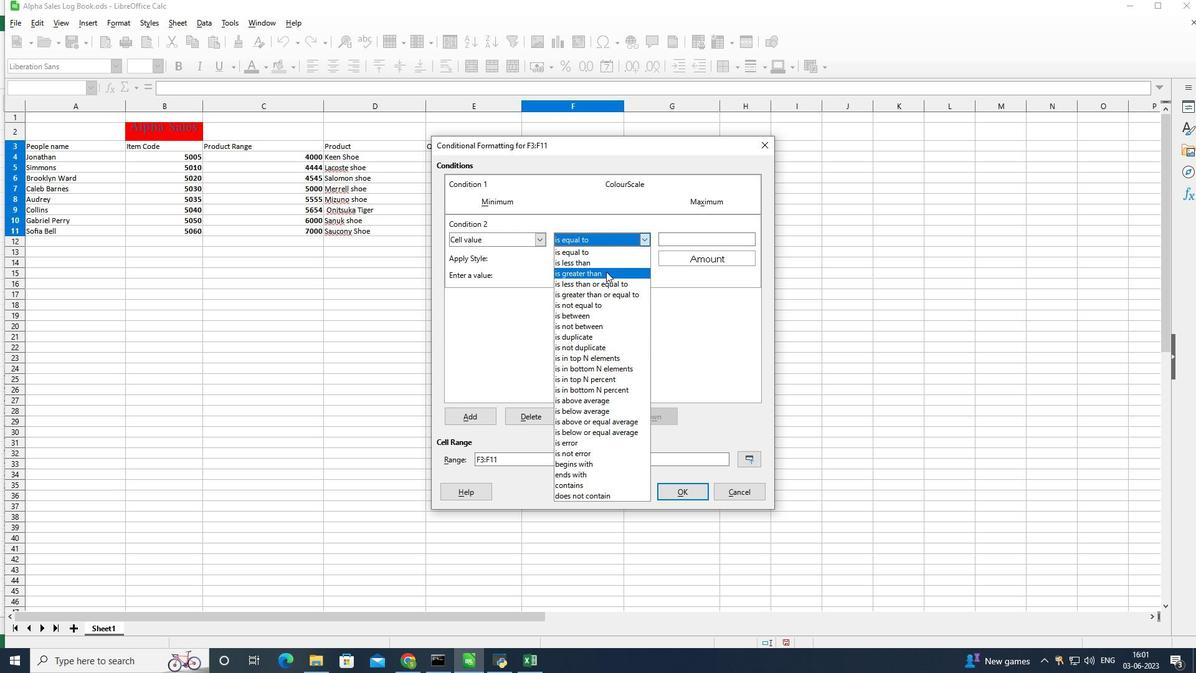 
Action: Mouse moved to (680, 236)
Screenshot: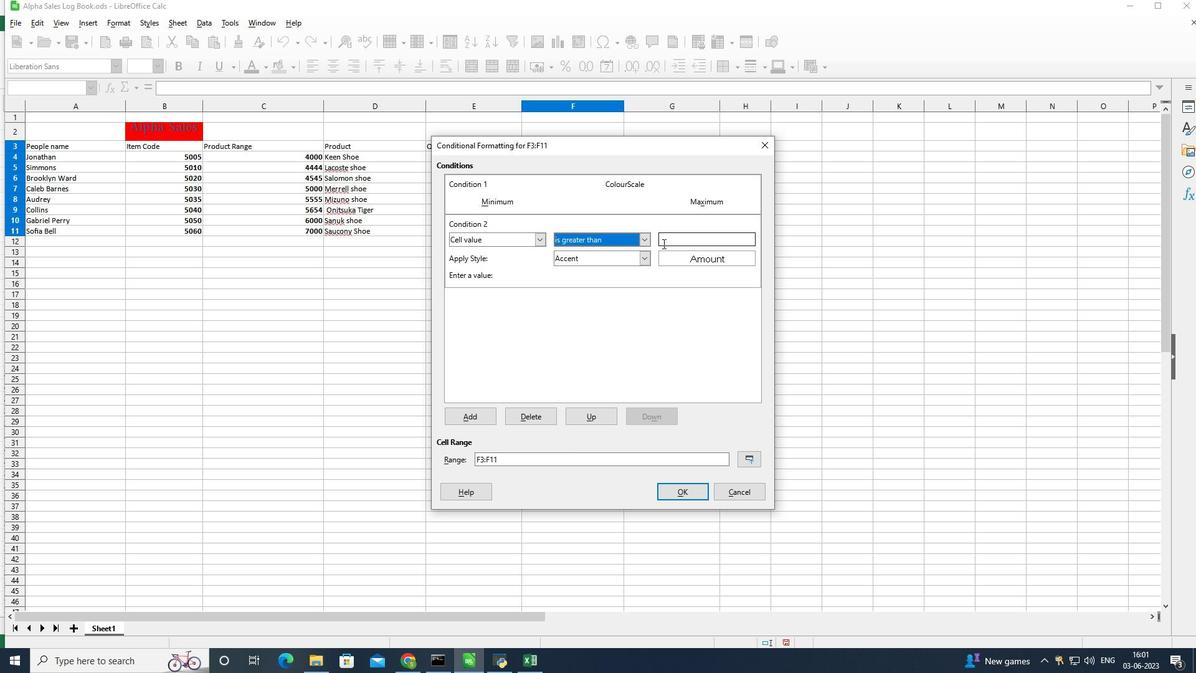 
Action: Mouse pressed left at (680, 236)
Screenshot: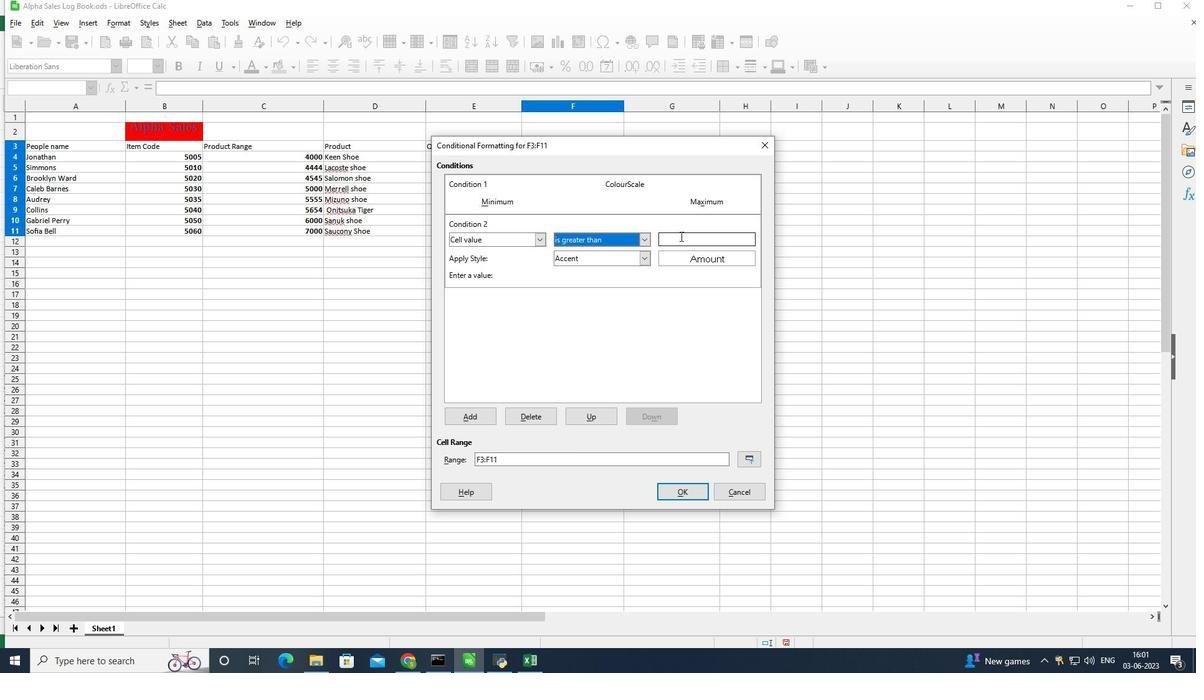 
Action: Key pressed 10
Screenshot: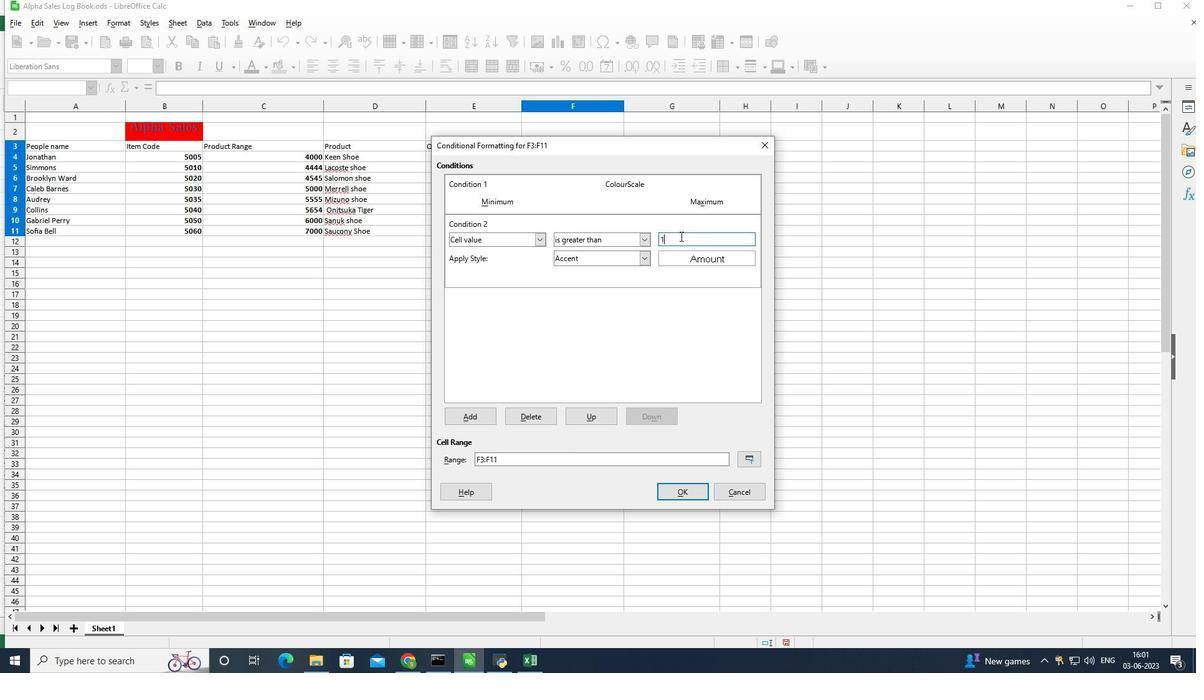 
Action: Mouse moved to (672, 494)
Screenshot: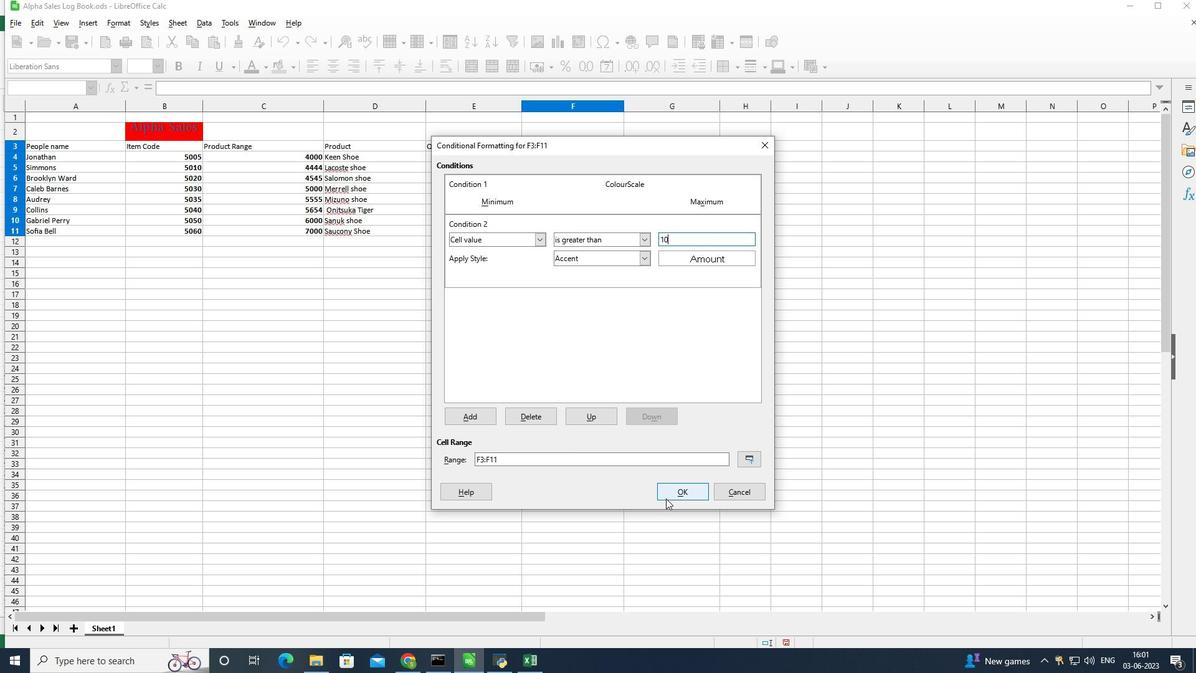 
Action: Mouse pressed left at (672, 494)
Screenshot: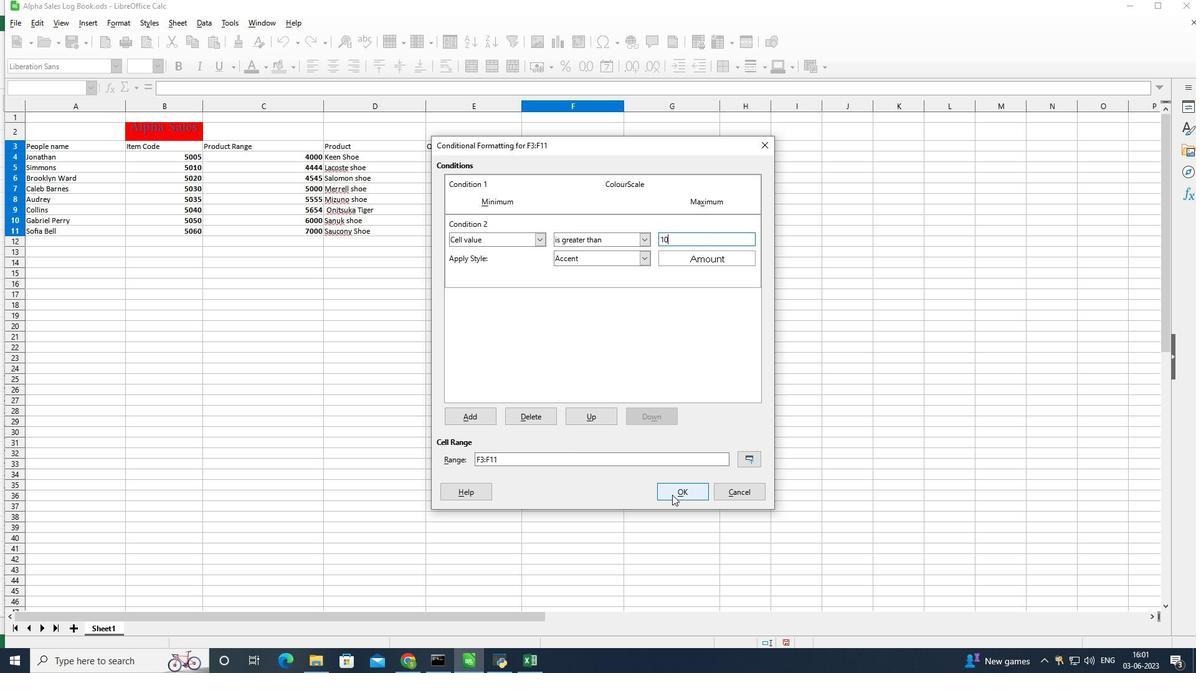 
Action: Mouse moved to (259, 143)
Screenshot: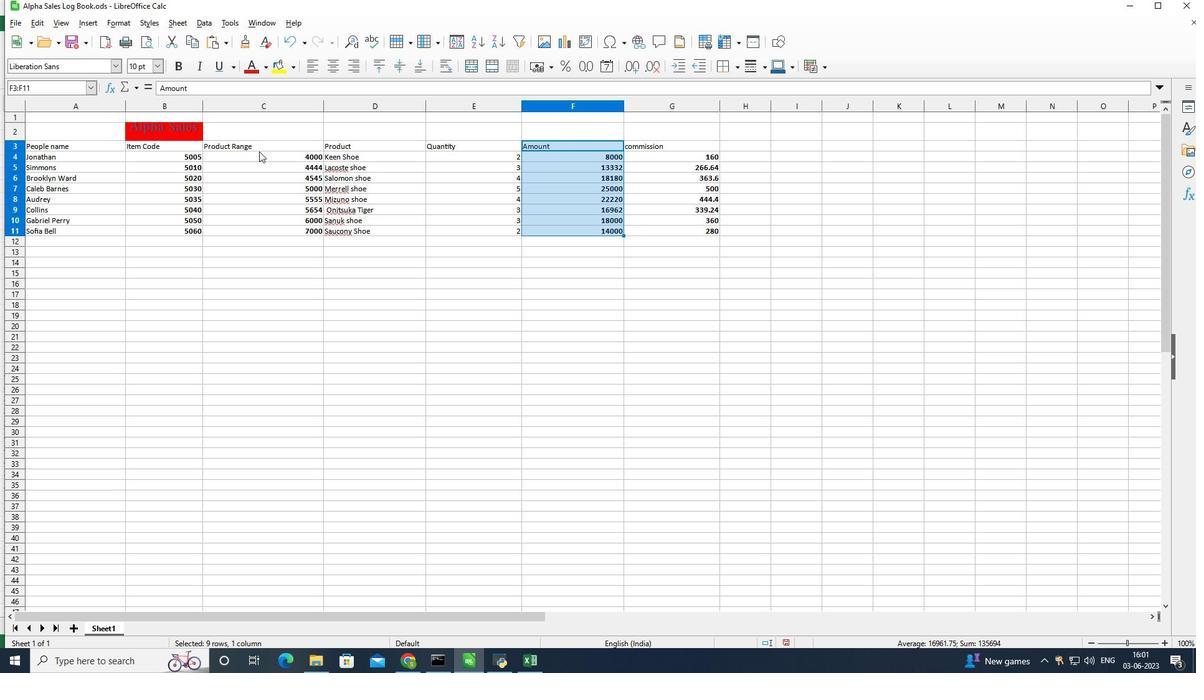 
Action: Mouse pressed left at (259, 143)
Screenshot: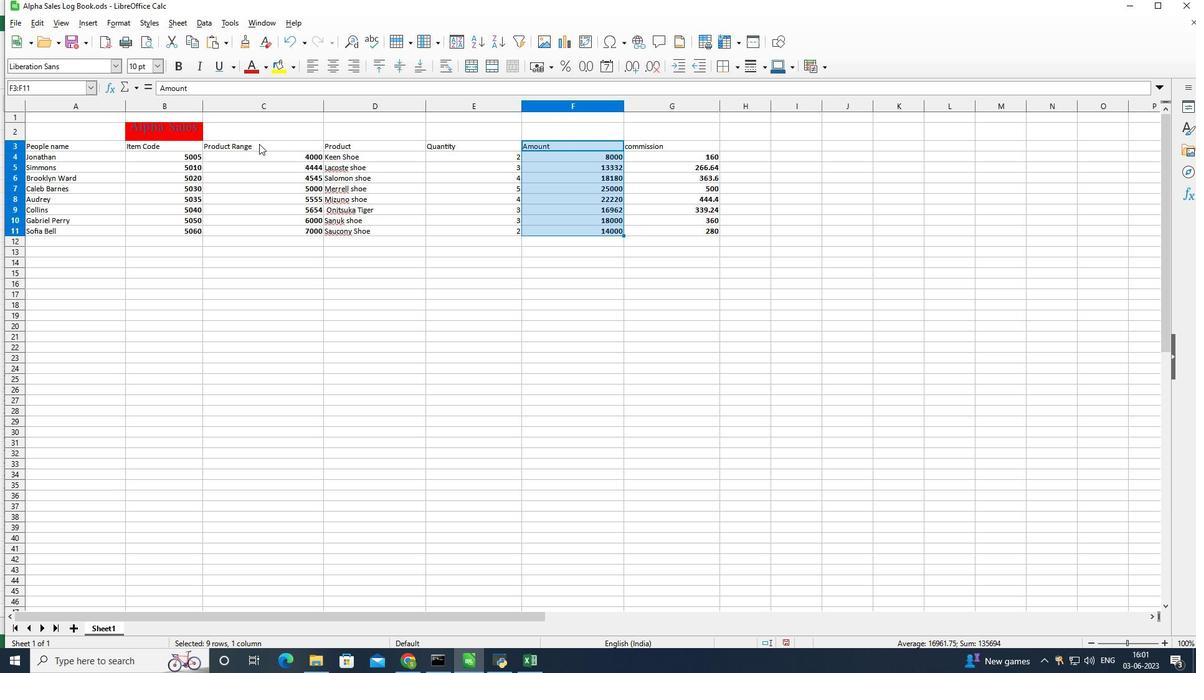 
Action: Mouse moved to (259, 147)
Screenshot: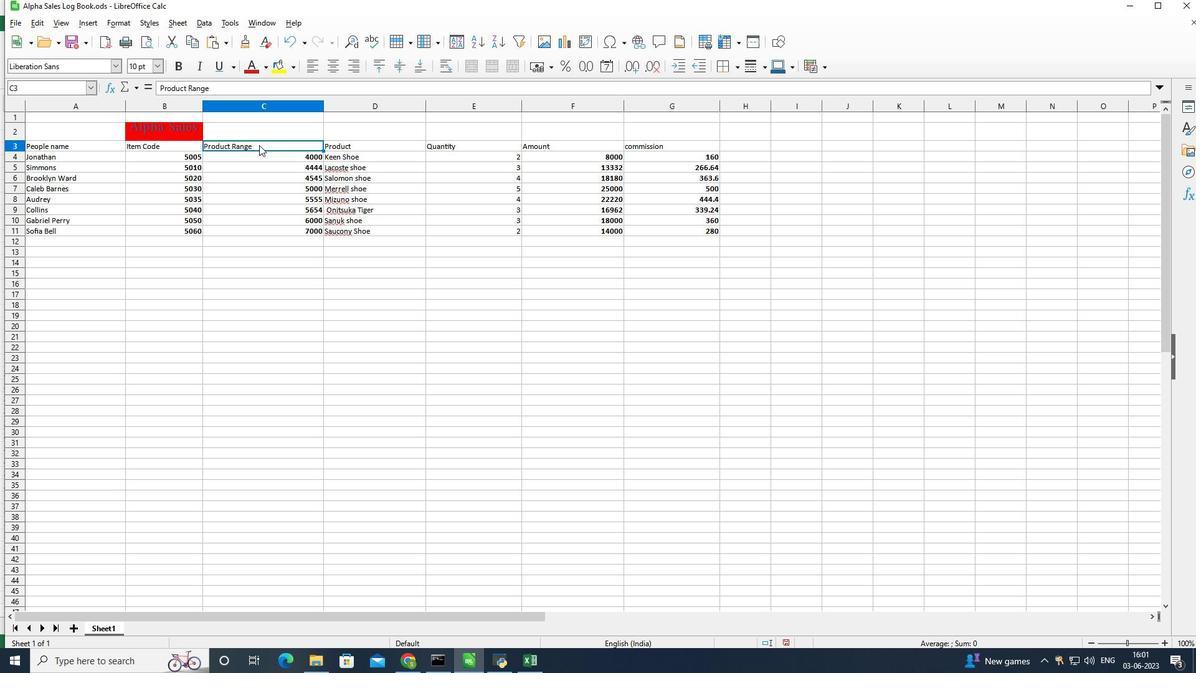 
Action: Mouse pressed left at (259, 147)
Screenshot: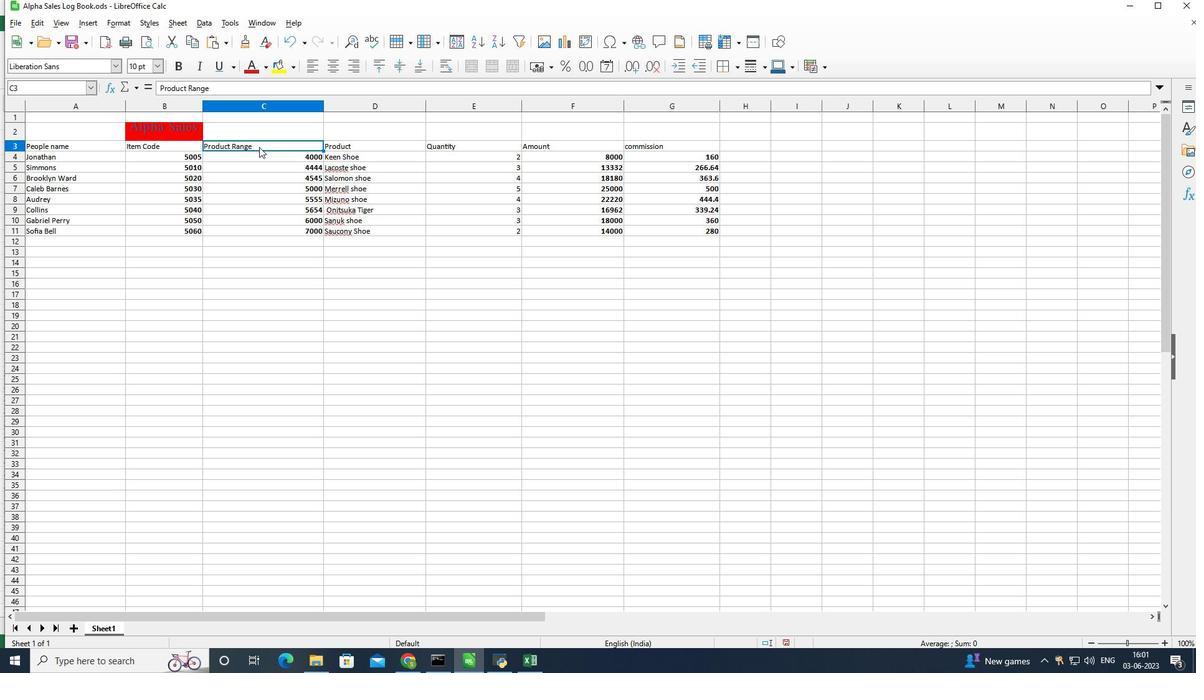 
Action: Mouse moved to (119, 24)
Screenshot: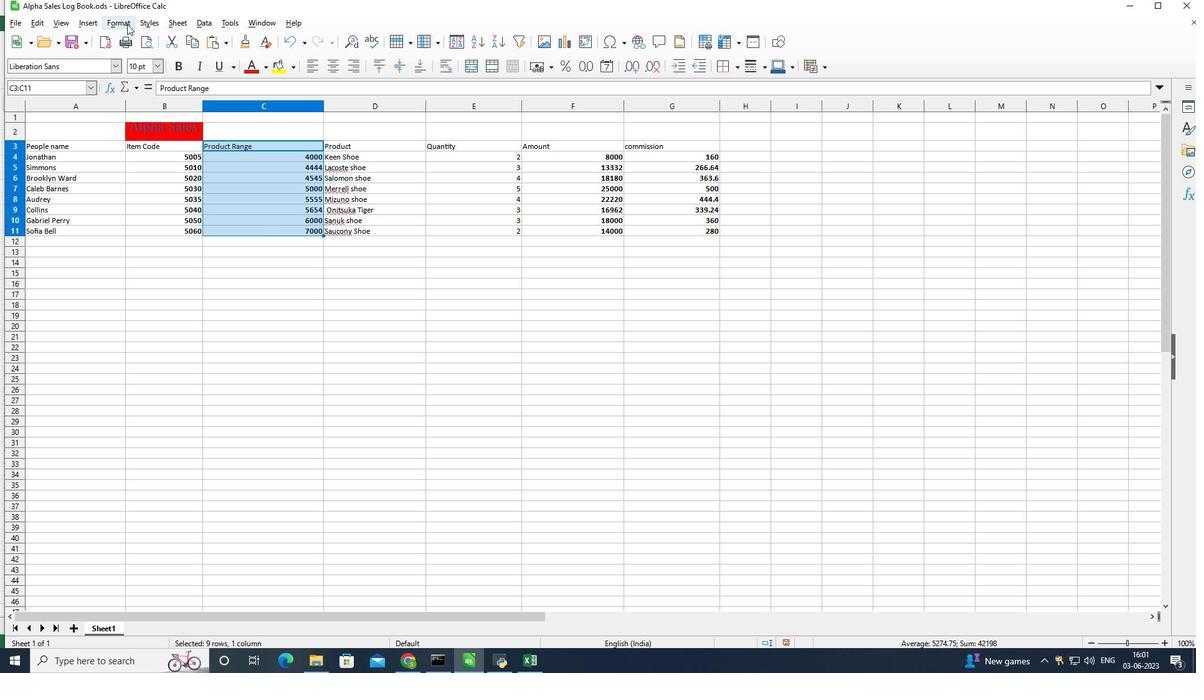 
Action: Mouse pressed left at (119, 24)
Screenshot: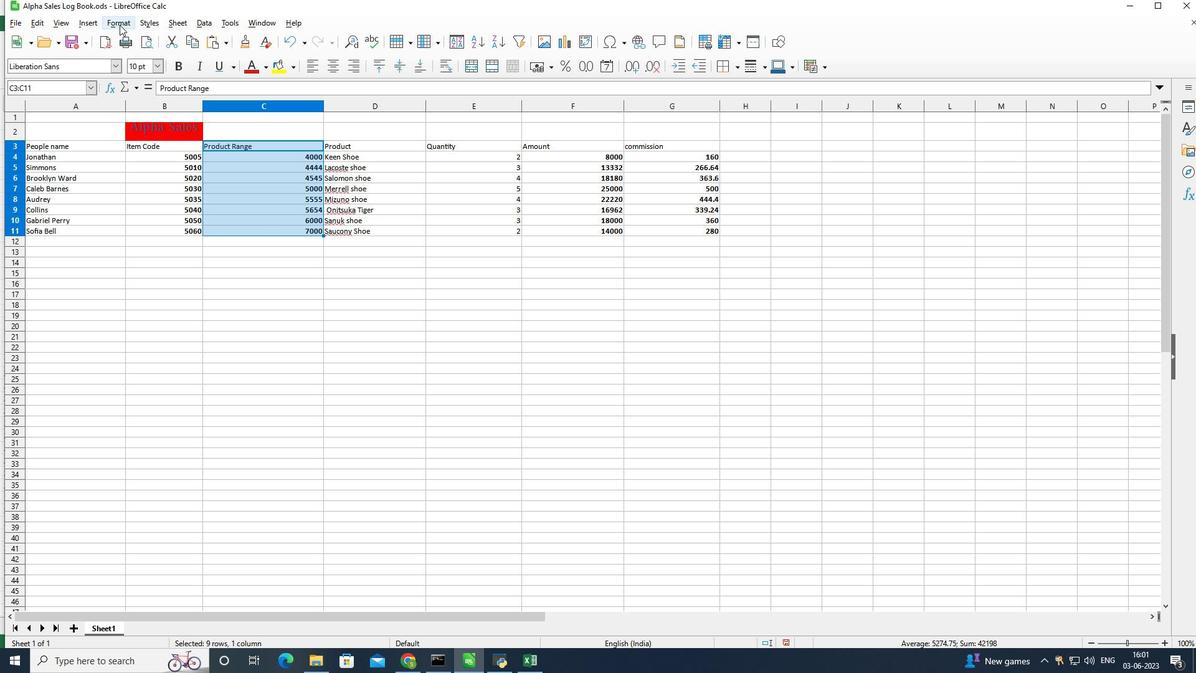 
Action: Mouse moved to (167, 231)
Screenshot: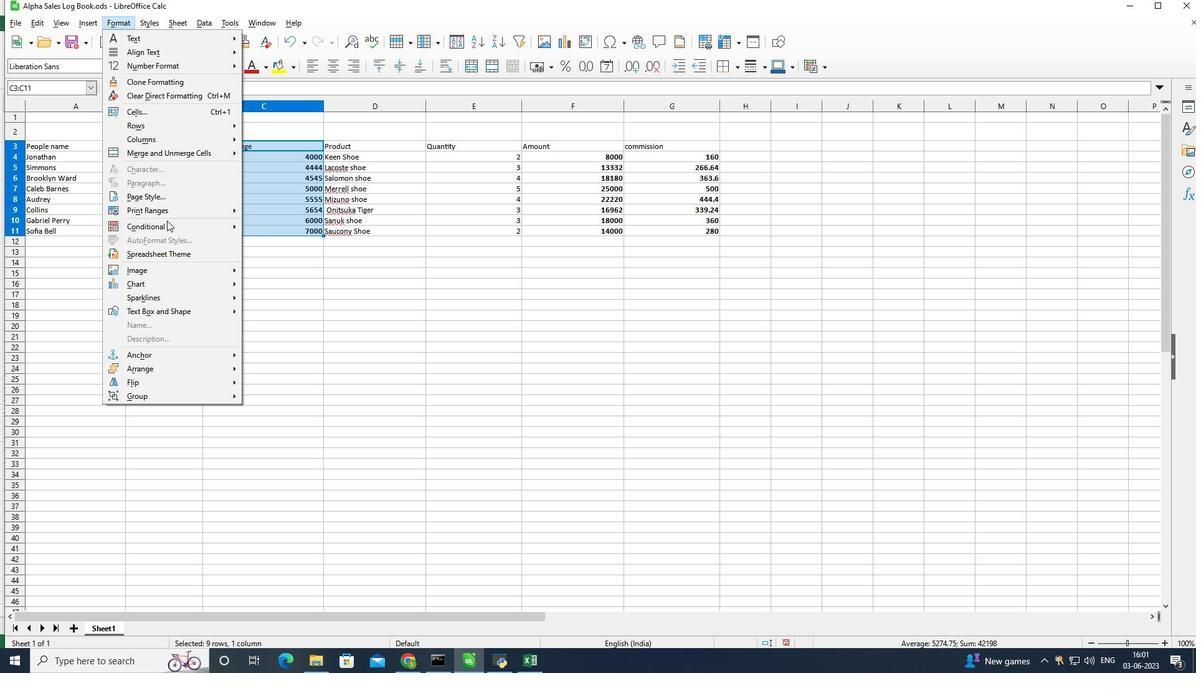 
Action: Mouse pressed left at (167, 231)
Screenshot: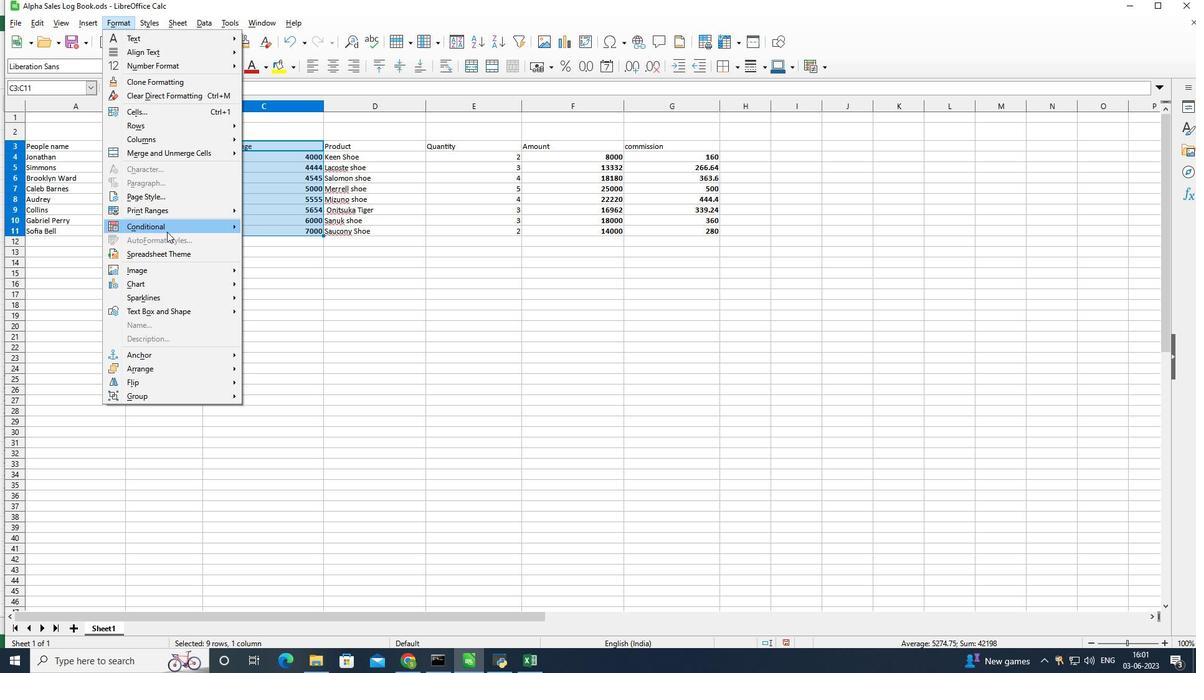 
Action: Mouse moved to (265, 238)
Screenshot: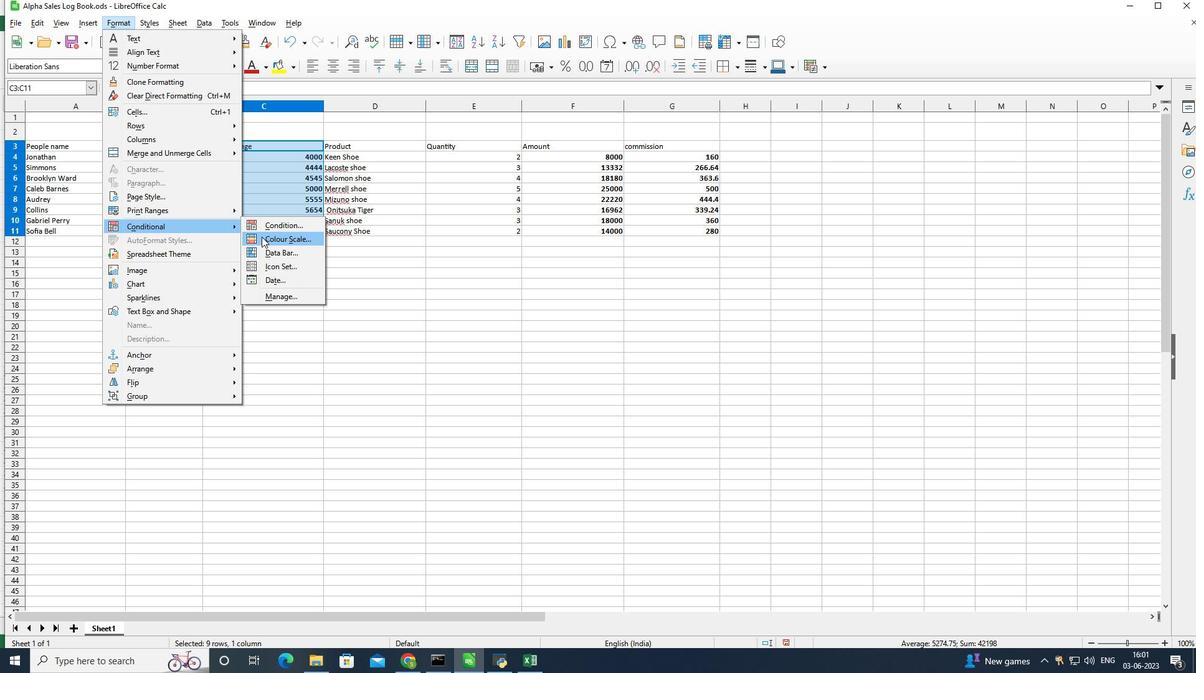 
Action: Mouse pressed left at (265, 238)
Screenshot: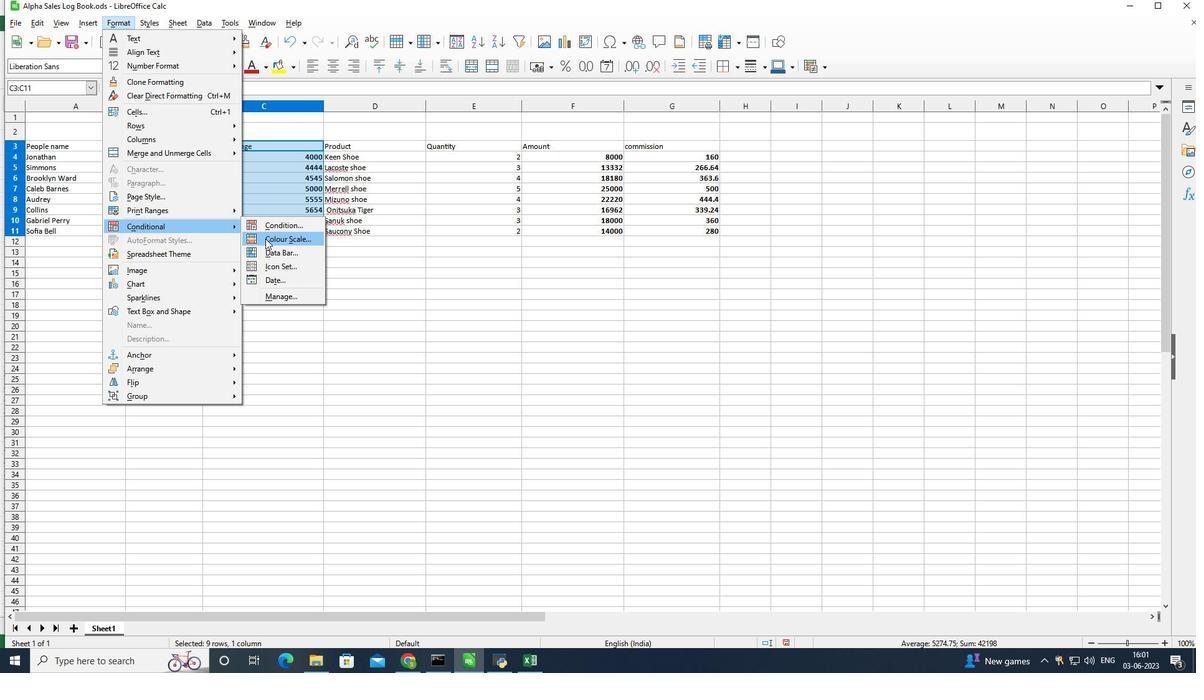 
Action: Mouse moved to (670, 362)
Screenshot: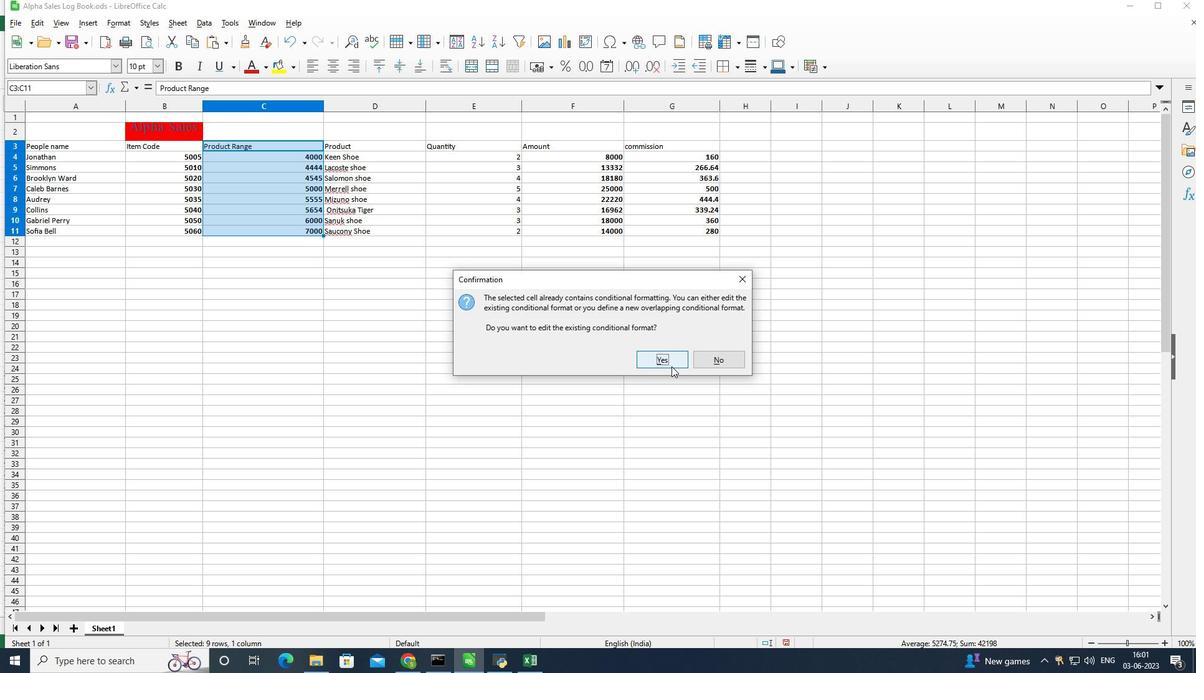 
Action: Mouse pressed left at (670, 362)
Screenshot: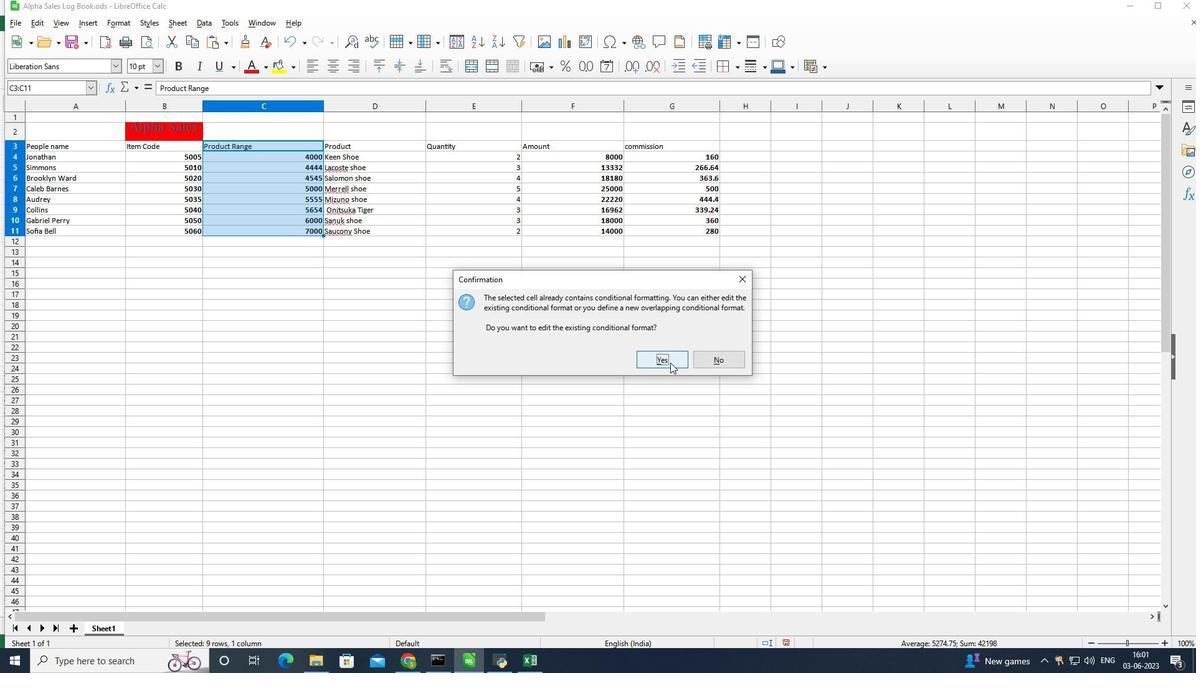 
Action: Mouse moved to (676, 492)
Screenshot: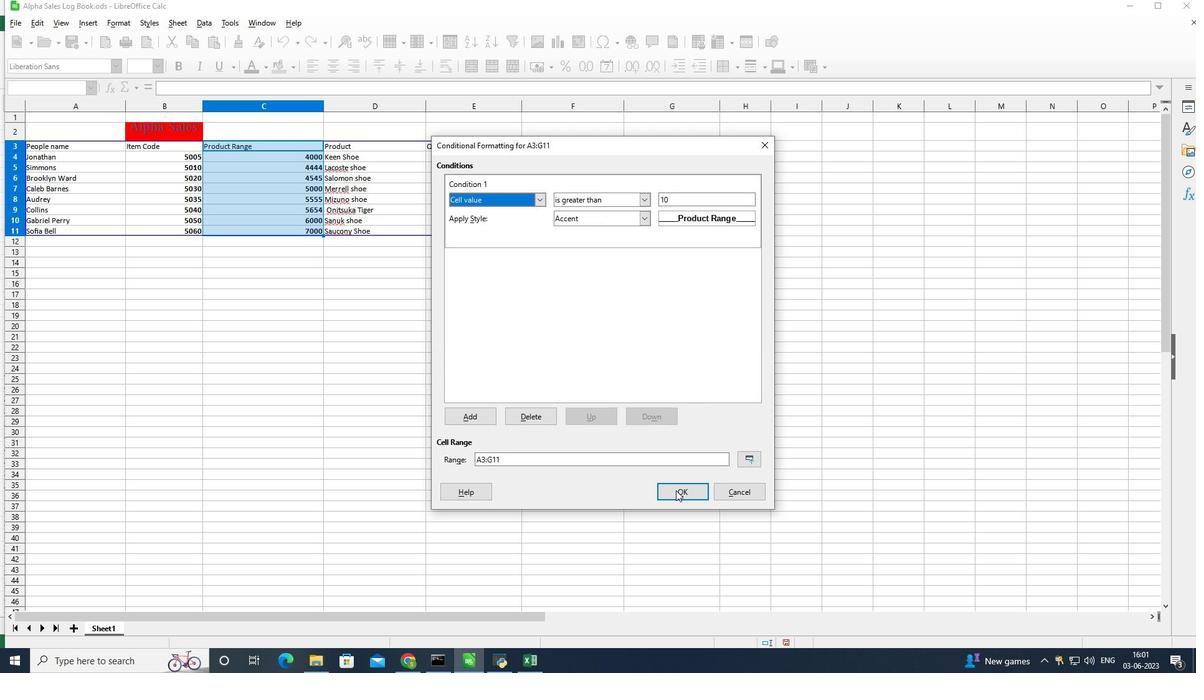 
Action: Mouse pressed left at (676, 492)
Screenshot: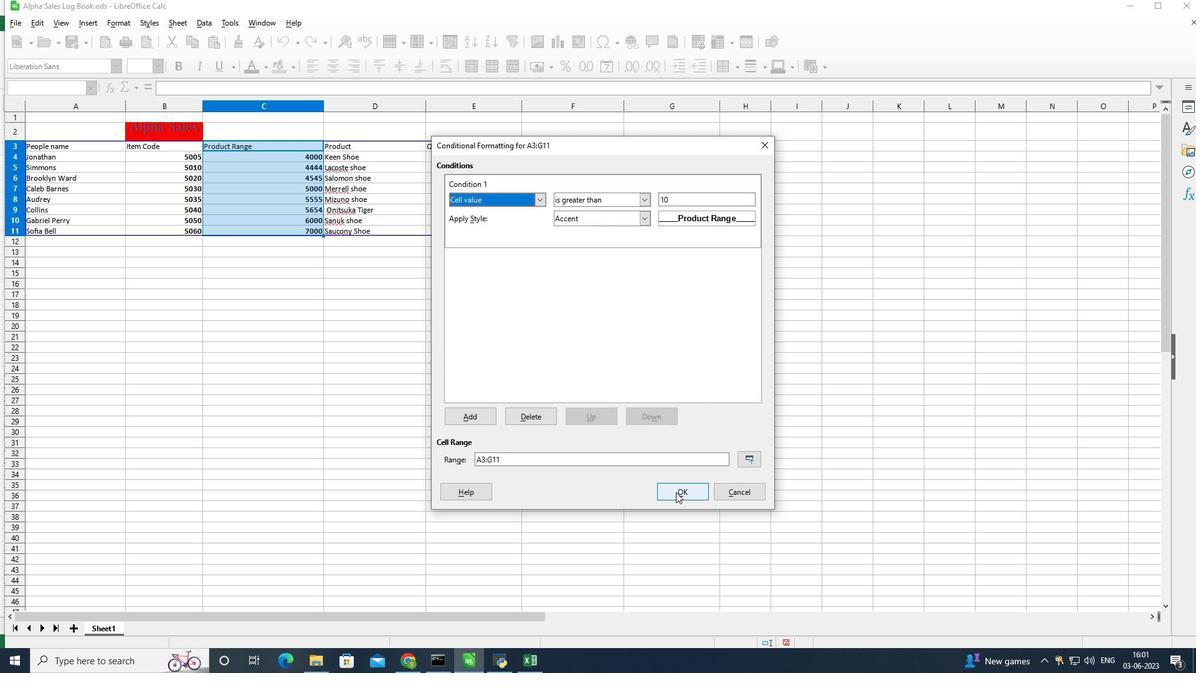 
Action: Mouse moved to (594, 279)
Screenshot: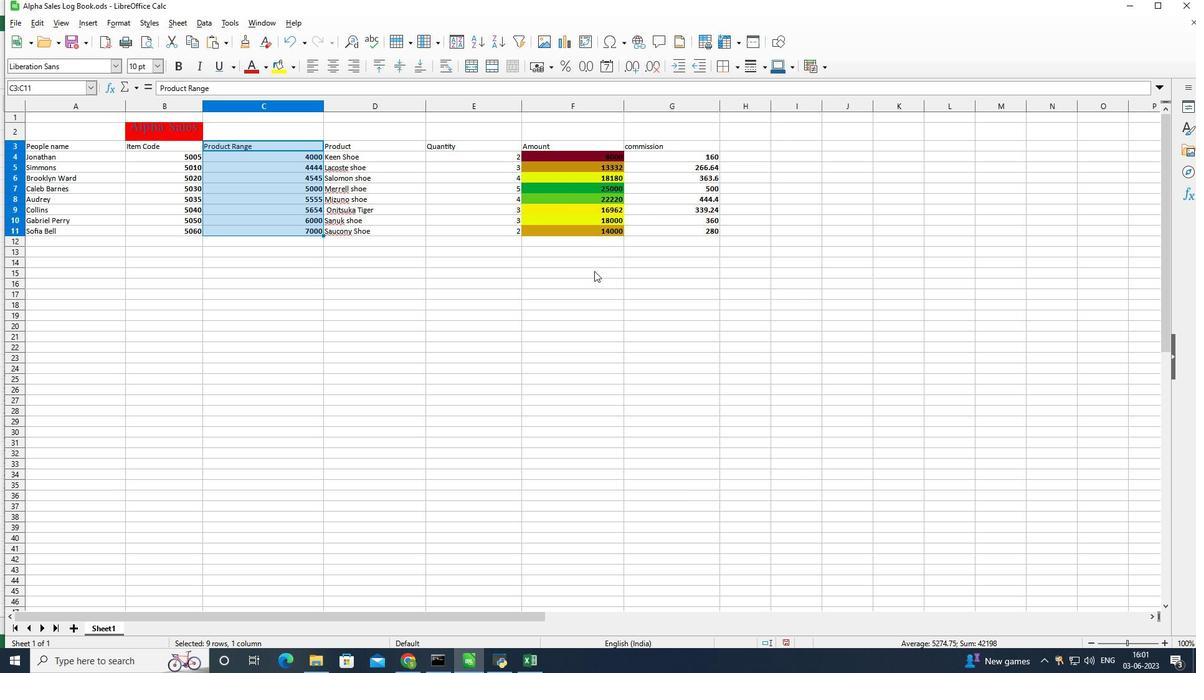 
Action: Mouse pressed left at (594, 279)
Screenshot: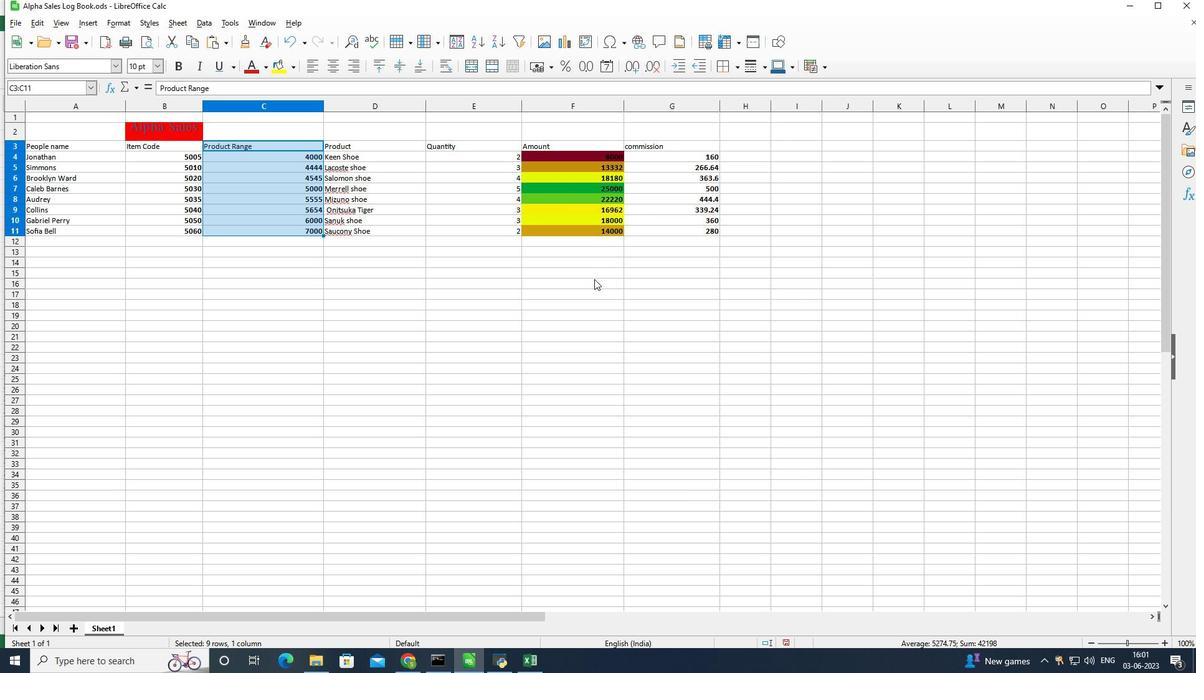 
Action: Mouse moved to (640, 276)
Screenshot: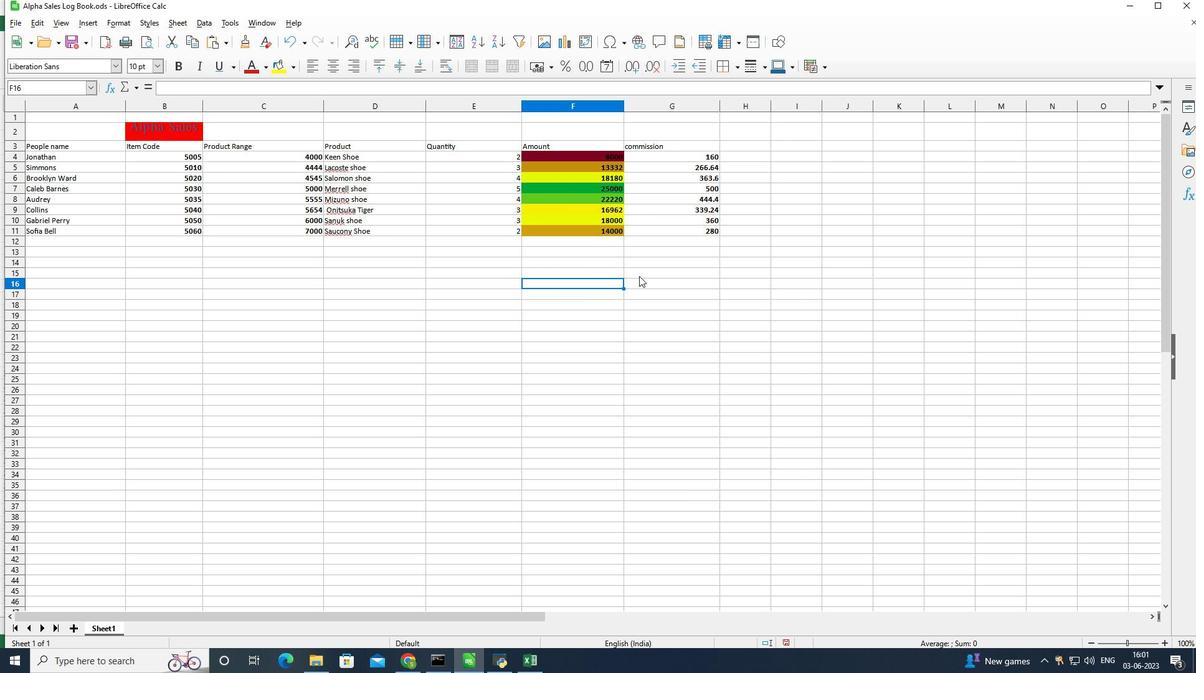 
